 Task: Implement crossfunctional collaboration initiatives using GitHub Discussions.
Action: Mouse moved to (1300, 97)
Screenshot: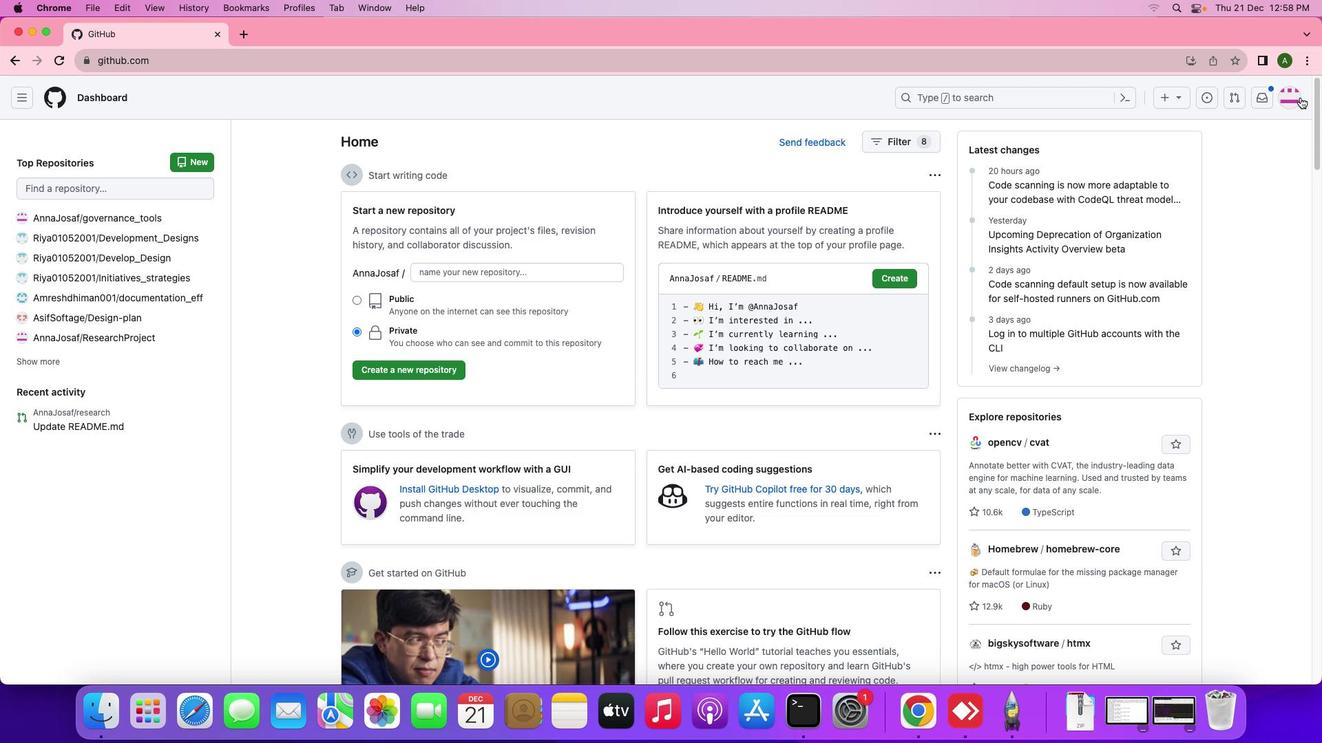 
Action: Mouse pressed left at (1300, 97)
Screenshot: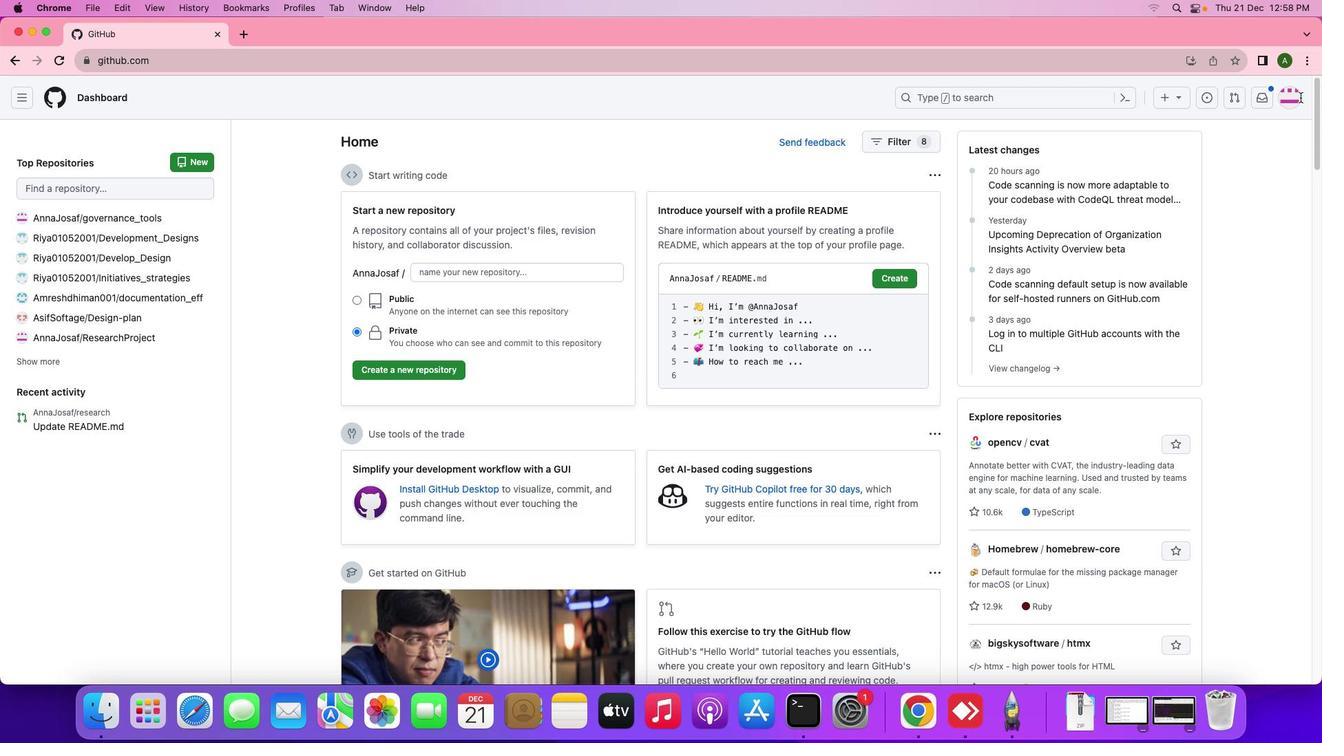 
Action: Mouse moved to (1191, 214)
Screenshot: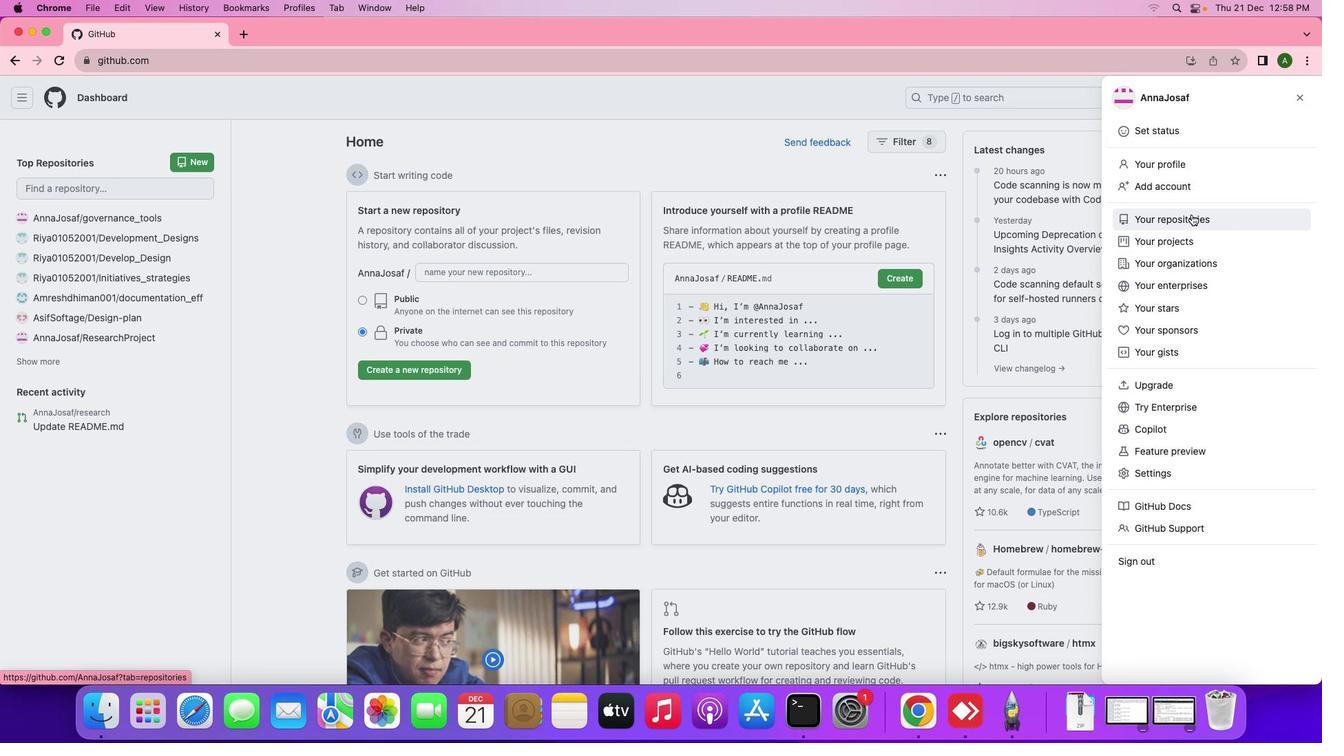 
Action: Mouse pressed left at (1191, 214)
Screenshot: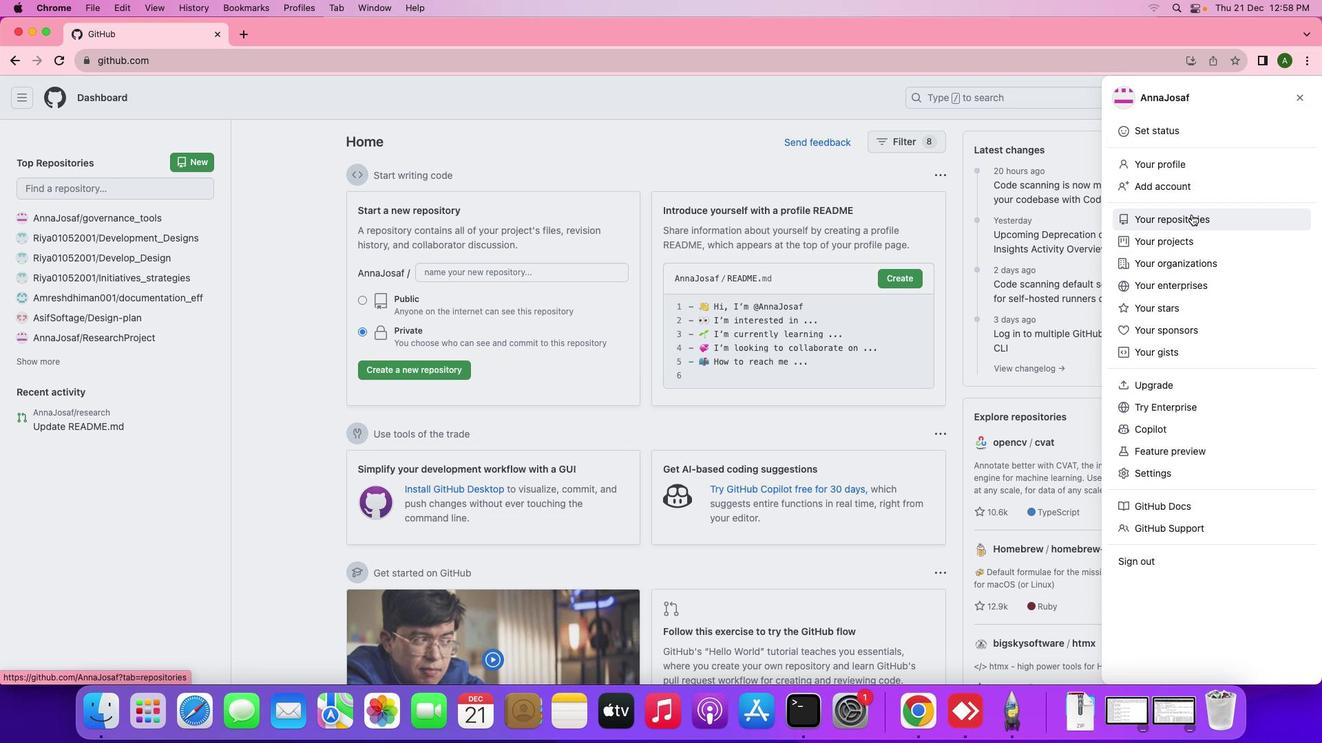 
Action: Mouse moved to (504, 230)
Screenshot: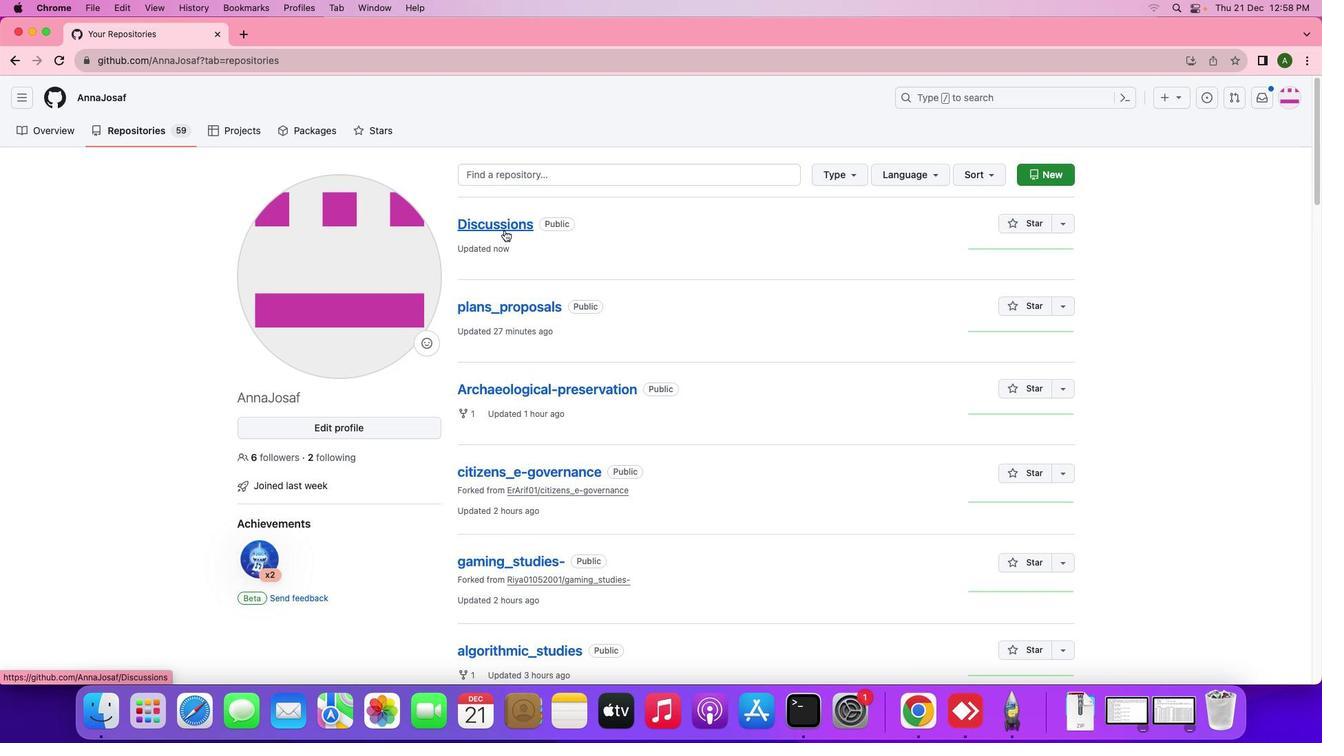 
Action: Mouse pressed left at (504, 230)
Screenshot: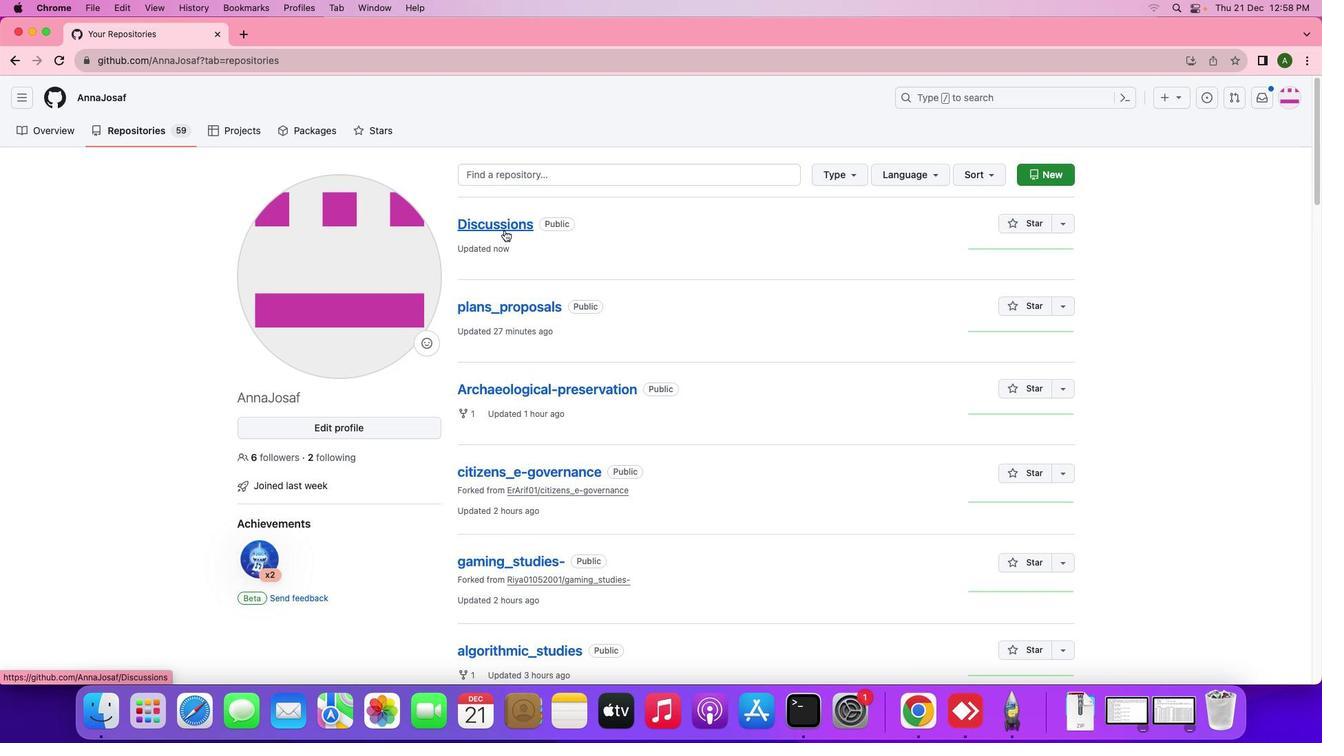 
Action: Mouse moved to (577, 135)
Screenshot: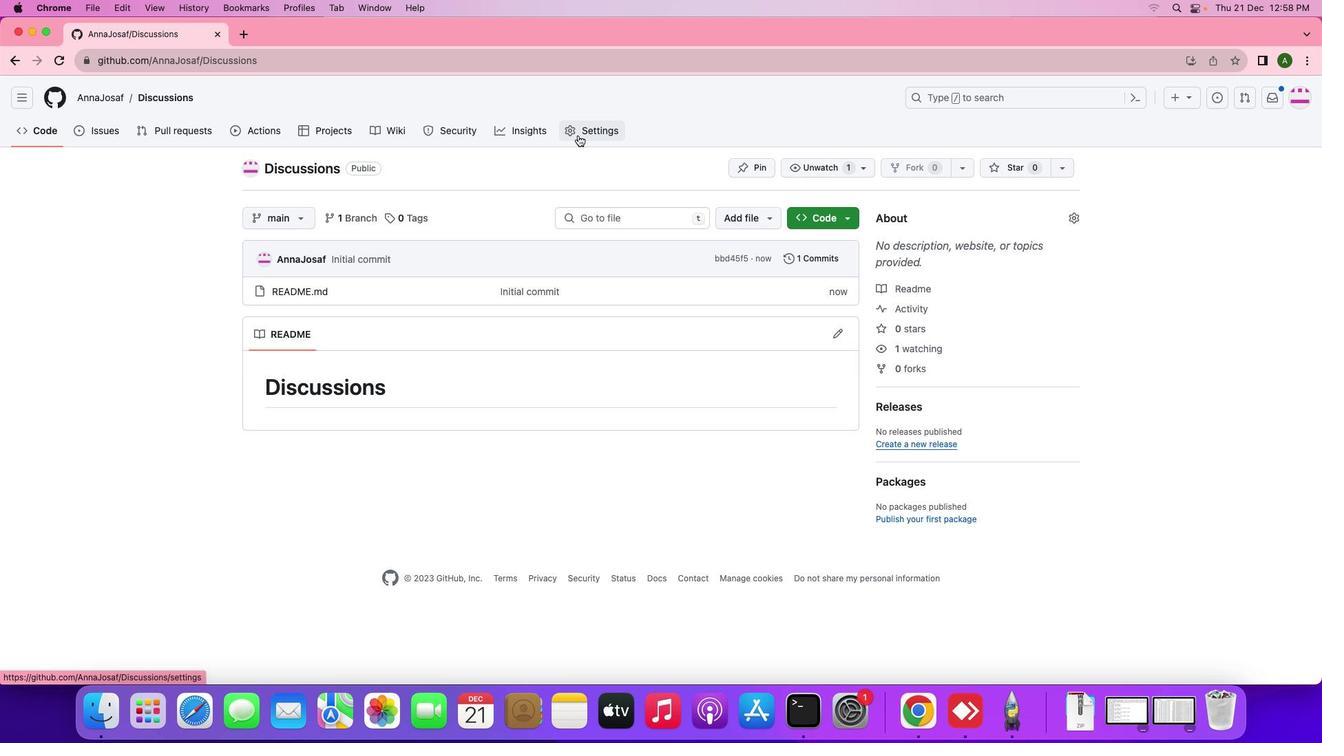
Action: Mouse pressed left at (577, 135)
Screenshot: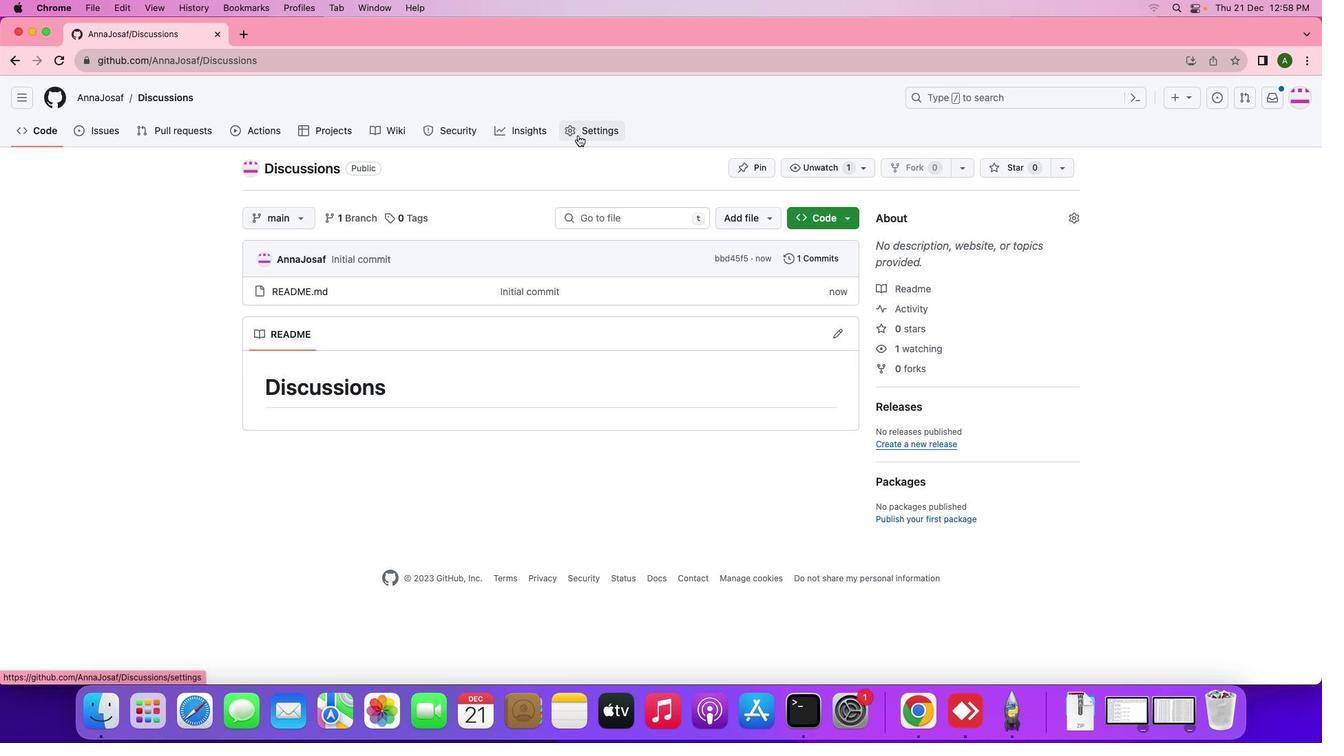 
Action: Mouse moved to (514, 406)
Screenshot: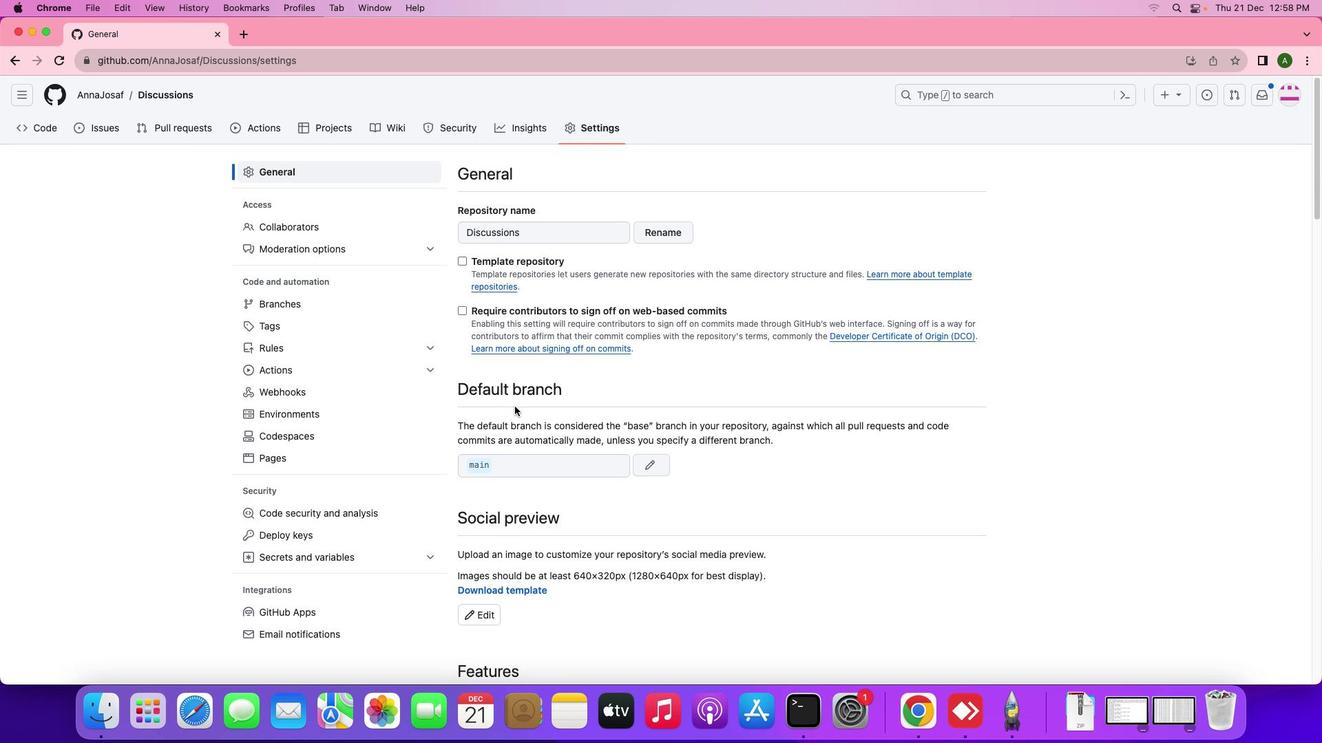 
Action: Mouse scrolled (514, 406) with delta (0, 0)
Screenshot: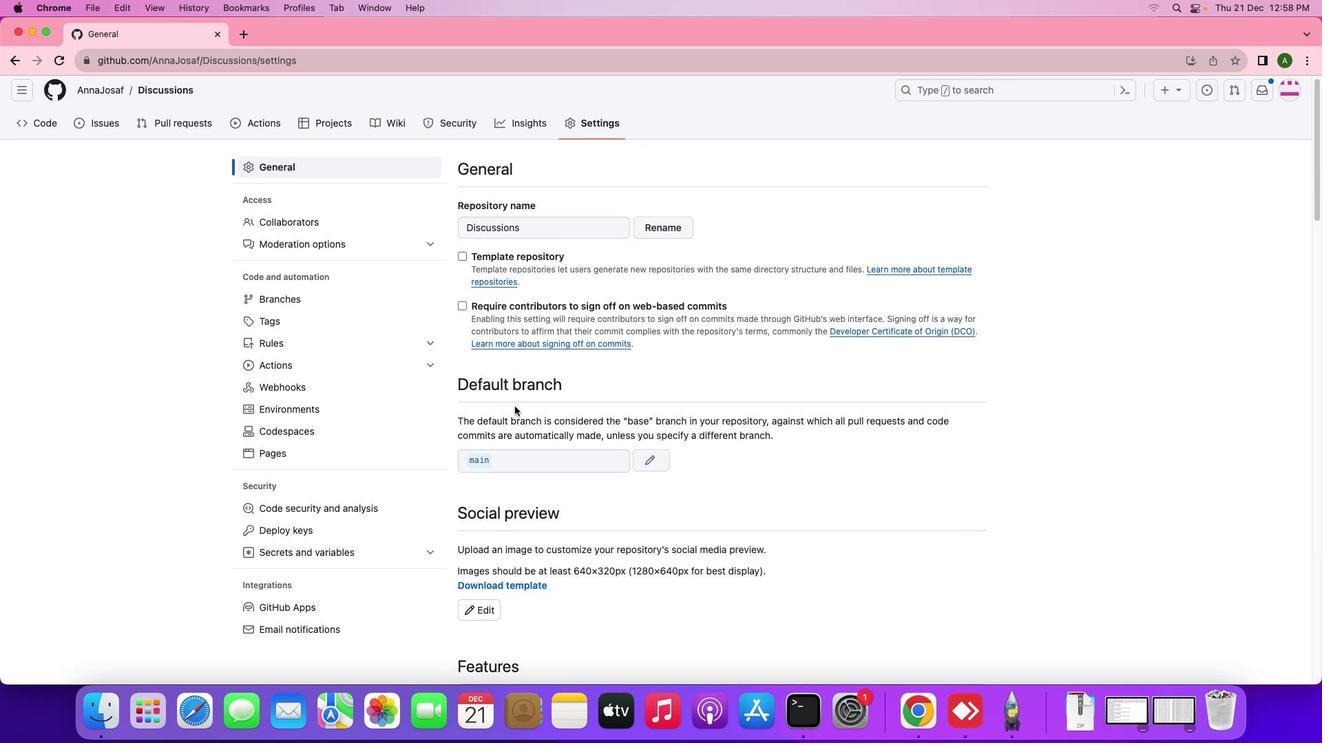 
Action: Mouse scrolled (514, 406) with delta (0, 0)
Screenshot: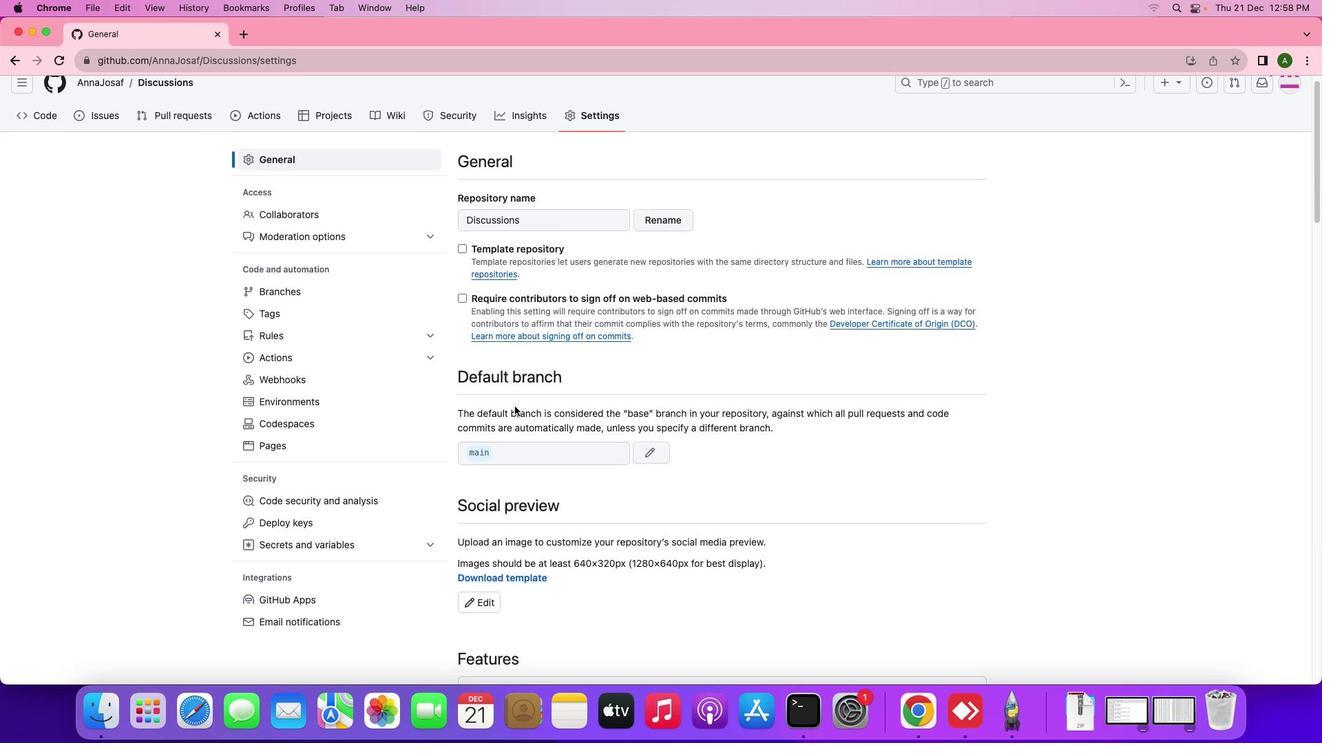 
Action: Mouse scrolled (514, 406) with delta (0, 0)
Screenshot: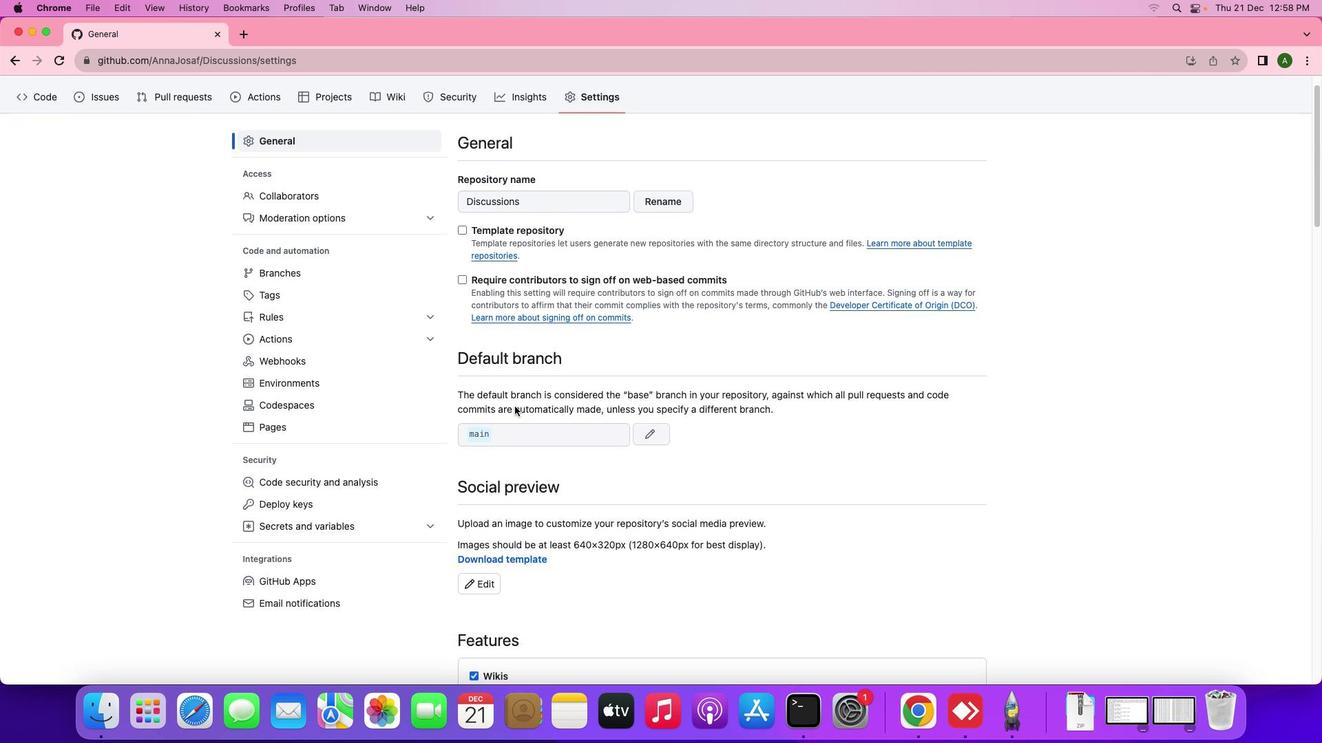 
Action: Mouse scrolled (514, 406) with delta (0, 0)
Screenshot: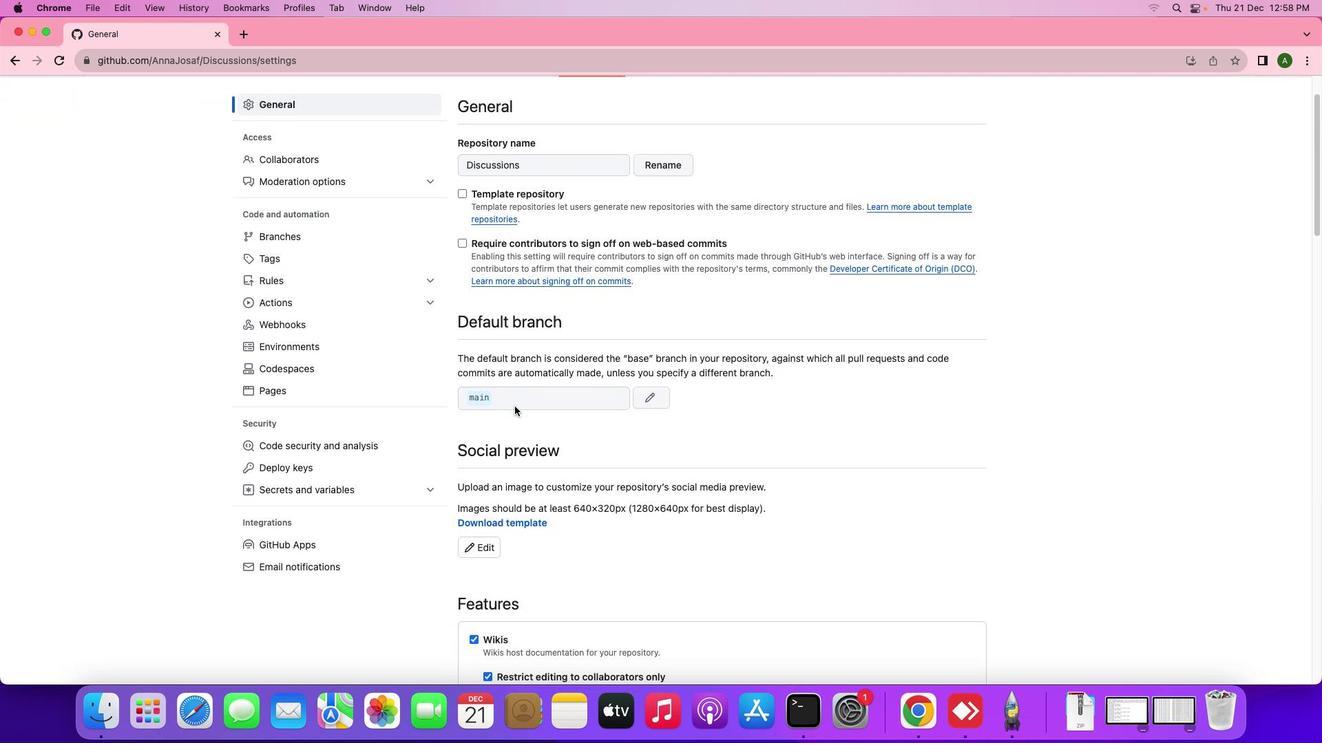 
Action: Mouse scrolled (514, 406) with delta (0, 0)
Screenshot: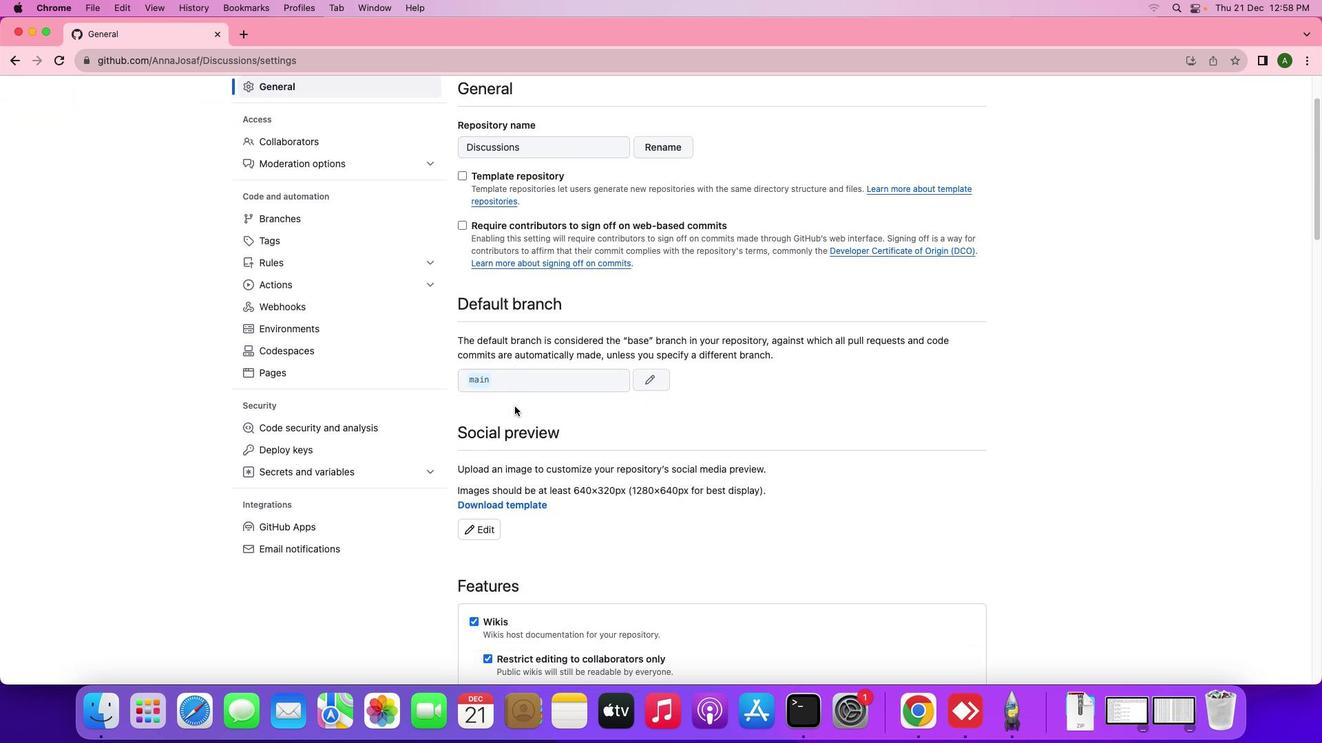 
Action: Mouse moved to (515, 403)
Screenshot: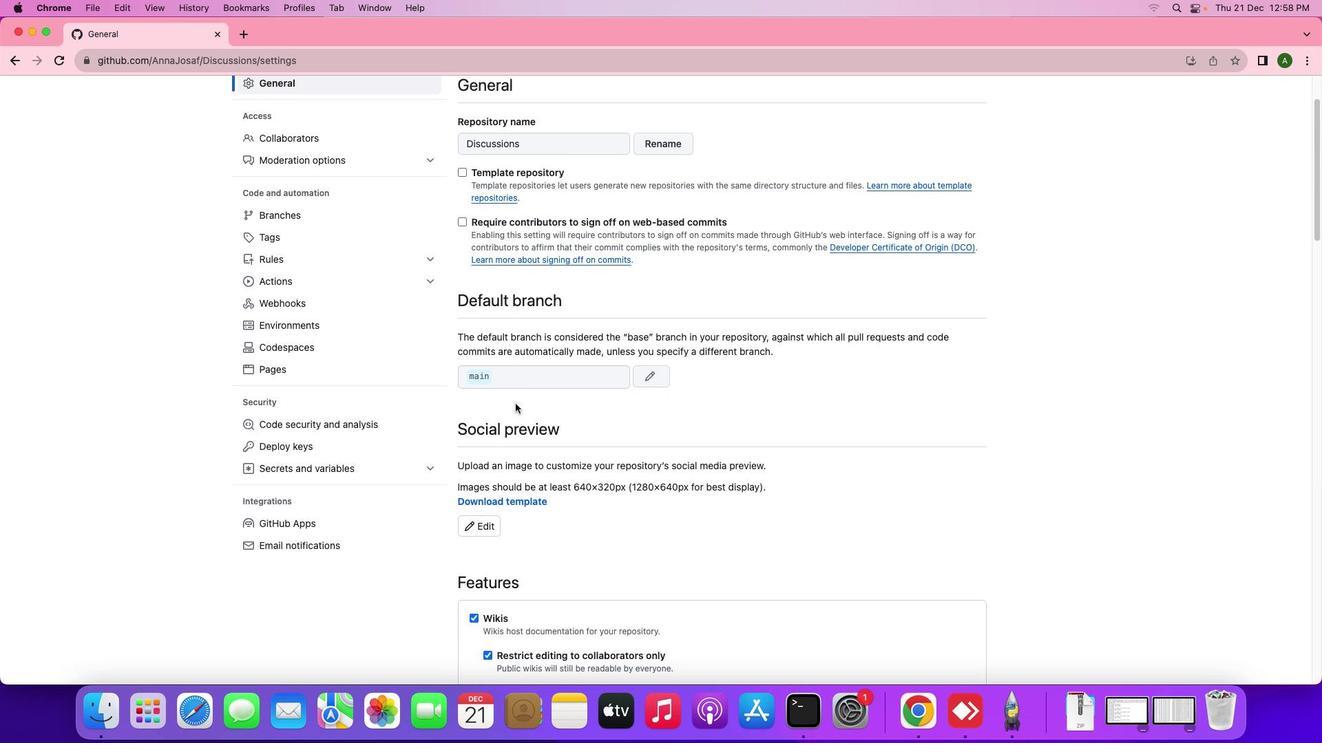
Action: Mouse scrolled (515, 403) with delta (0, 0)
Screenshot: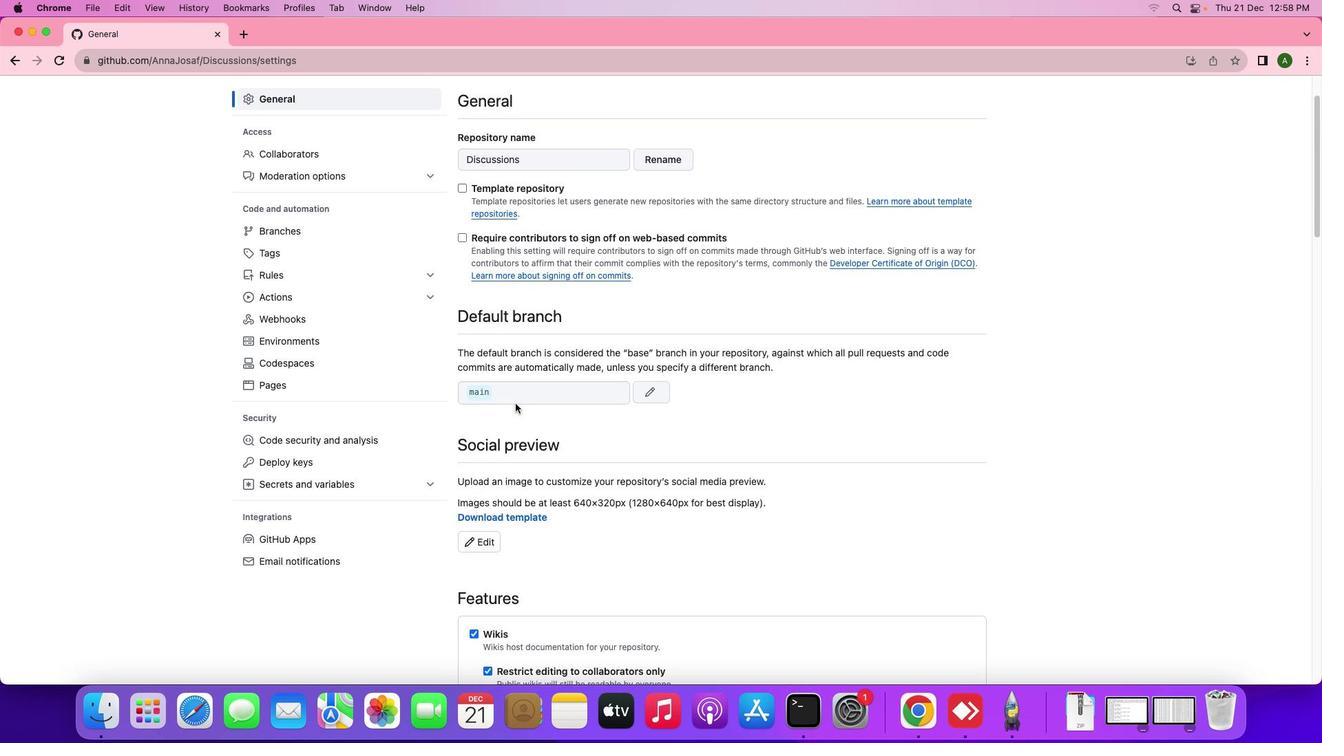 
Action: Mouse scrolled (515, 403) with delta (0, 0)
Screenshot: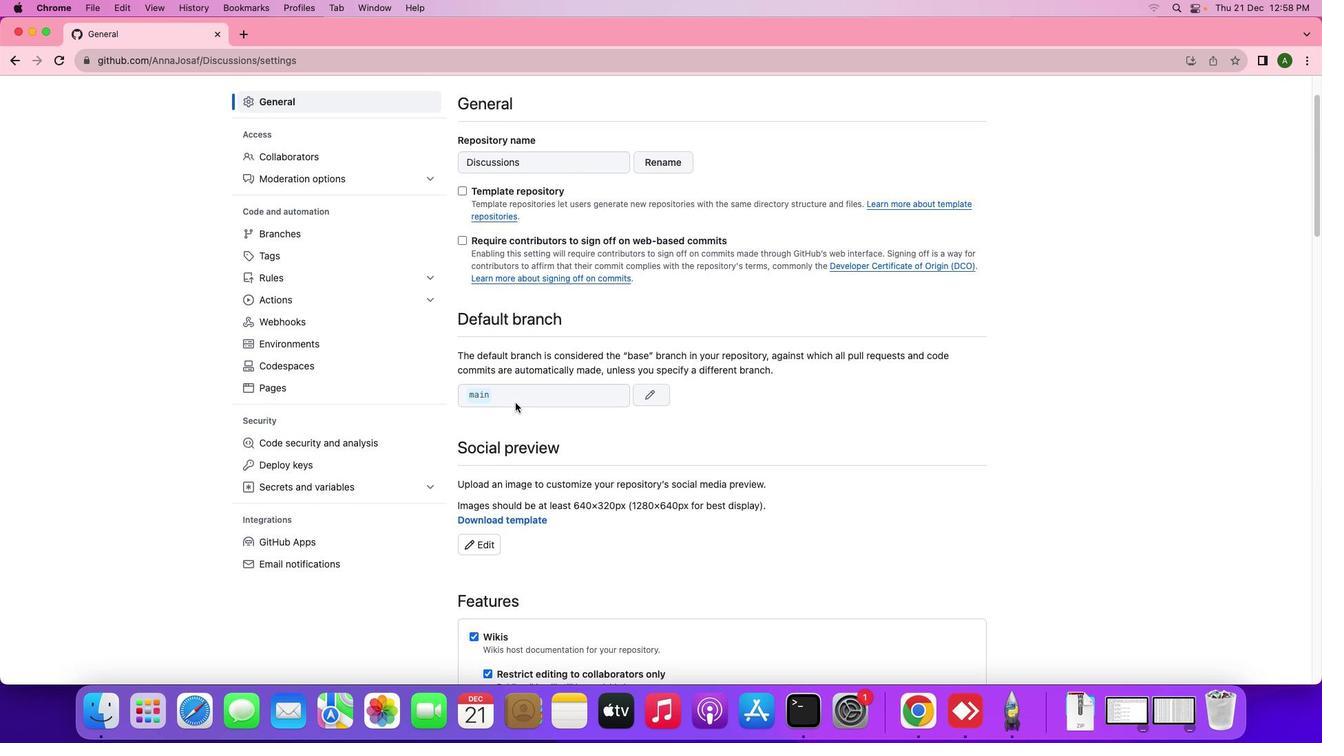 
Action: Mouse moved to (515, 403)
Screenshot: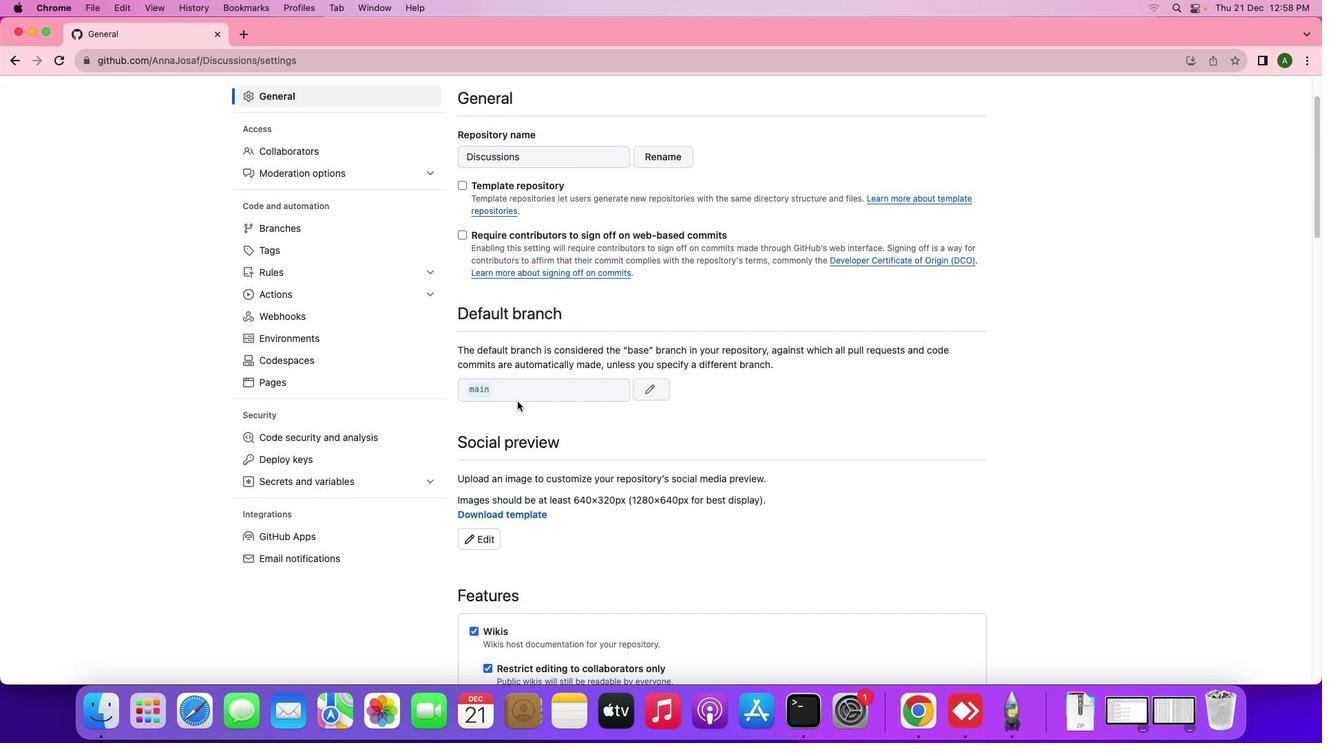 
Action: Mouse scrolled (515, 403) with delta (0, 0)
Screenshot: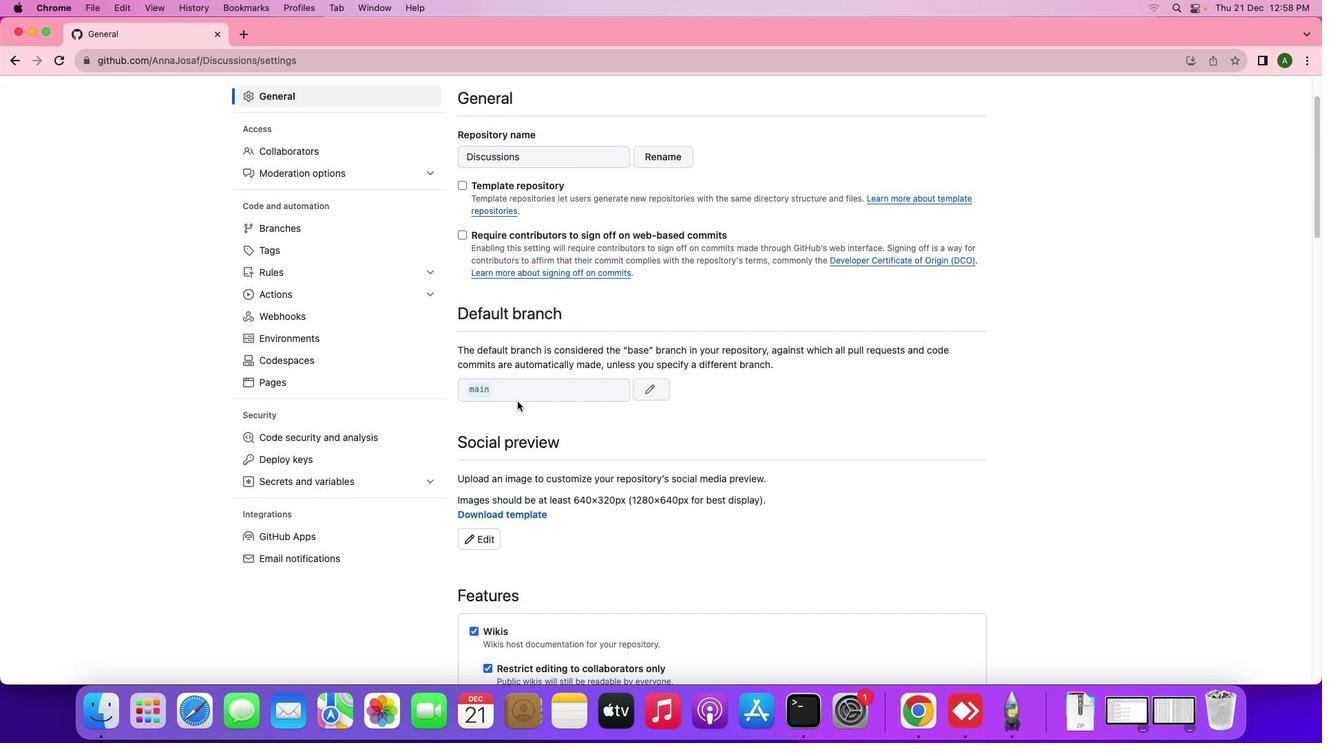 
Action: Mouse moved to (517, 402)
Screenshot: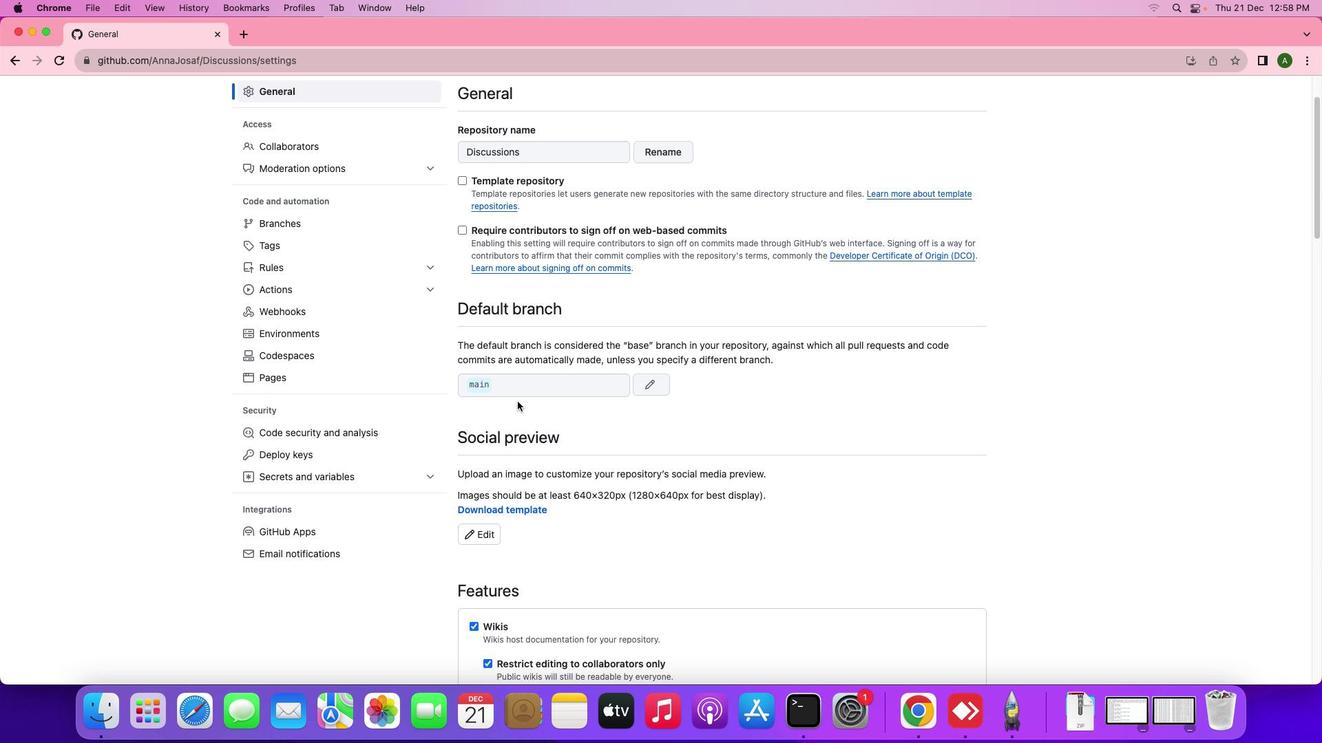 
Action: Mouse scrolled (517, 402) with delta (0, 0)
Screenshot: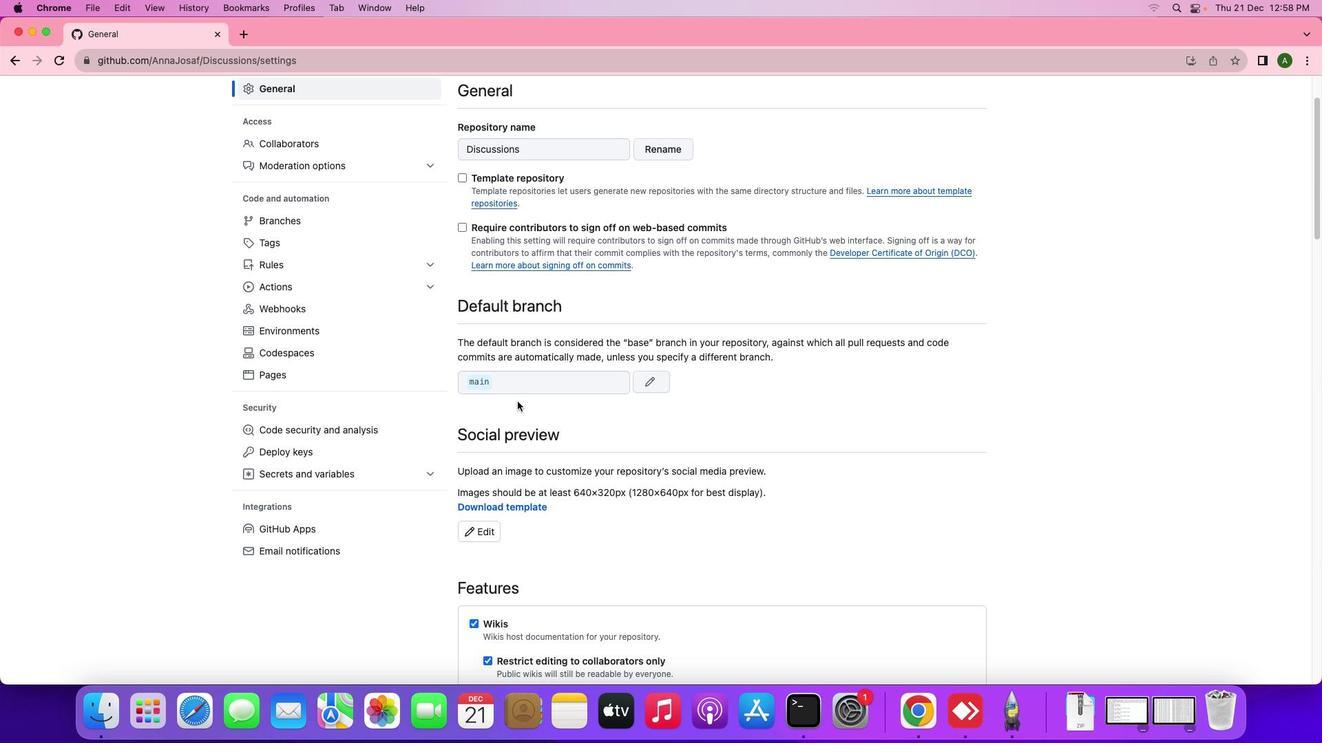 
Action: Mouse moved to (517, 401)
Screenshot: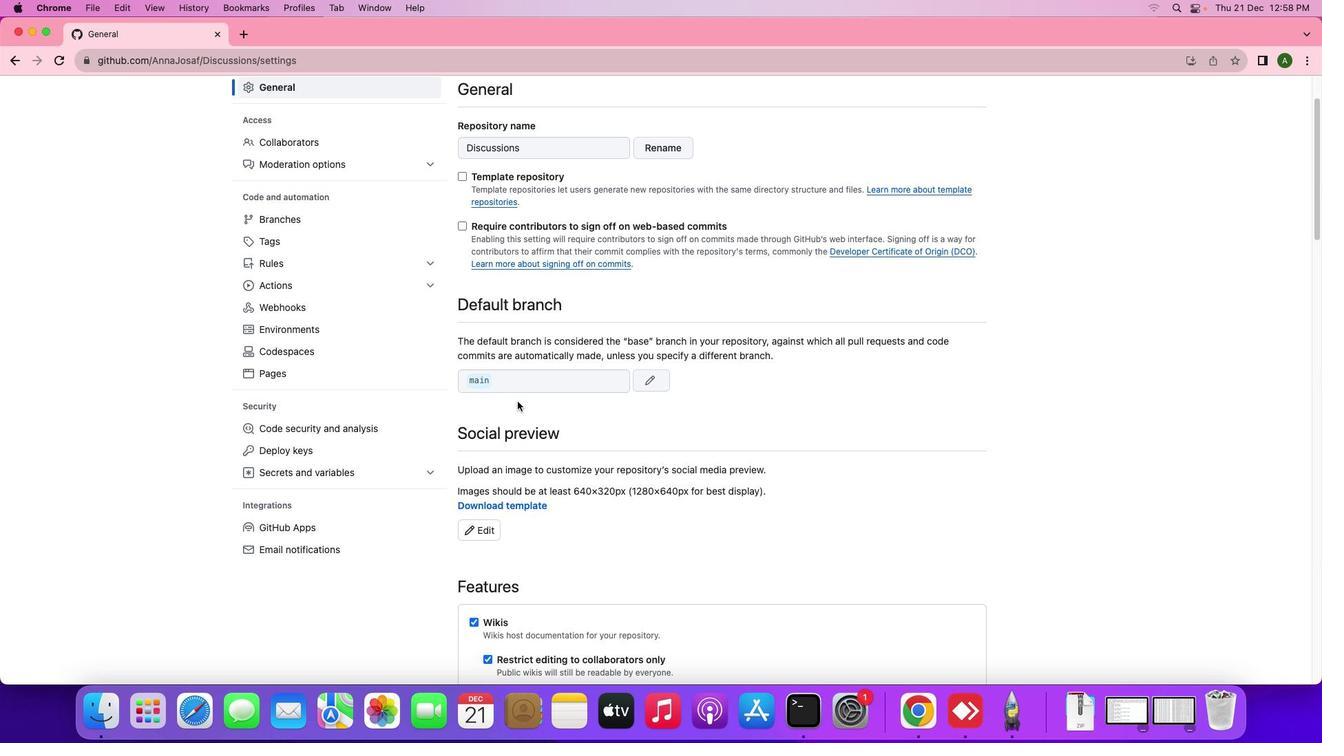 
Action: Mouse scrolled (517, 401) with delta (0, 0)
Screenshot: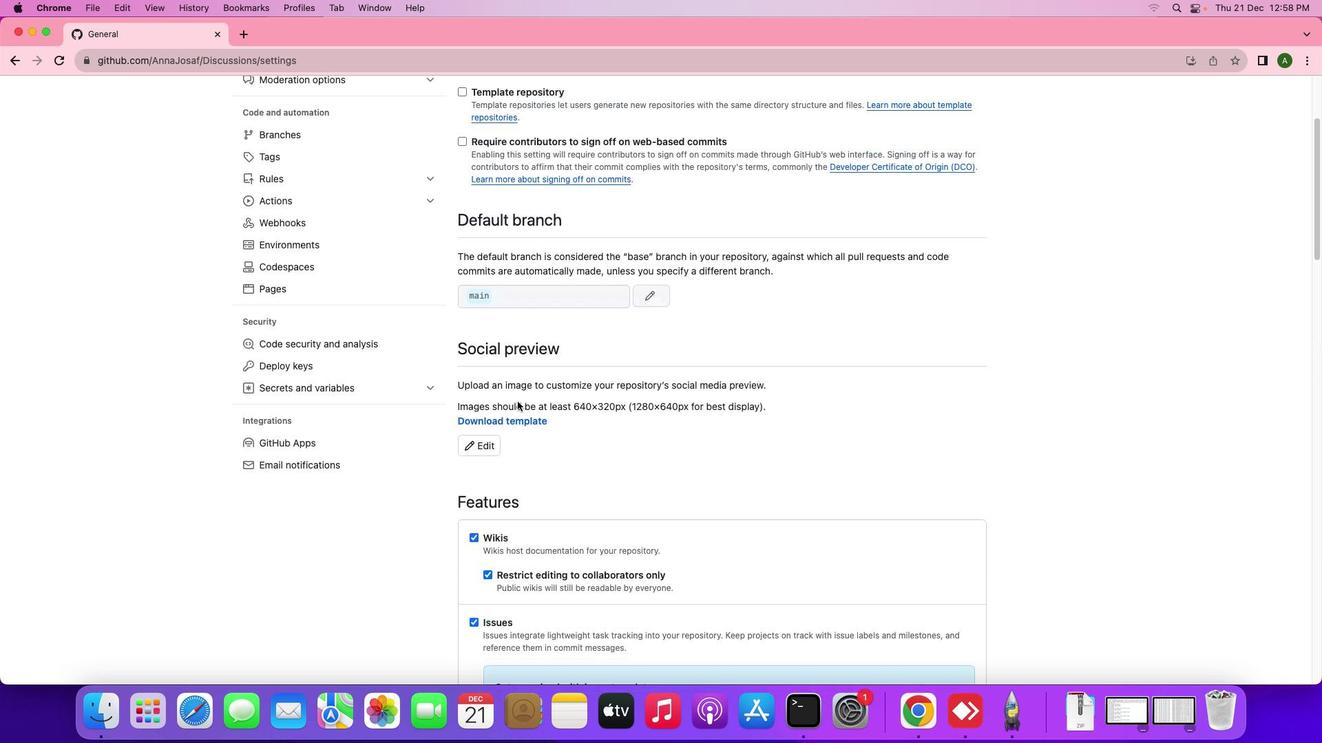 
Action: Mouse scrolled (517, 401) with delta (0, 0)
Screenshot: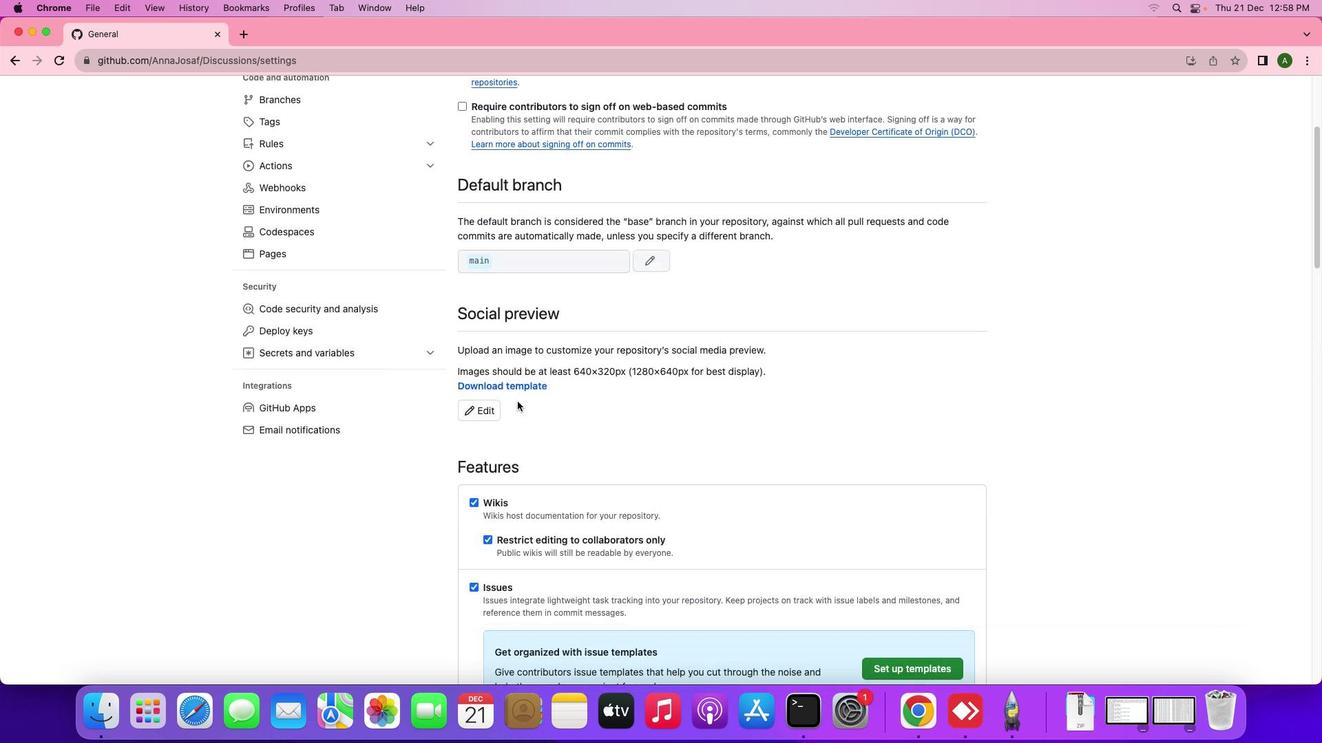 
Action: Mouse scrolled (517, 401) with delta (0, -2)
Screenshot: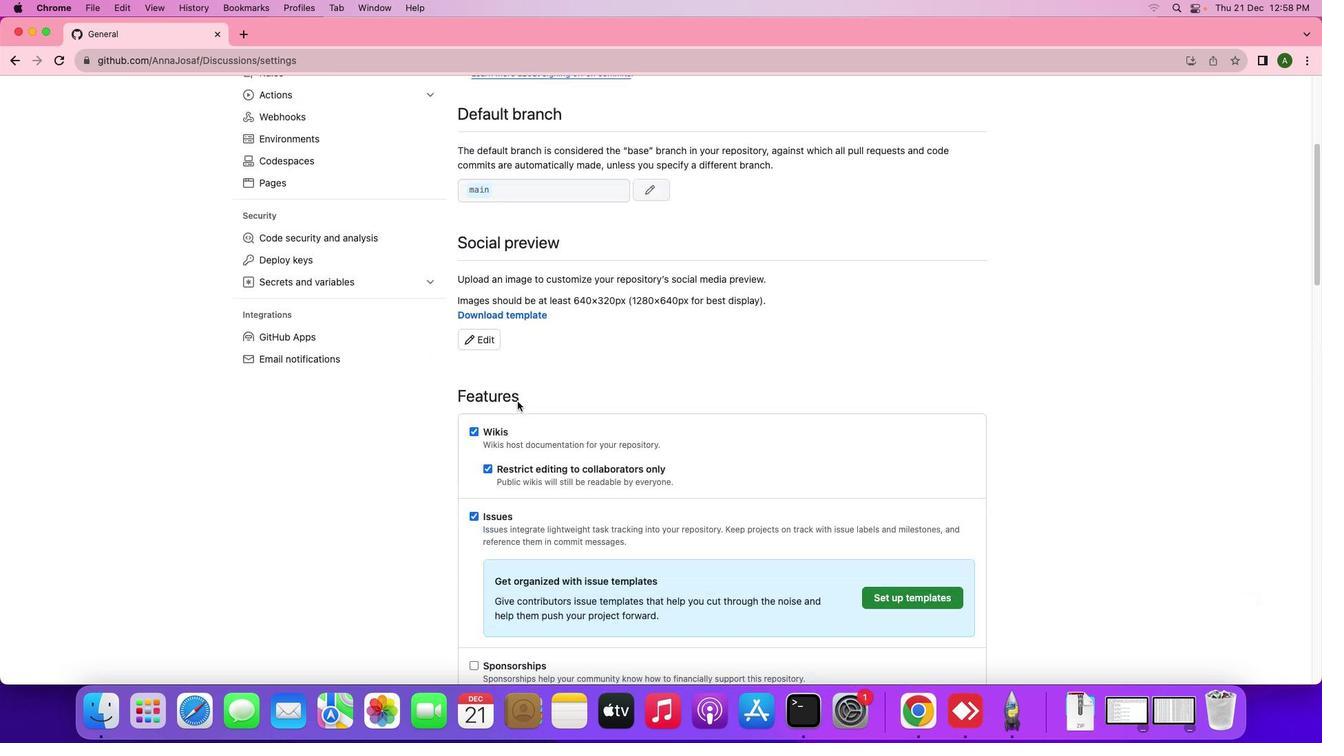 
Action: Mouse scrolled (517, 401) with delta (0, -2)
Screenshot: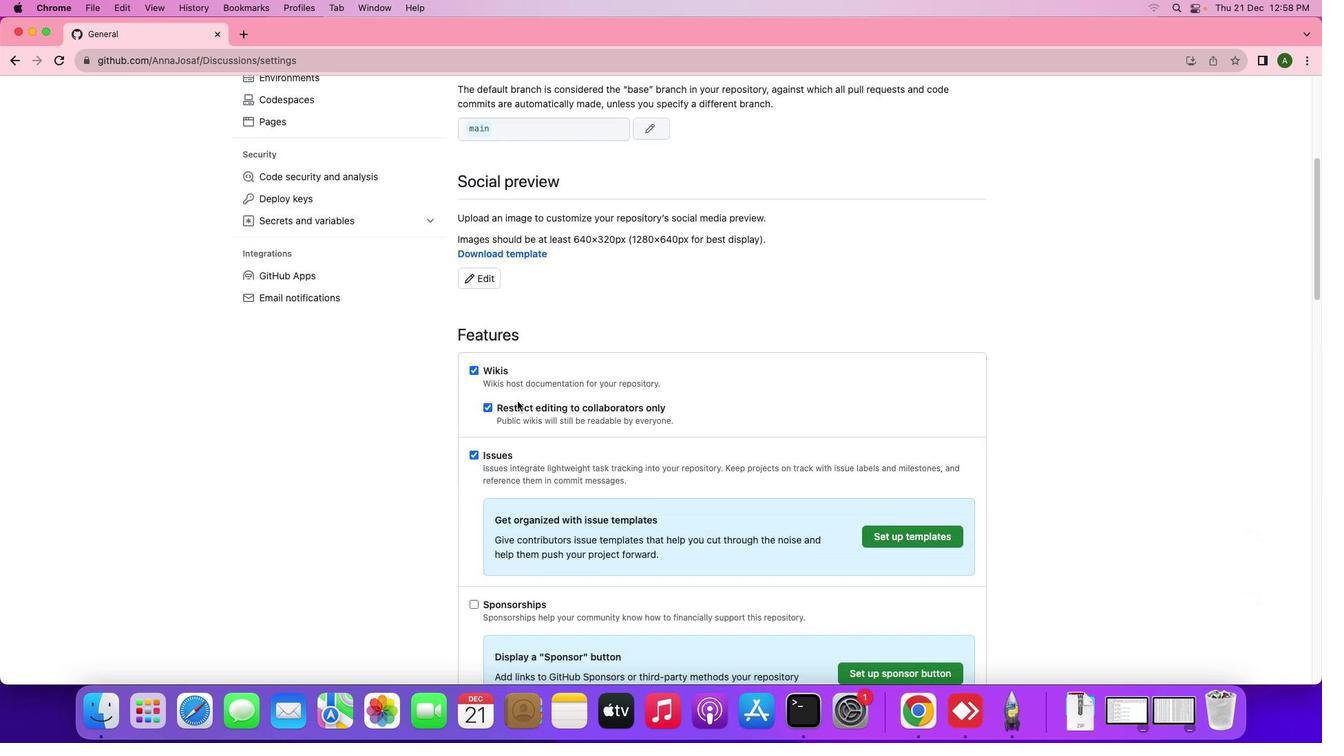 
Action: Mouse scrolled (517, 401) with delta (0, -2)
Screenshot: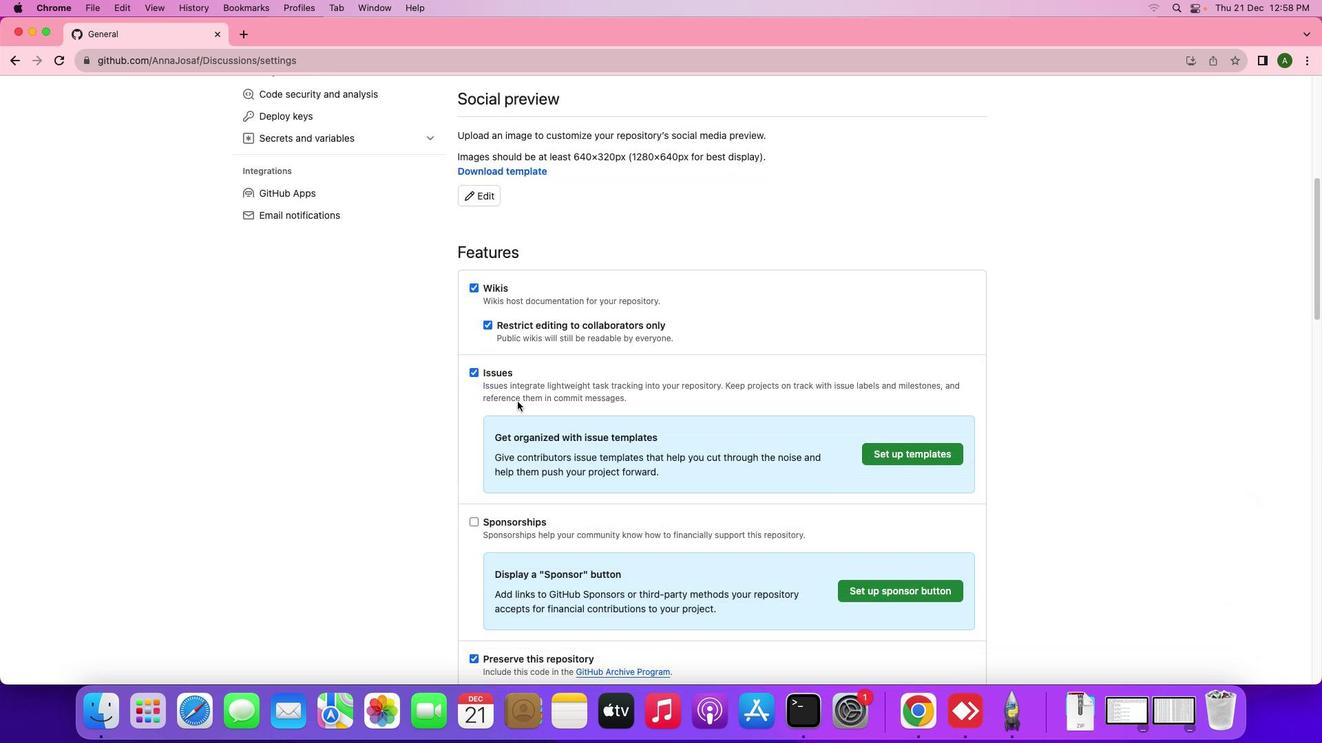 
Action: Mouse scrolled (517, 401) with delta (0, 0)
Screenshot: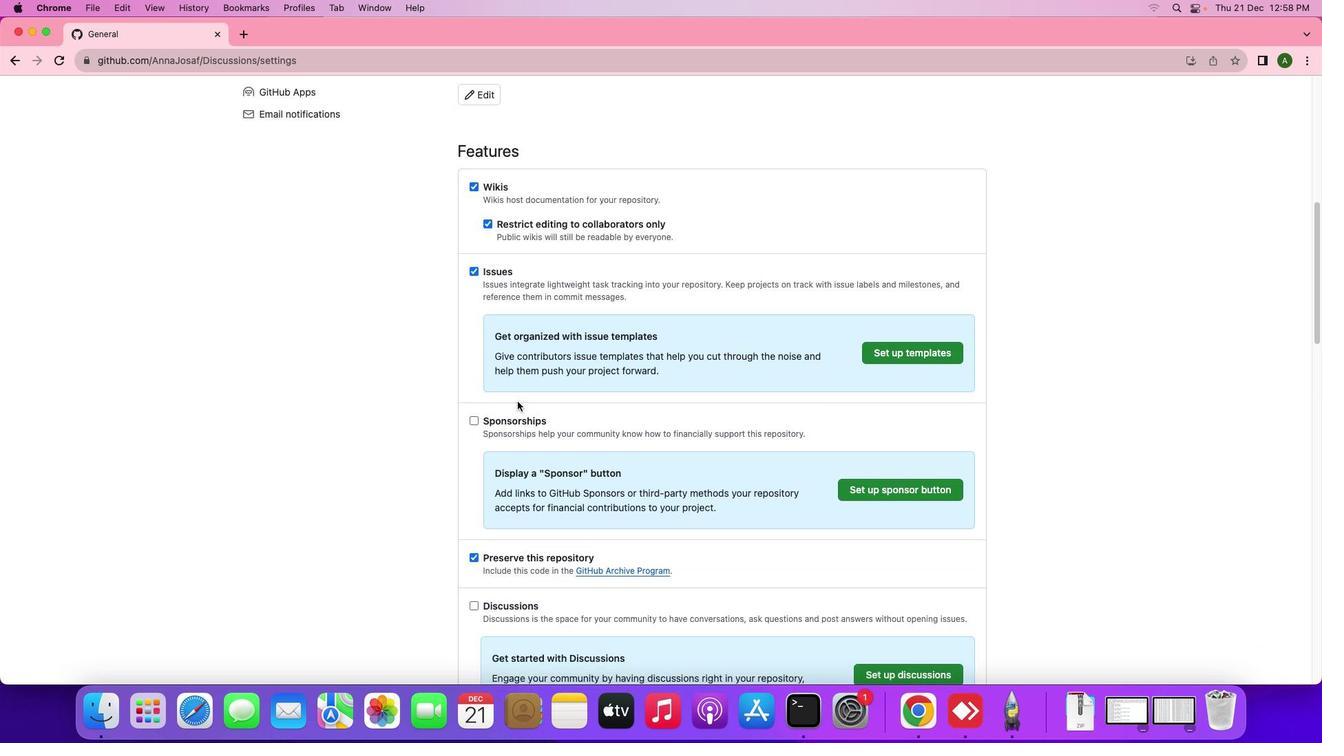 
Action: Mouse scrolled (517, 401) with delta (0, 0)
Screenshot: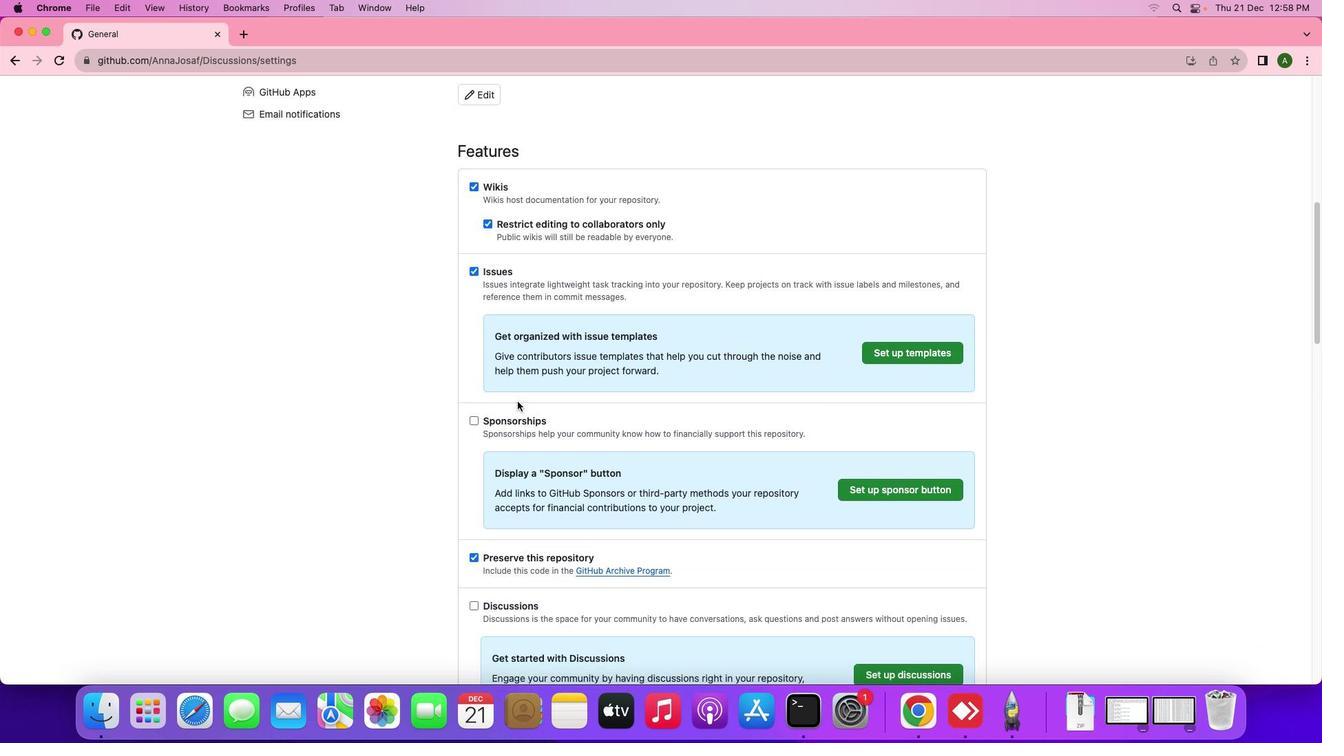 
Action: Mouse scrolled (517, 401) with delta (0, -2)
Screenshot: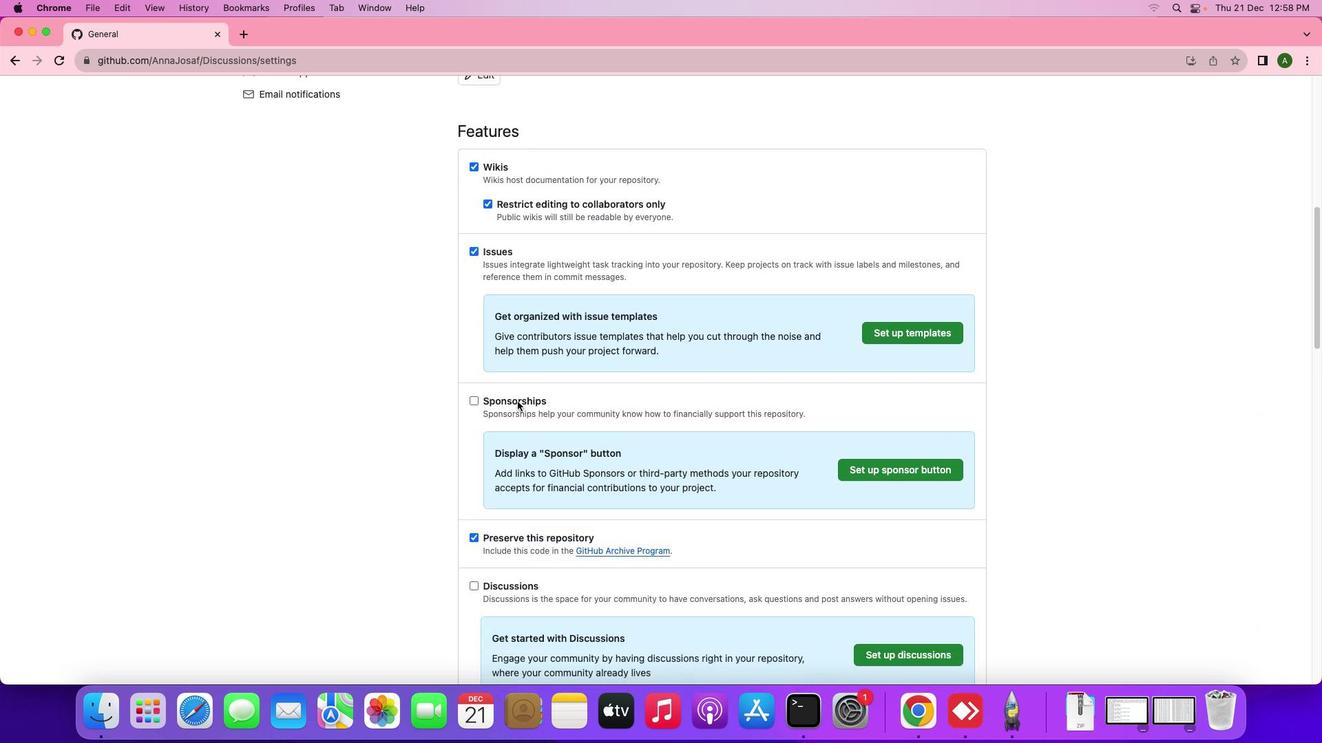 
Action: Mouse scrolled (517, 401) with delta (0, -2)
Screenshot: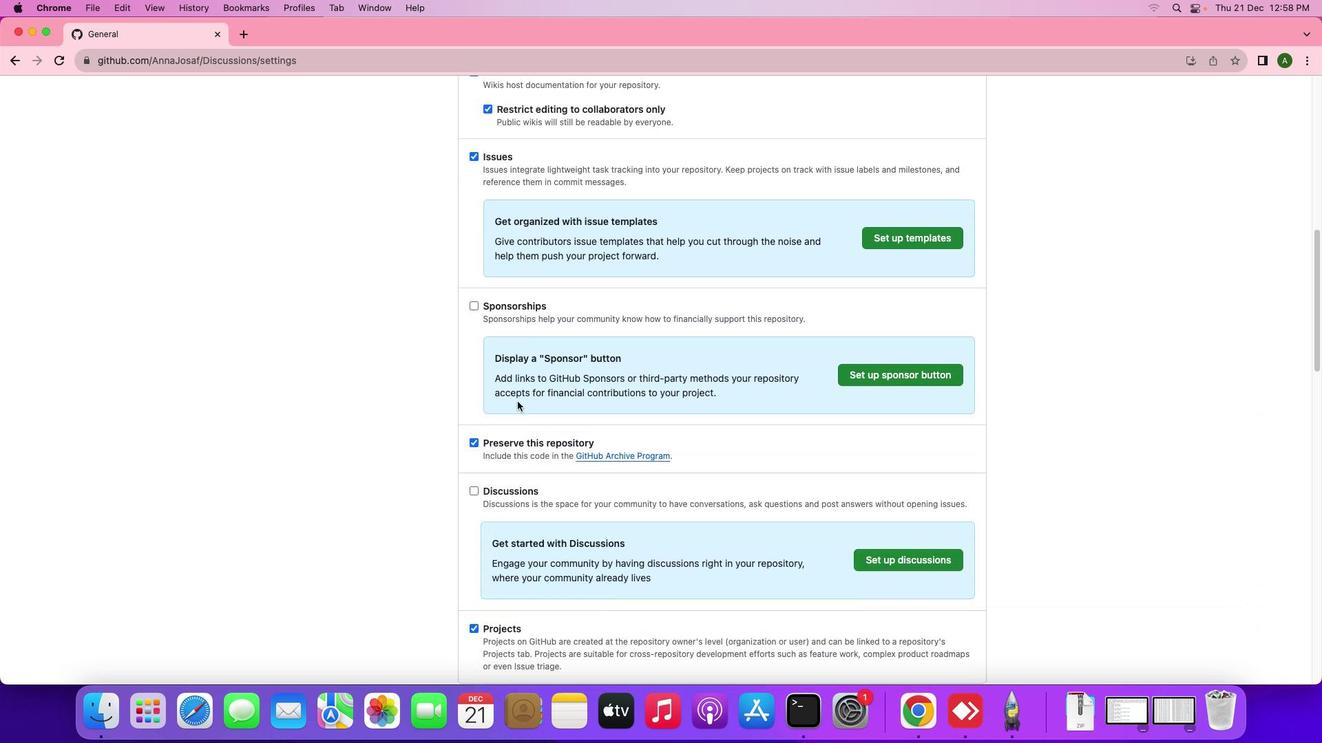 
Action: Mouse scrolled (517, 401) with delta (0, 0)
Screenshot: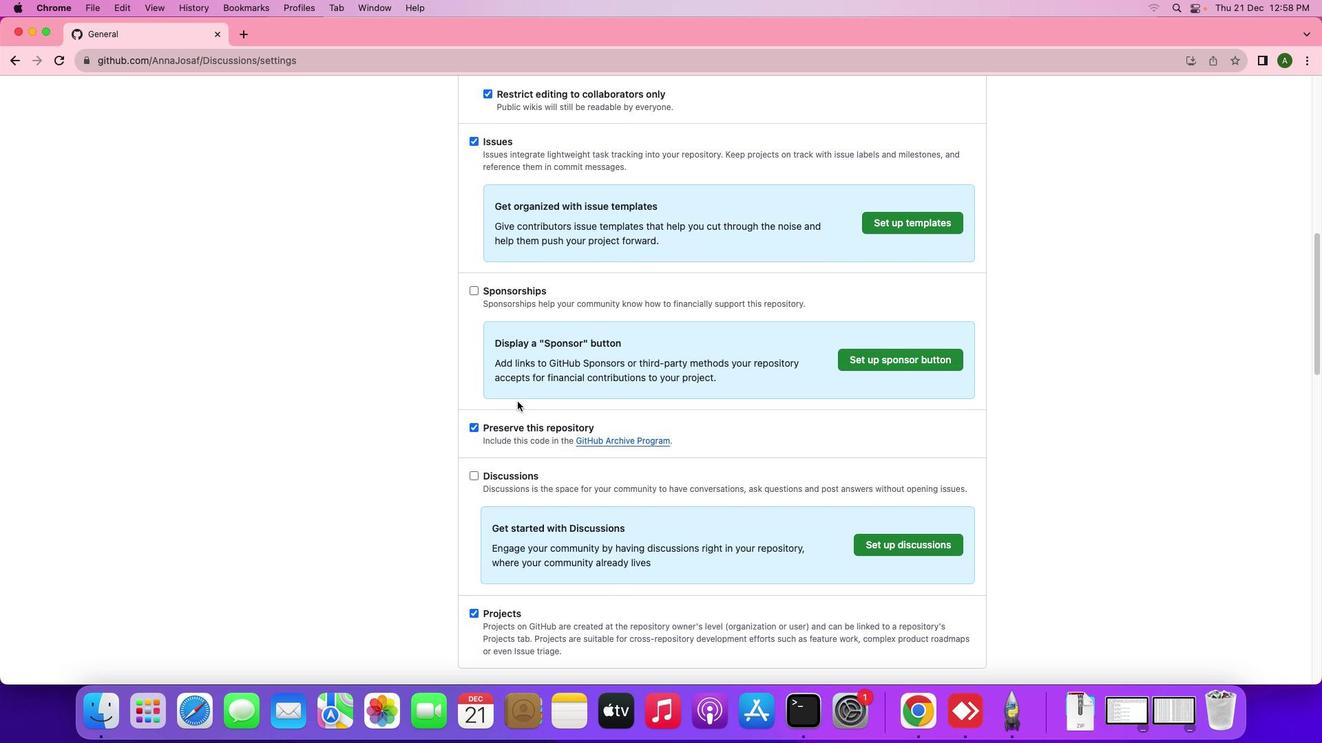 
Action: Mouse scrolled (517, 401) with delta (0, 0)
Screenshot: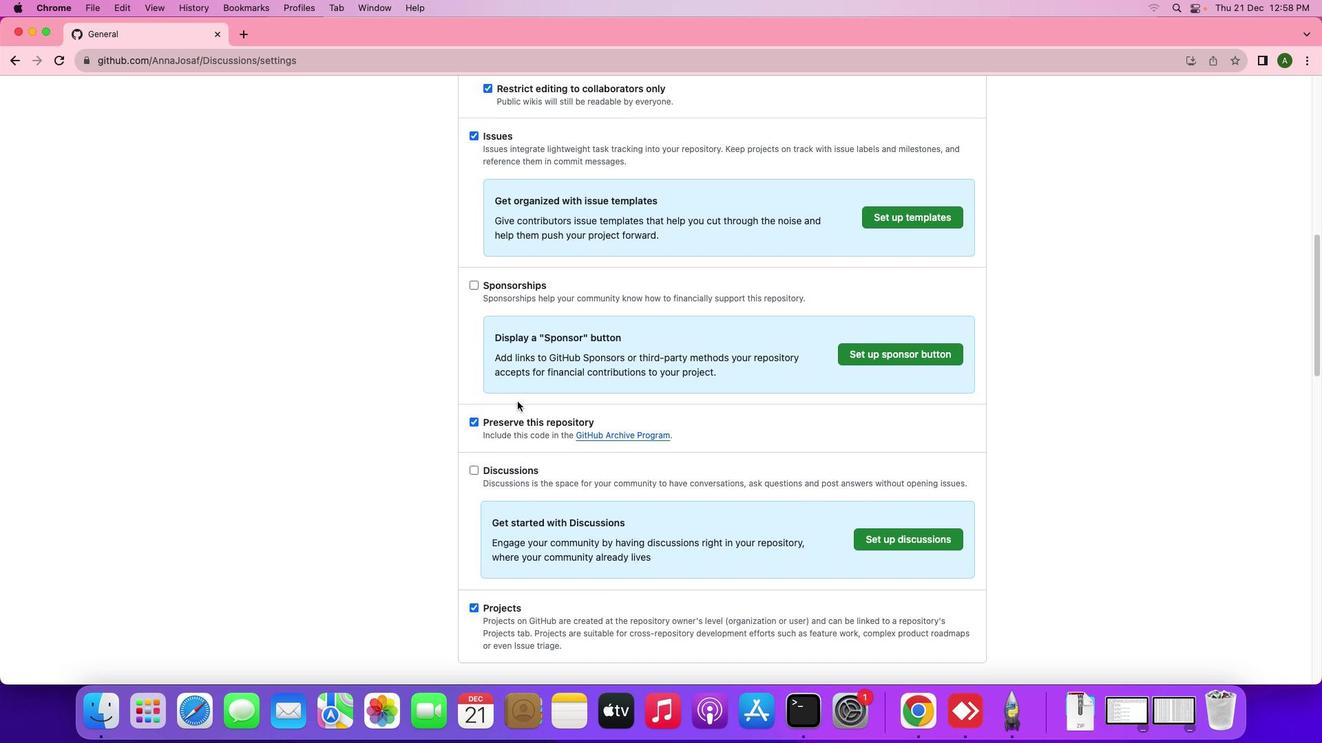 
Action: Mouse scrolled (517, 401) with delta (0, 0)
Screenshot: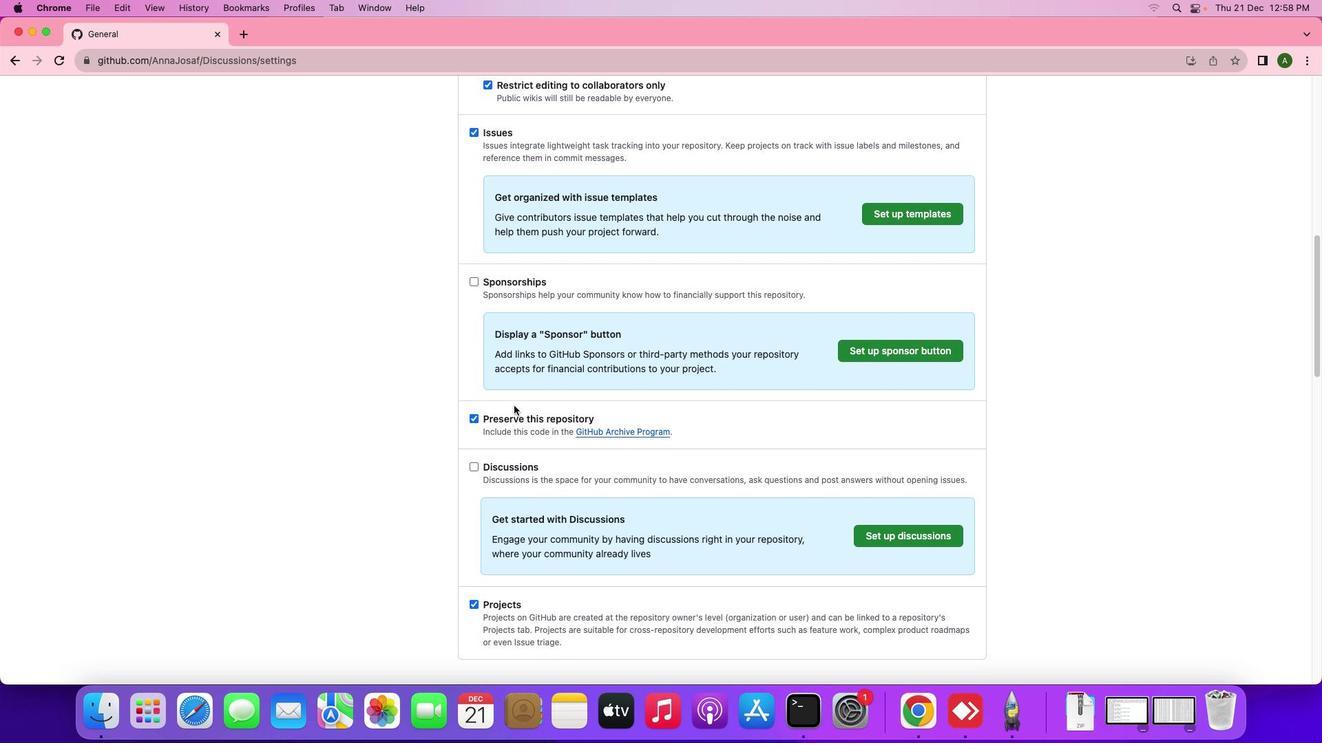 
Action: Mouse moved to (474, 466)
Screenshot: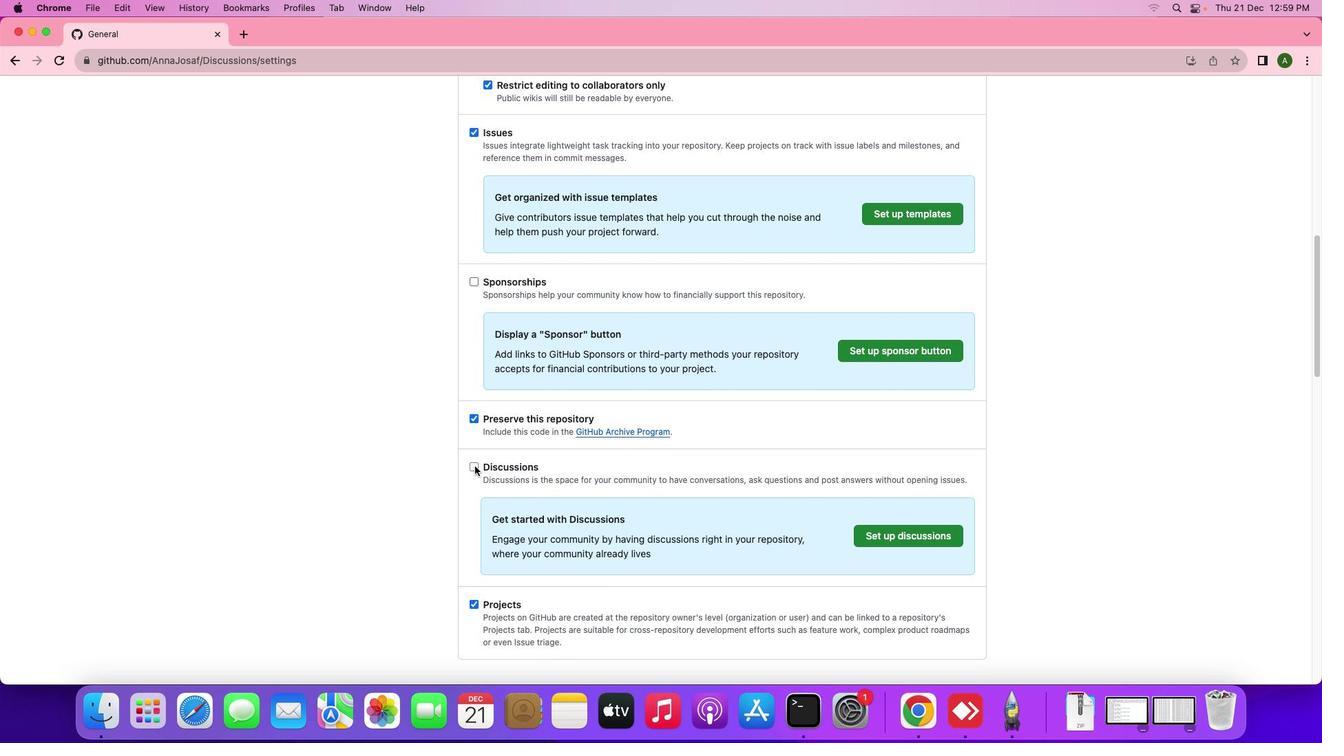 
Action: Mouse pressed left at (474, 466)
Screenshot: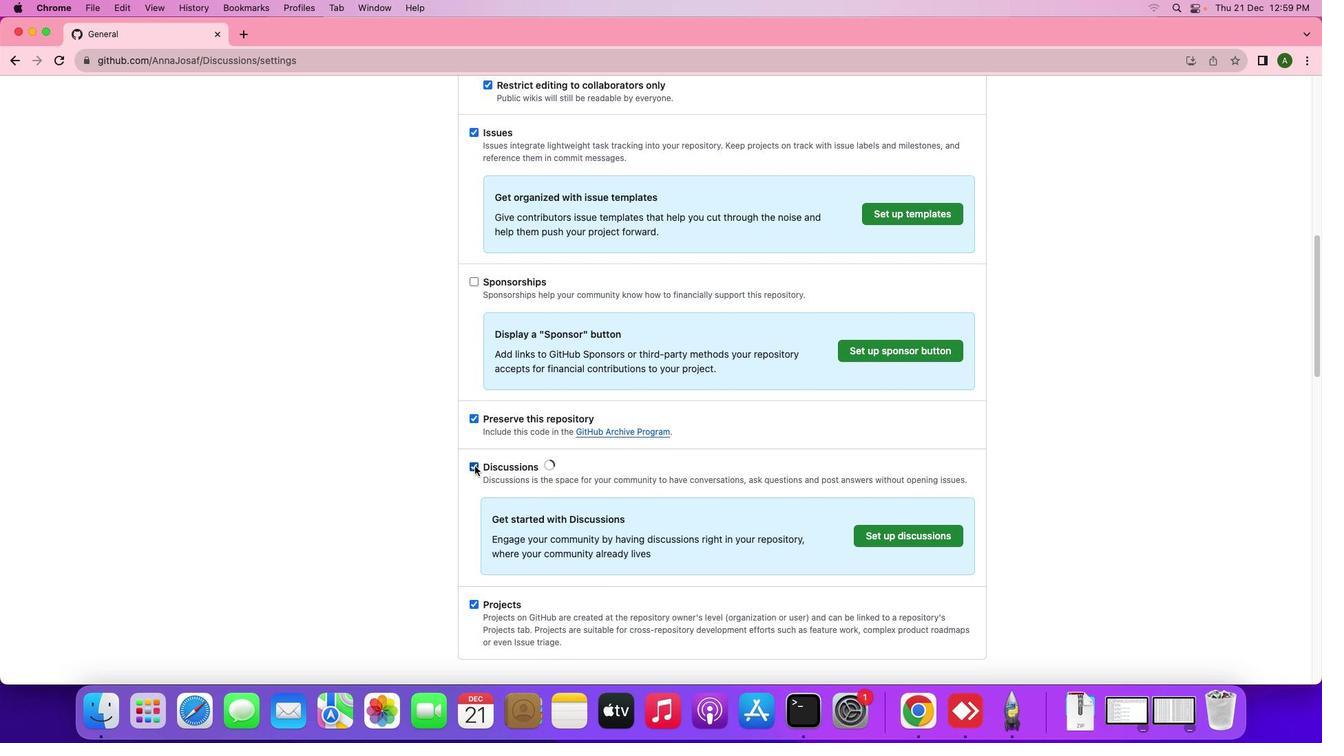
Action: Mouse moved to (875, 538)
Screenshot: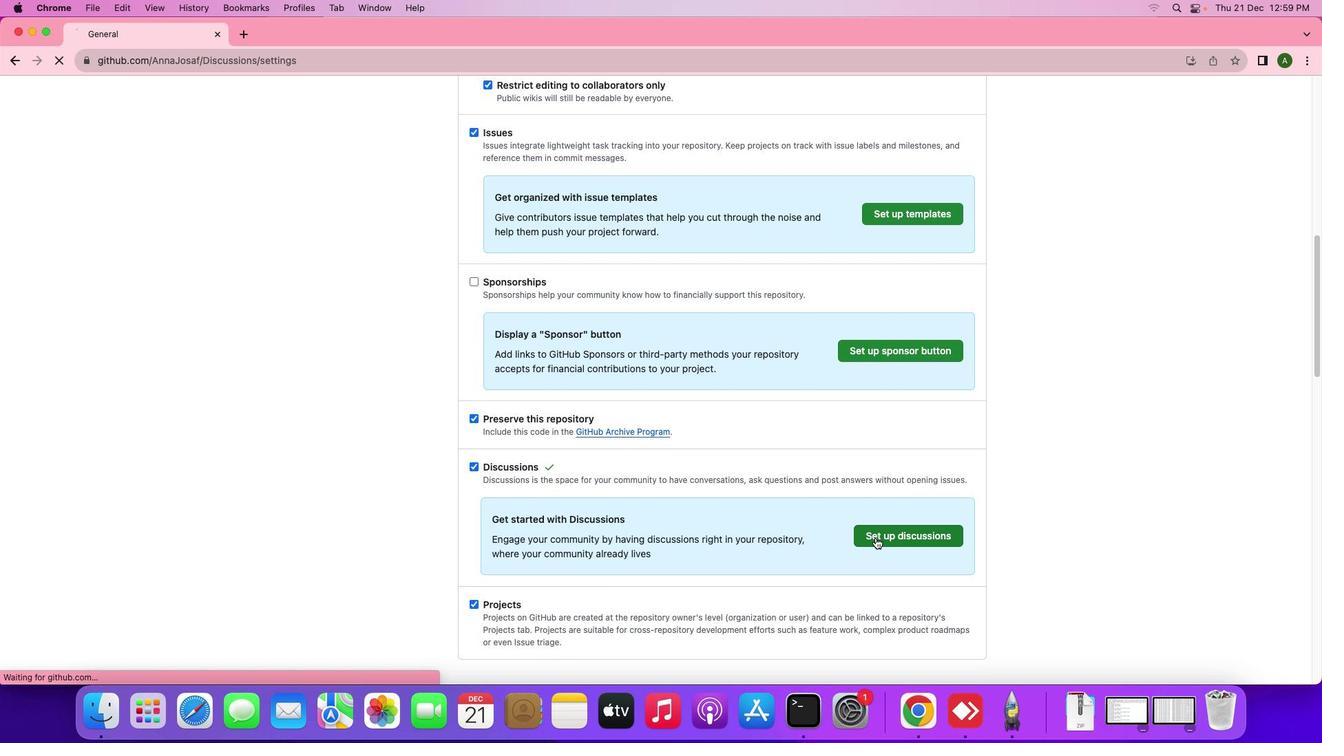 
Action: Mouse pressed left at (875, 538)
Screenshot: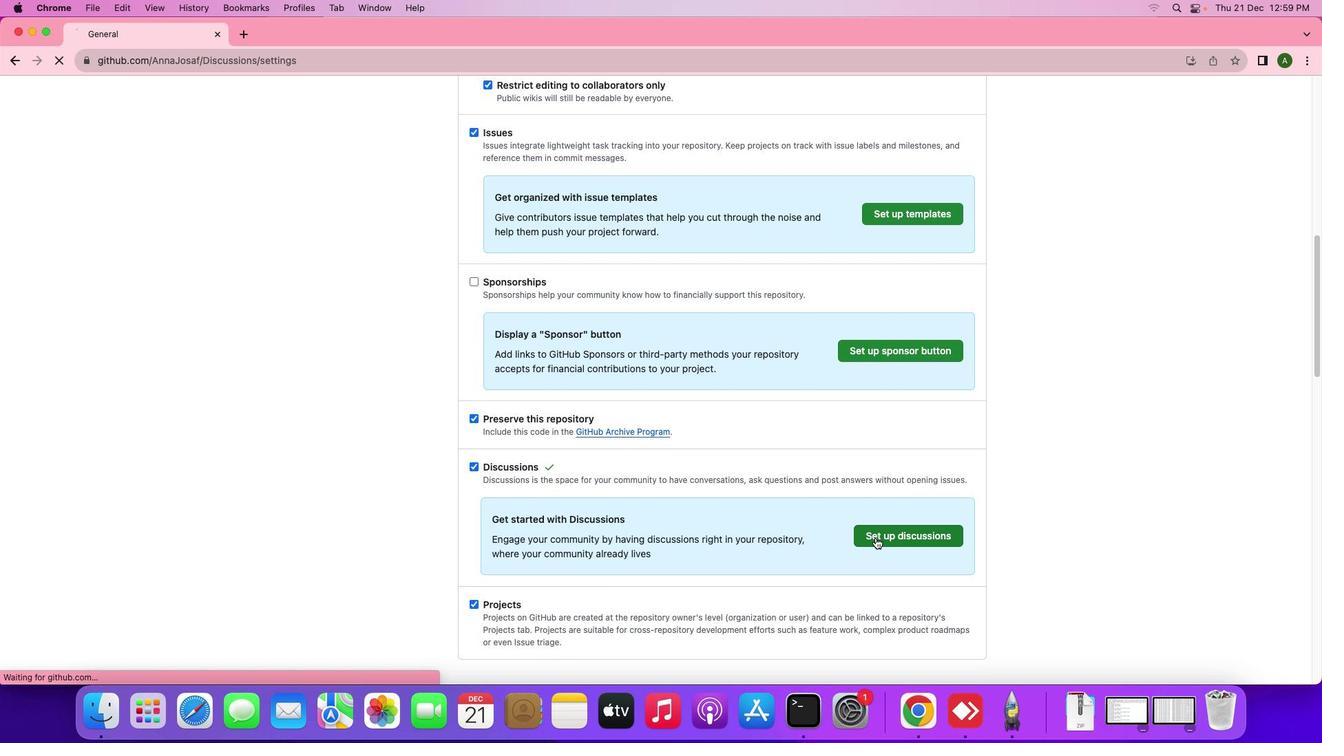 
Action: Mouse moved to (519, 343)
Screenshot: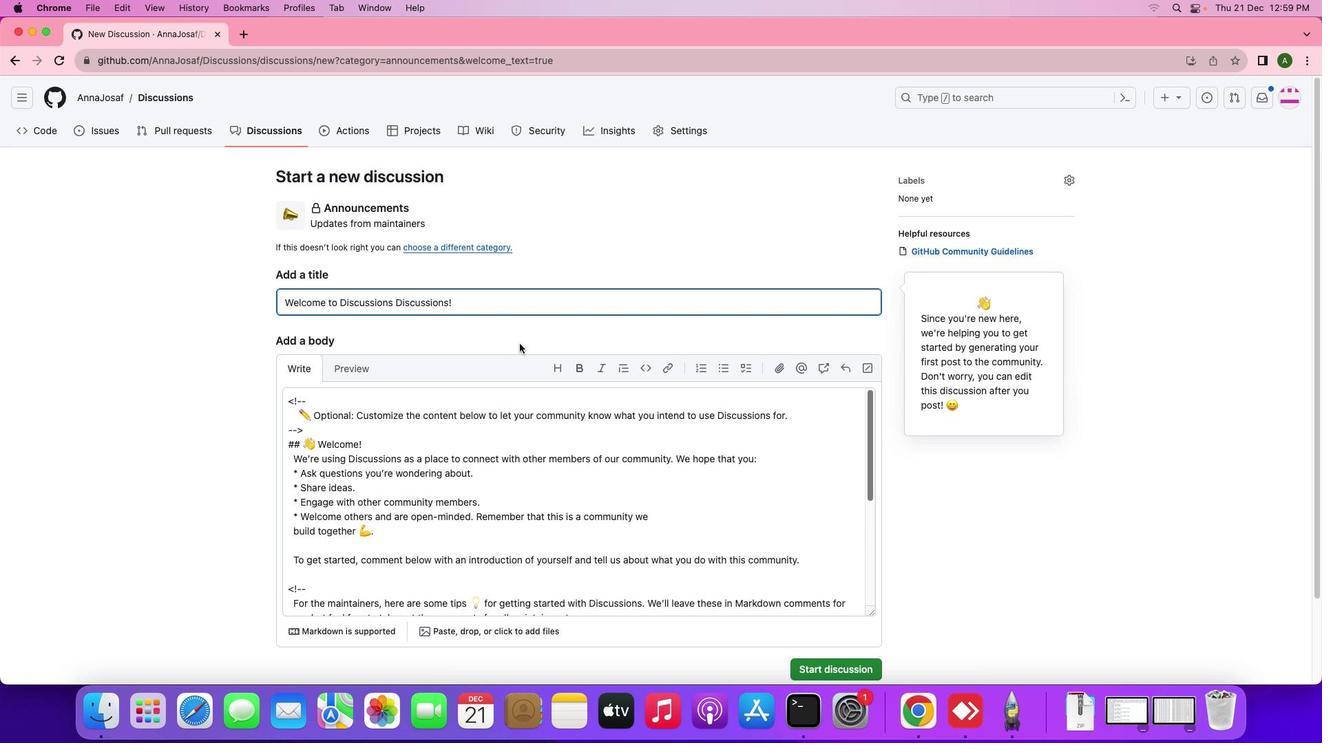 
Action: Mouse scrolled (519, 343) with delta (0, 0)
Screenshot: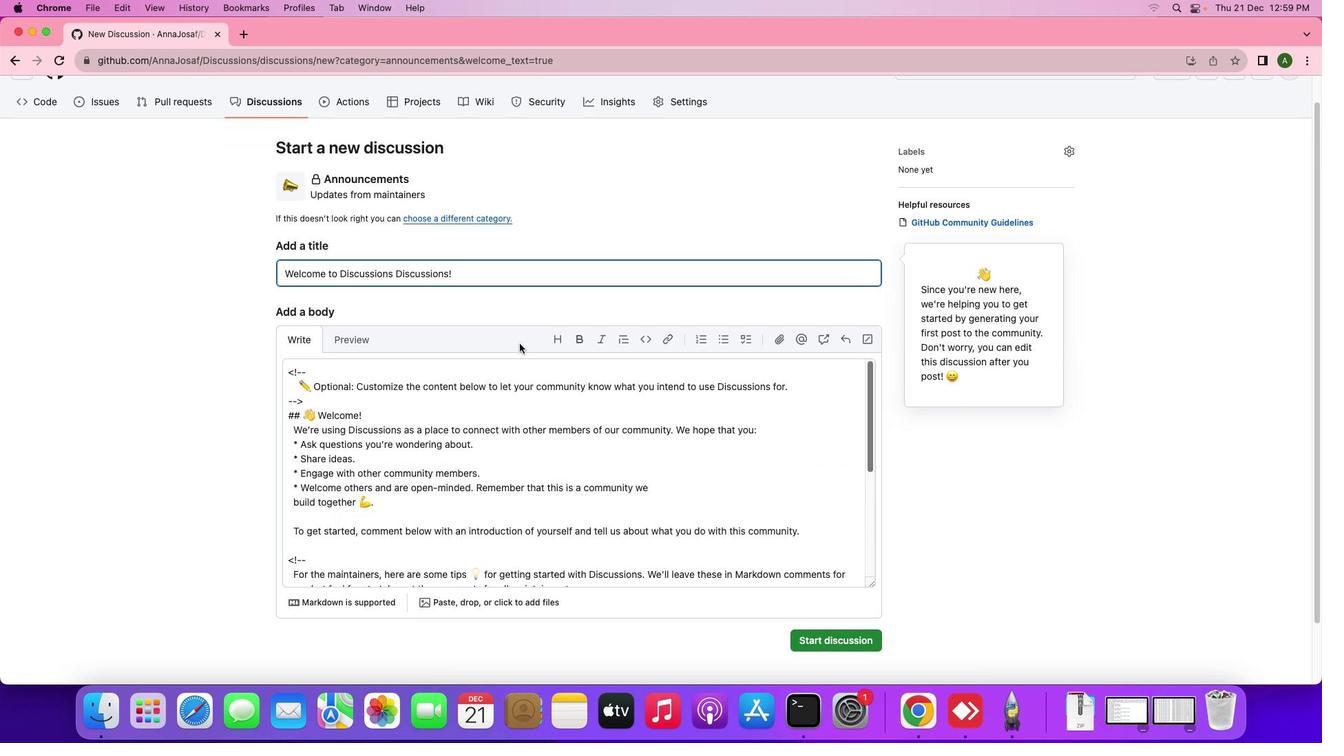 
Action: Mouse scrolled (519, 343) with delta (0, 0)
Screenshot: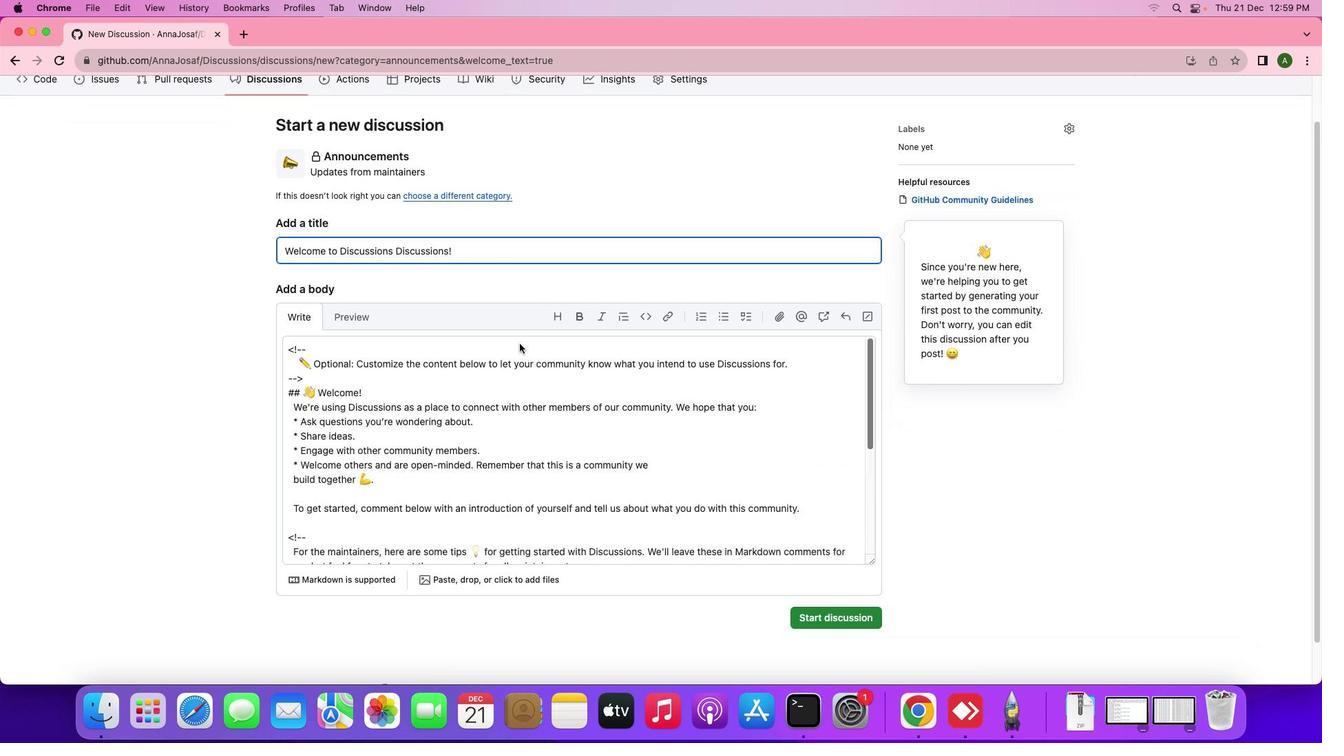 
Action: Mouse scrolled (519, 343) with delta (0, -1)
Screenshot: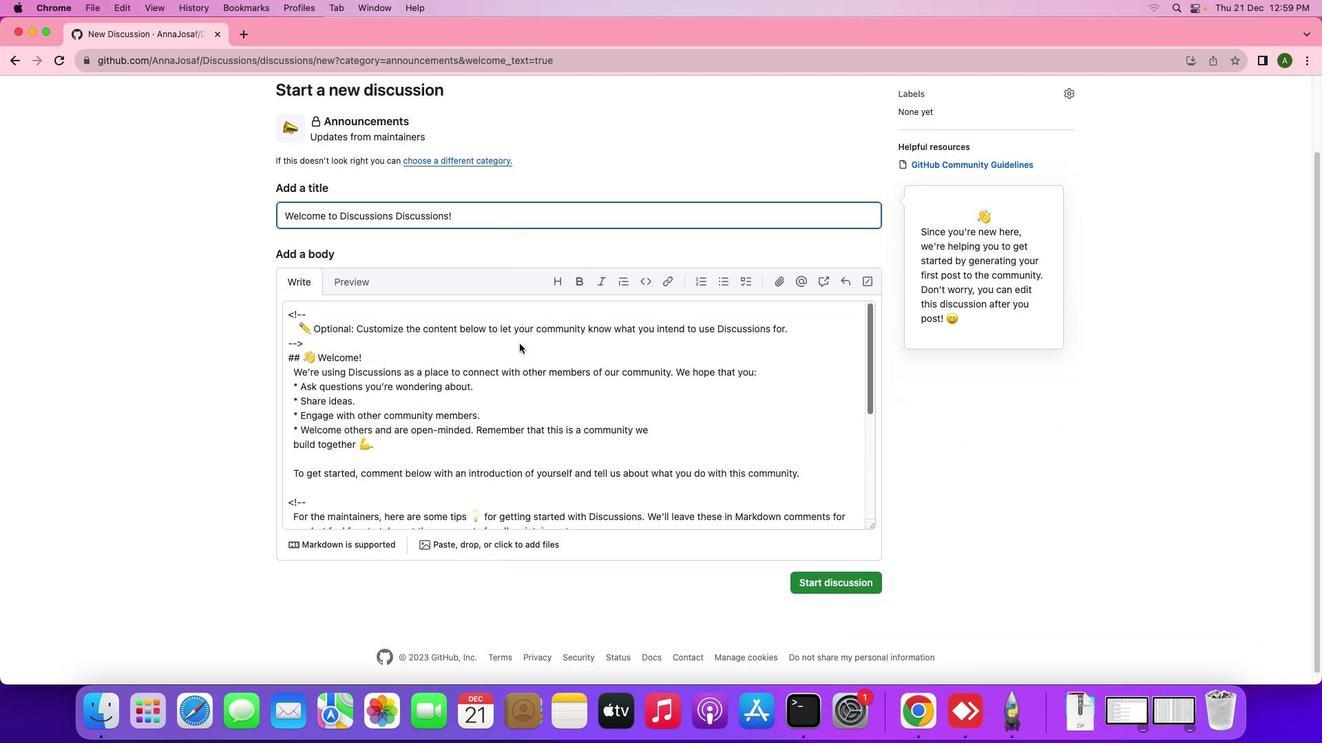 
Action: Mouse moved to (820, 581)
Screenshot: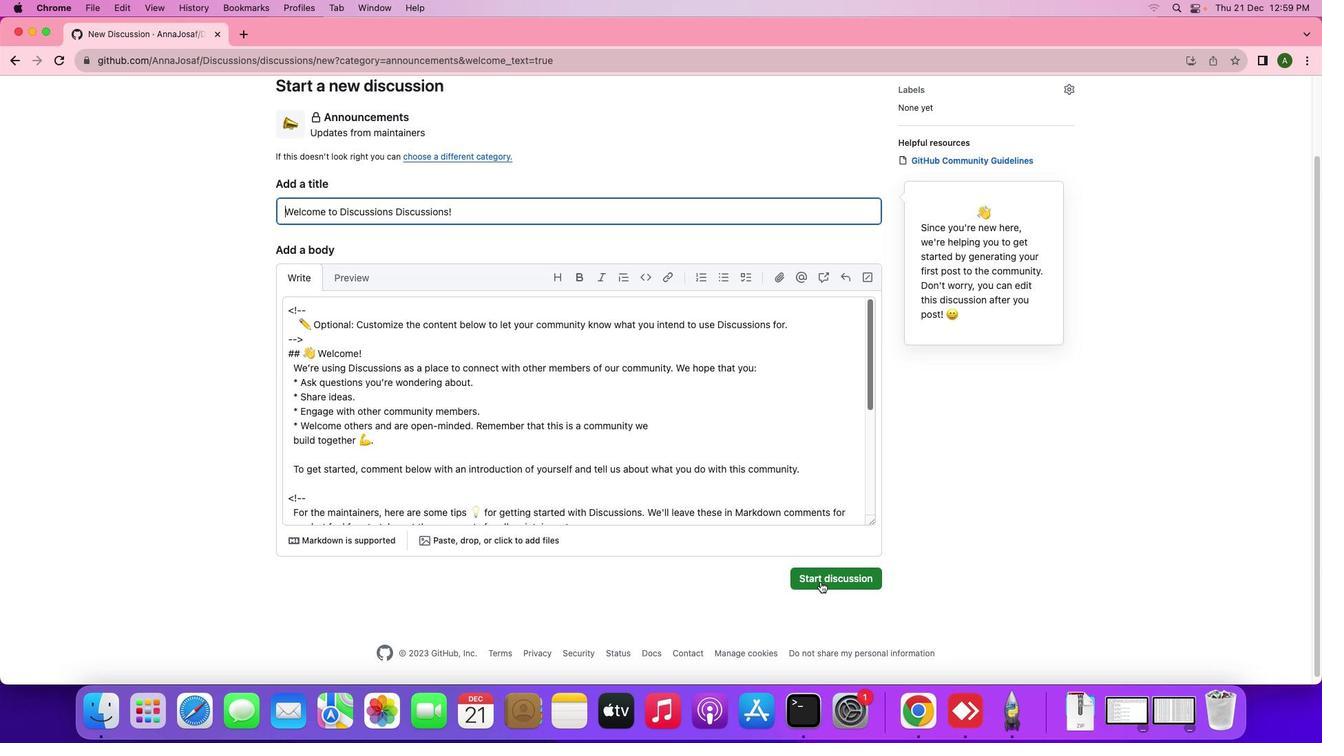 
Action: Mouse pressed left at (820, 581)
Screenshot: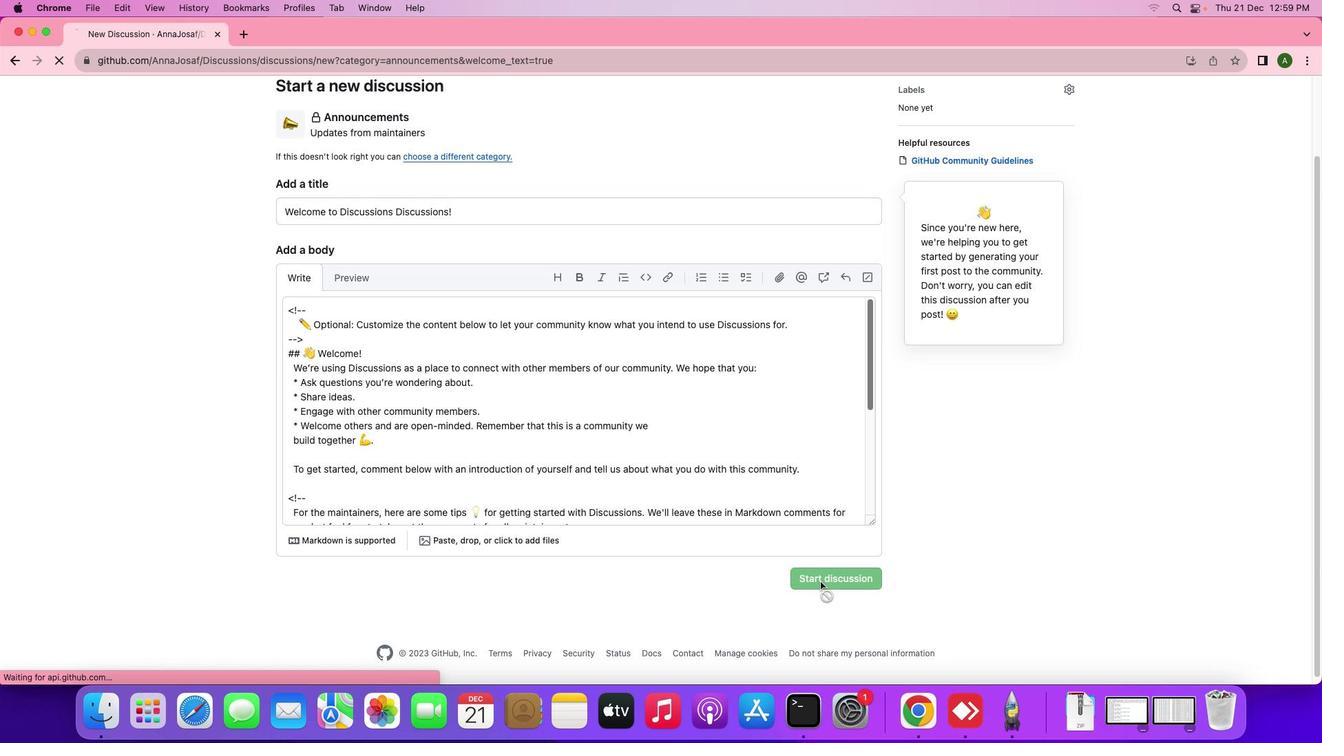 
Action: Mouse moved to (731, 559)
Screenshot: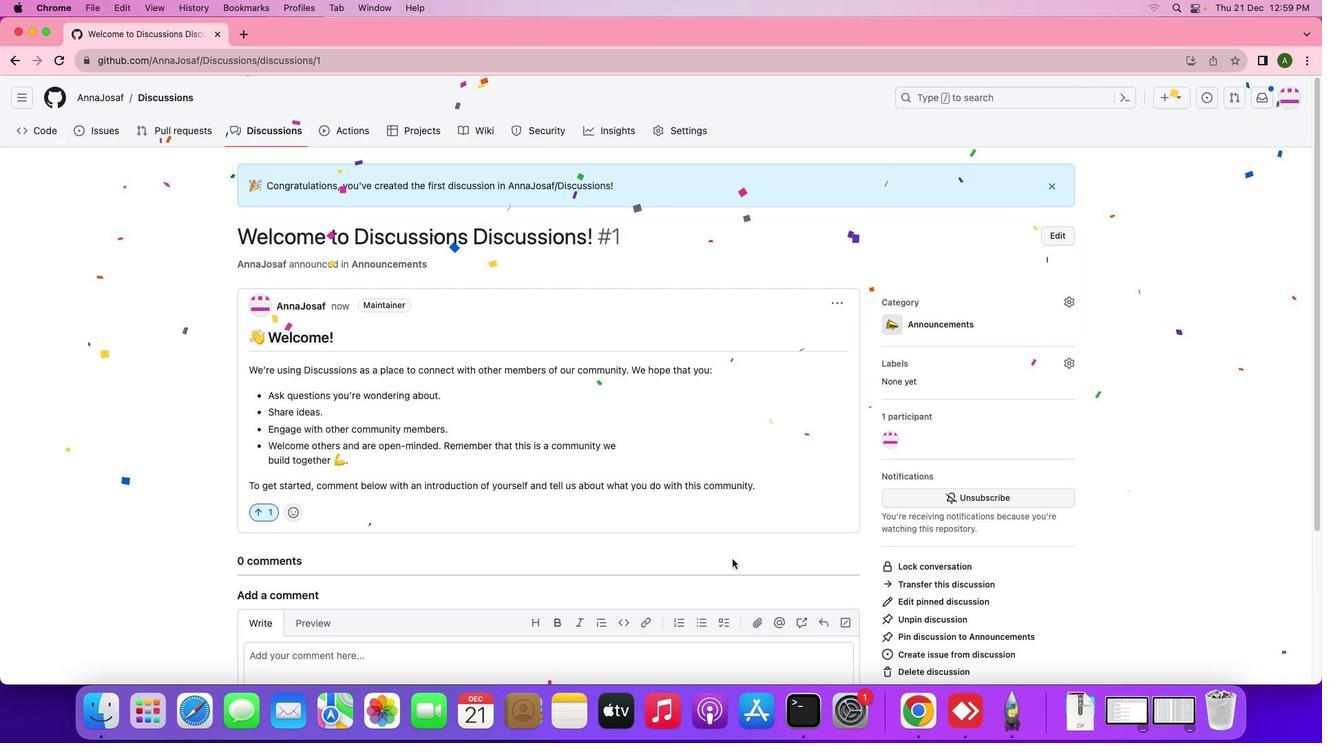 
Action: Mouse scrolled (731, 559) with delta (0, 0)
Screenshot: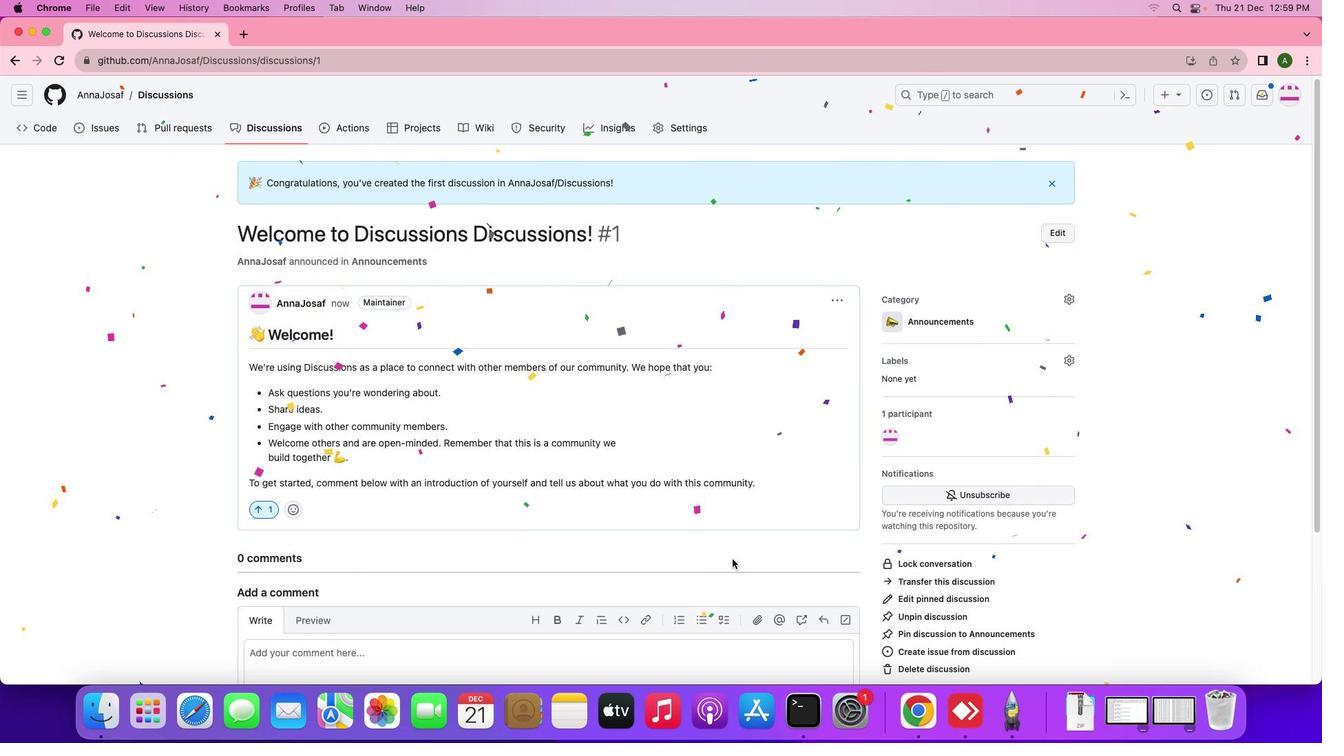 
Action: Mouse scrolled (731, 559) with delta (0, 0)
Screenshot: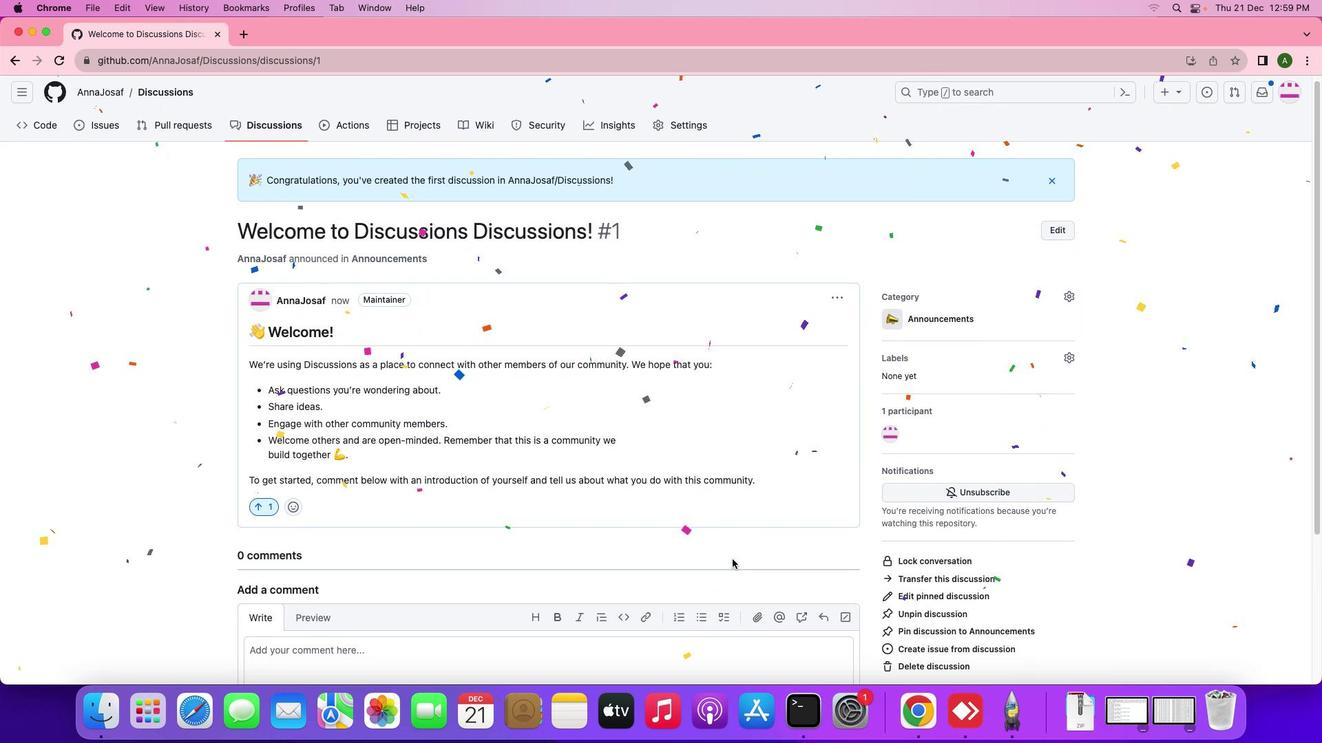 
Action: Mouse moved to (265, 123)
Screenshot: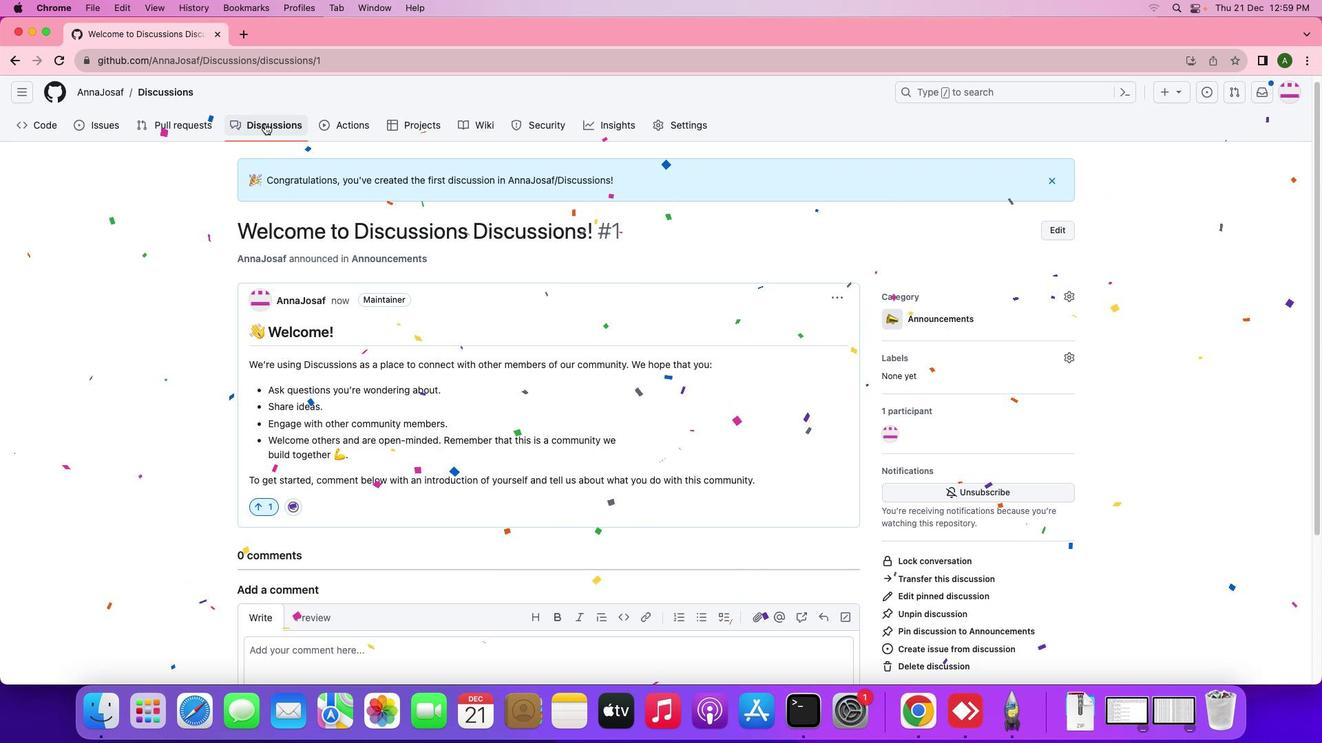 
Action: Mouse pressed left at (265, 123)
Screenshot: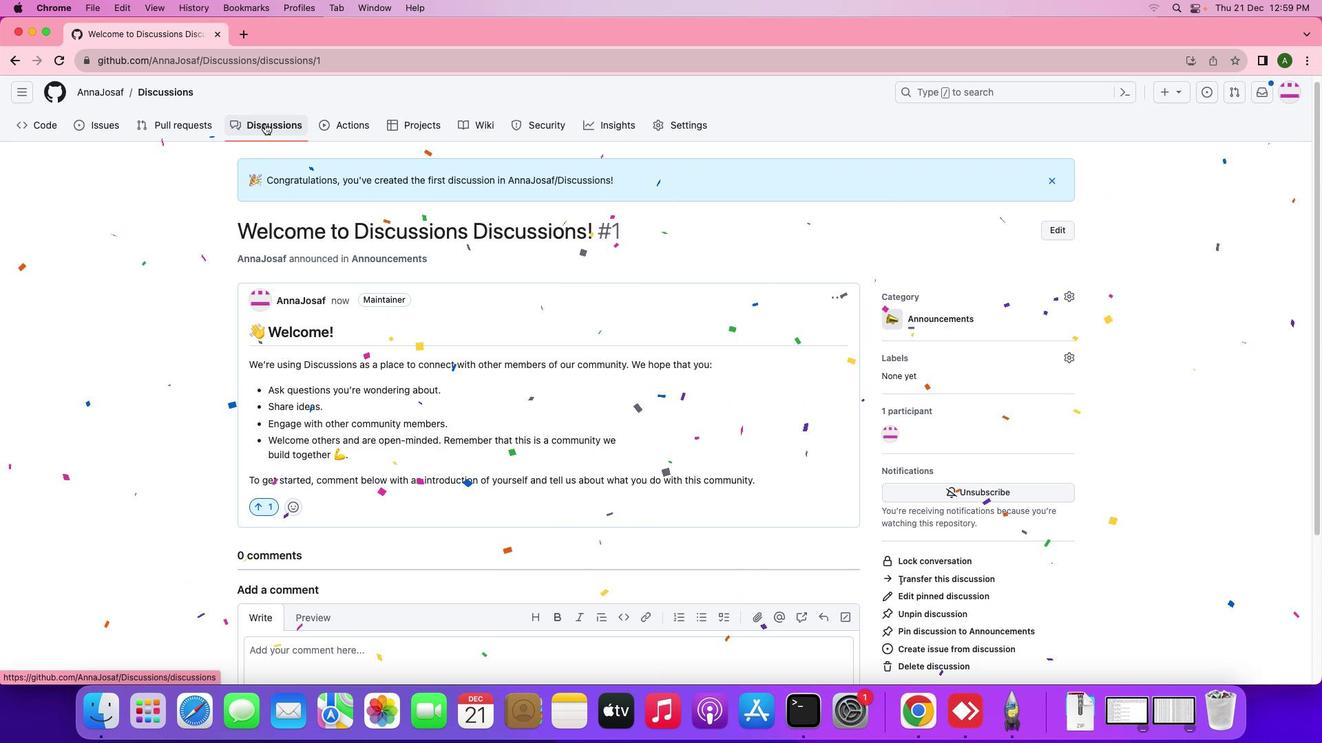 
Action: Mouse moved to (878, 298)
Screenshot: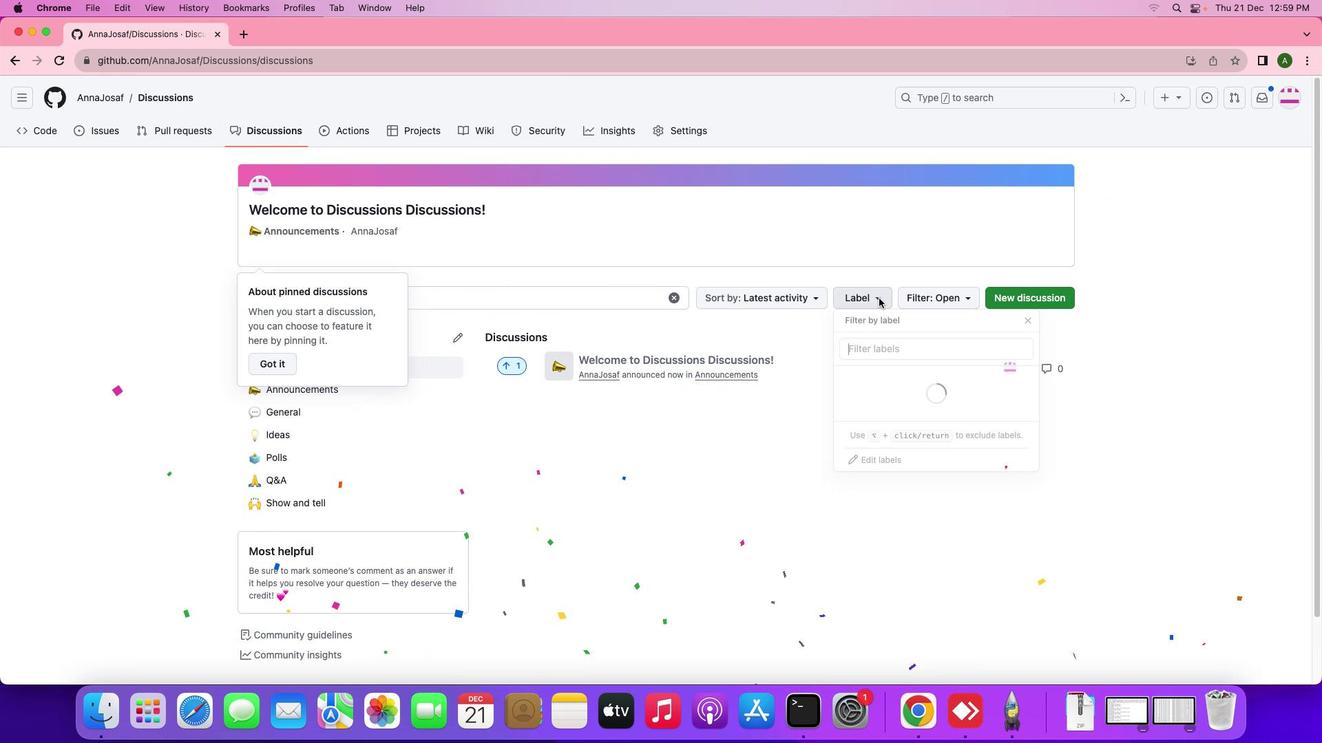 
Action: Mouse pressed left at (878, 298)
Screenshot: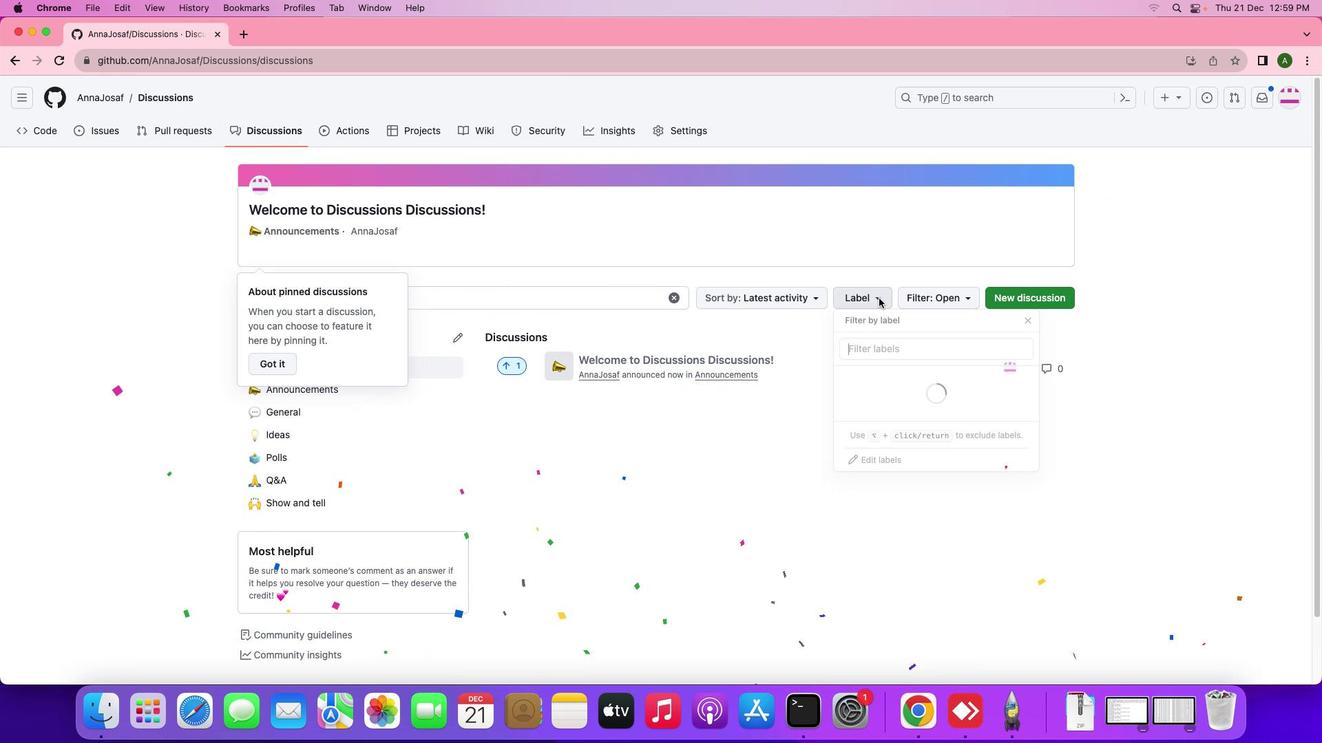
Action: Mouse moved to (271, 367)
Screenshot: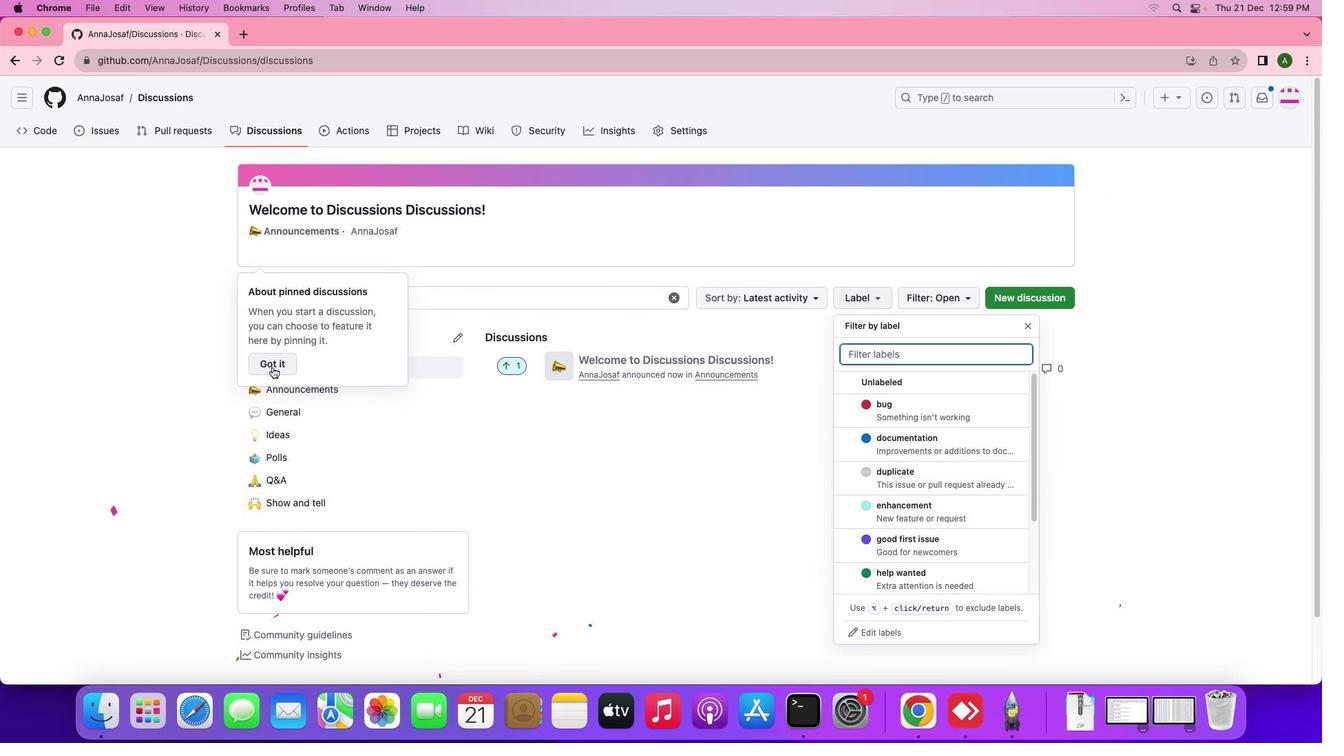 
Action: Mouse pressed left at (271, 367)
Screenshot: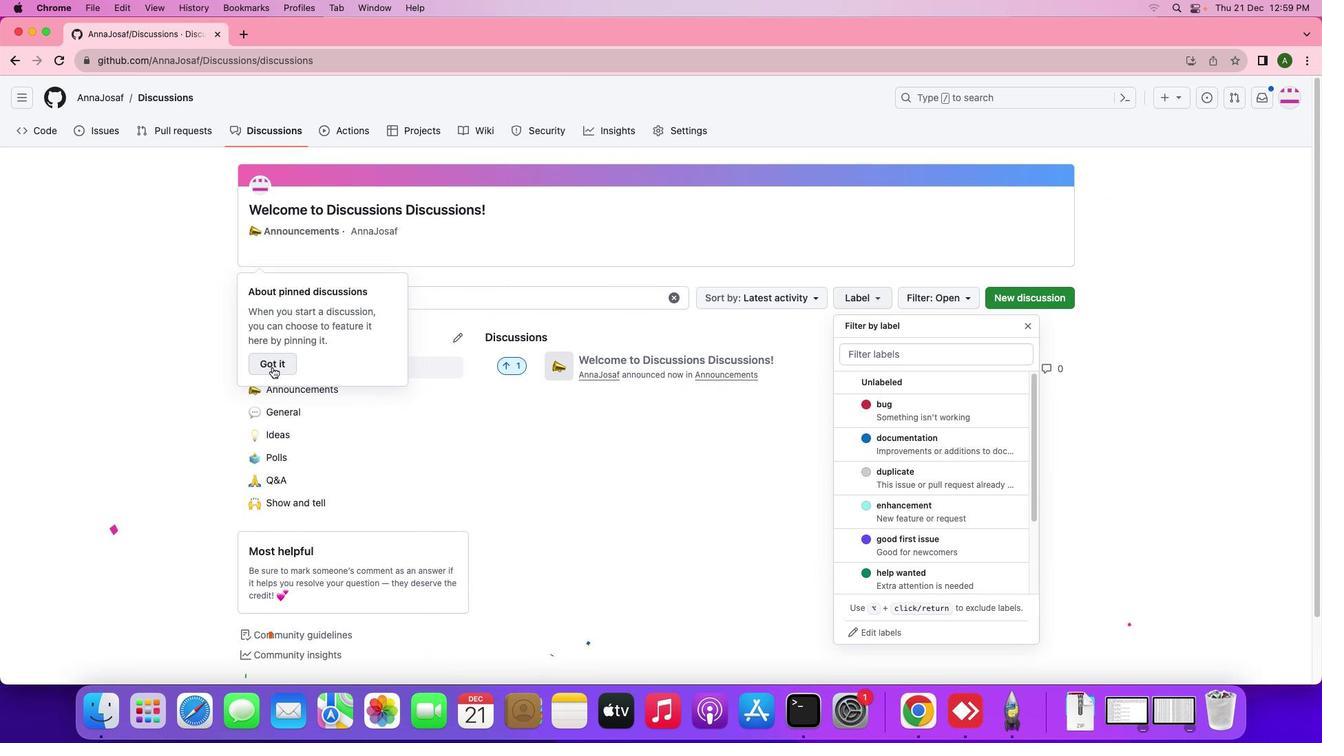 
Action: Mouse moved to (509, 464)
Screenshot: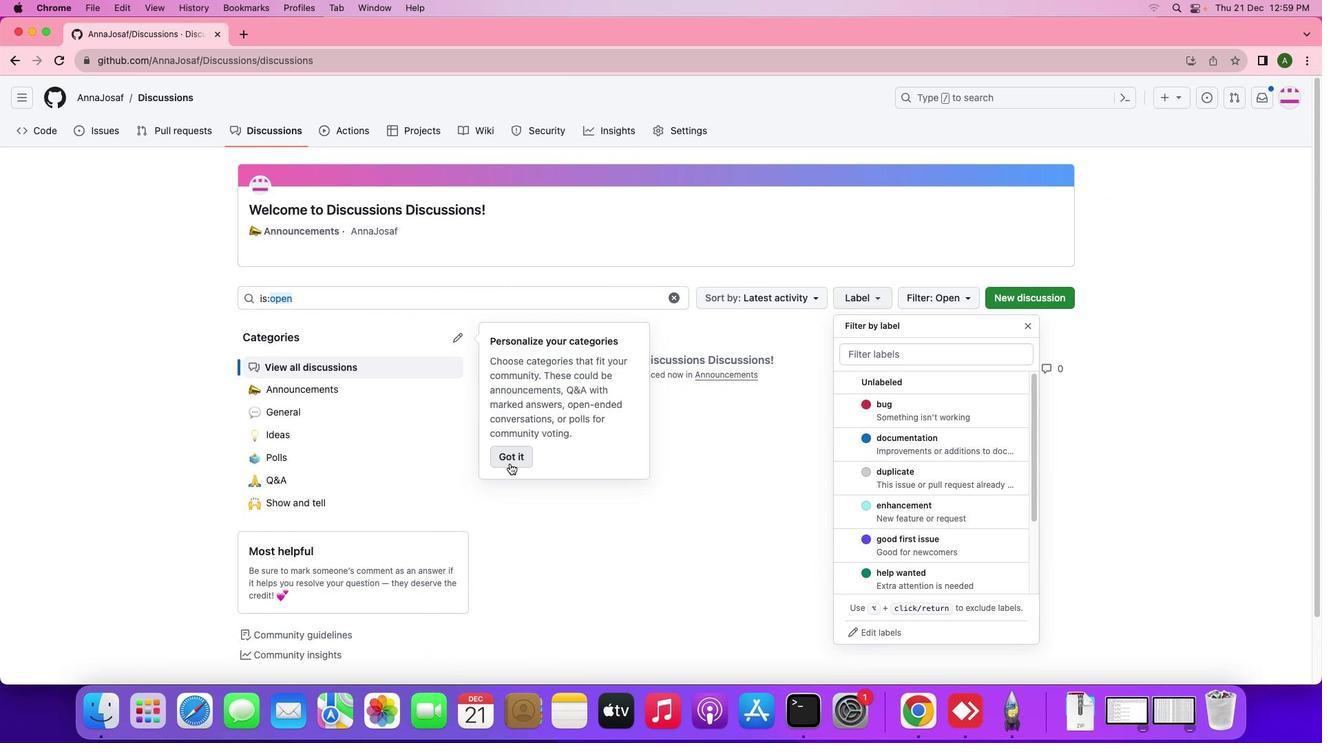 
Action: Mouse pressed left at (509, 464)
Screenshot: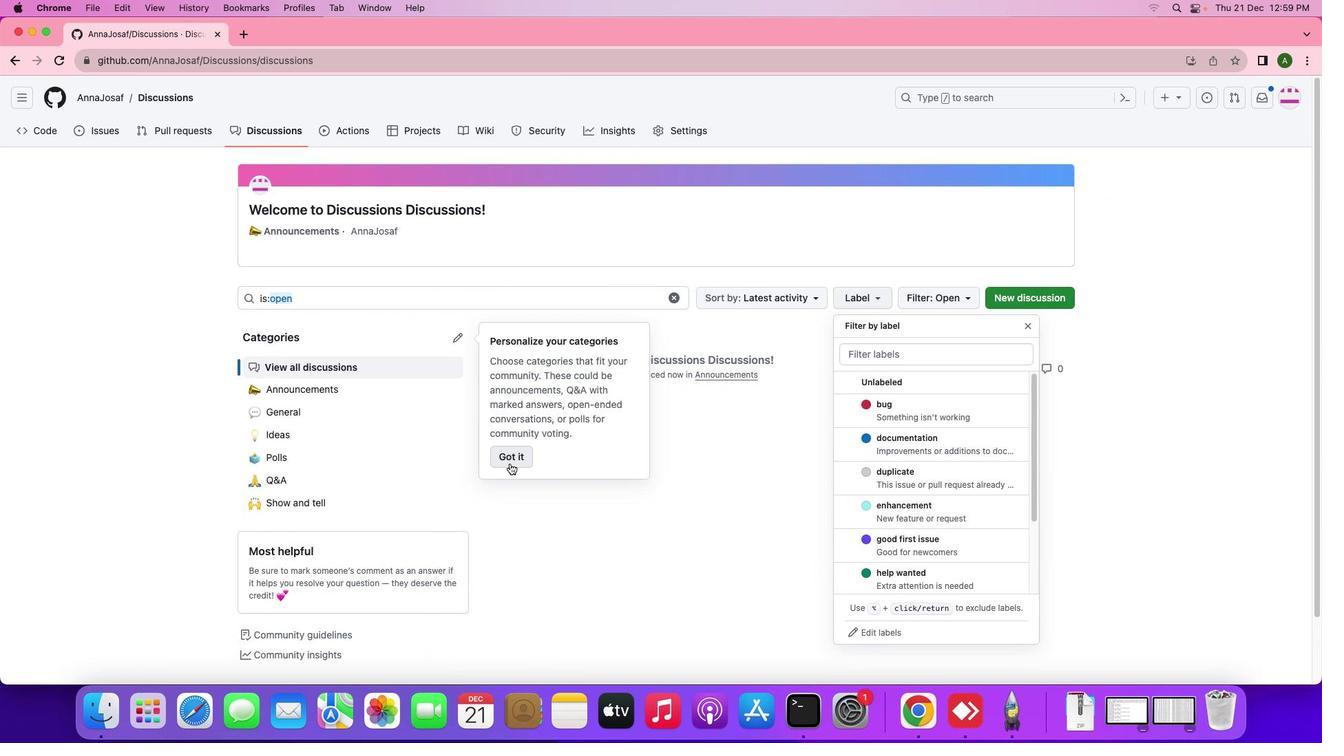 
Action: Mouse moved to (897, 358)
Screenshot: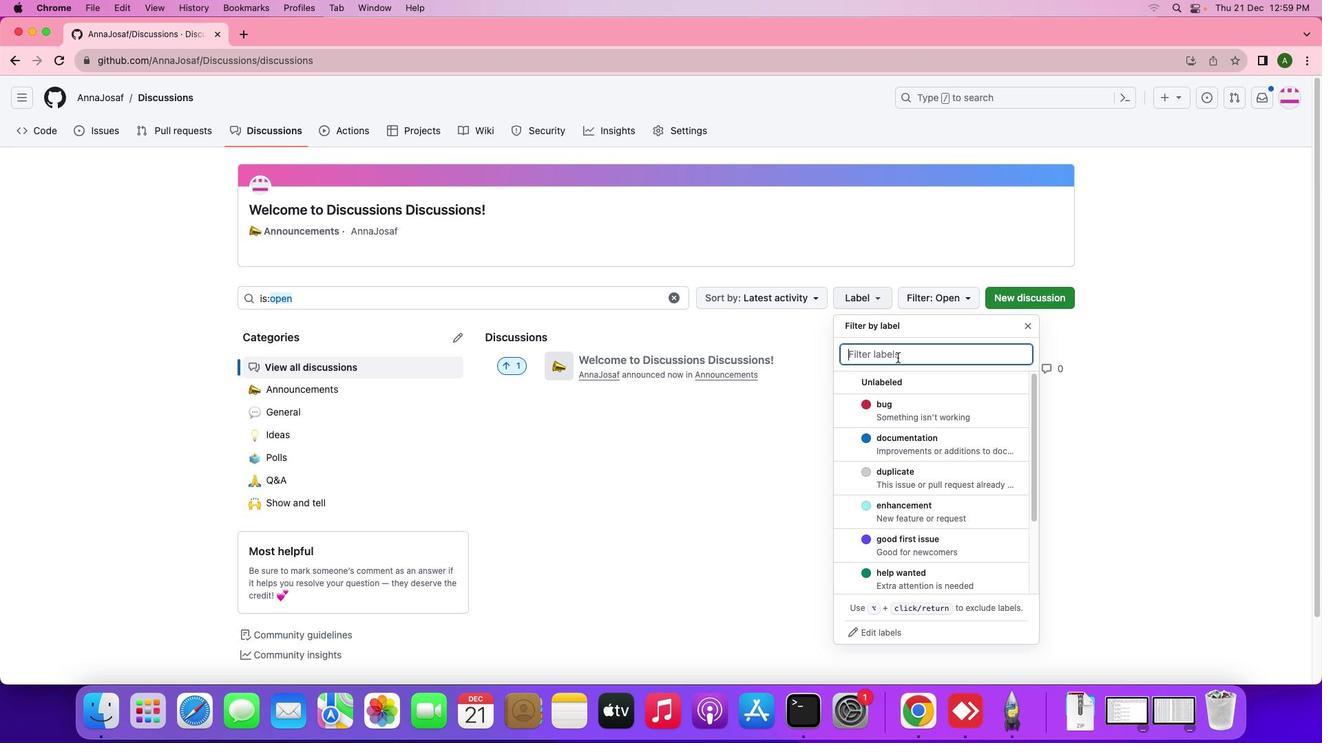 
Action: Mouse pressed left at (897, 358)
Screenshot: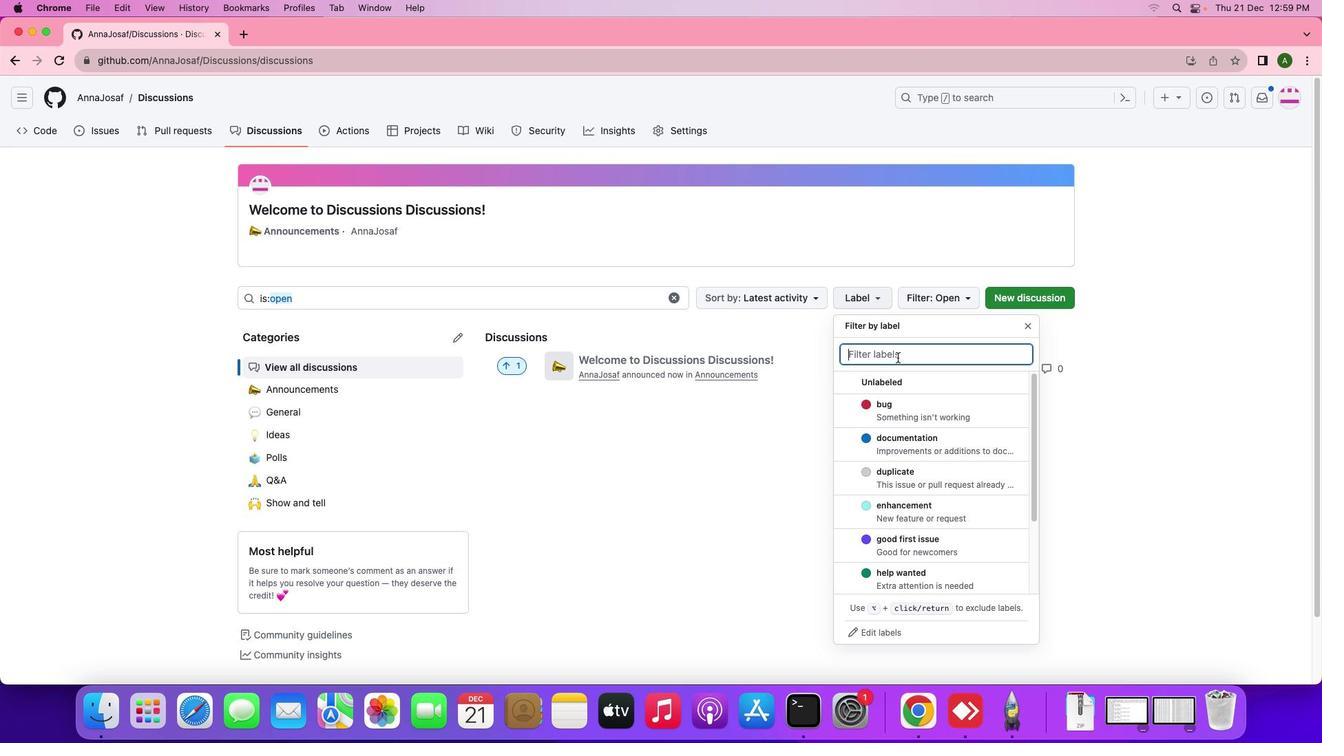 
Action: Mouse moved to (893, 357)
Screenshot: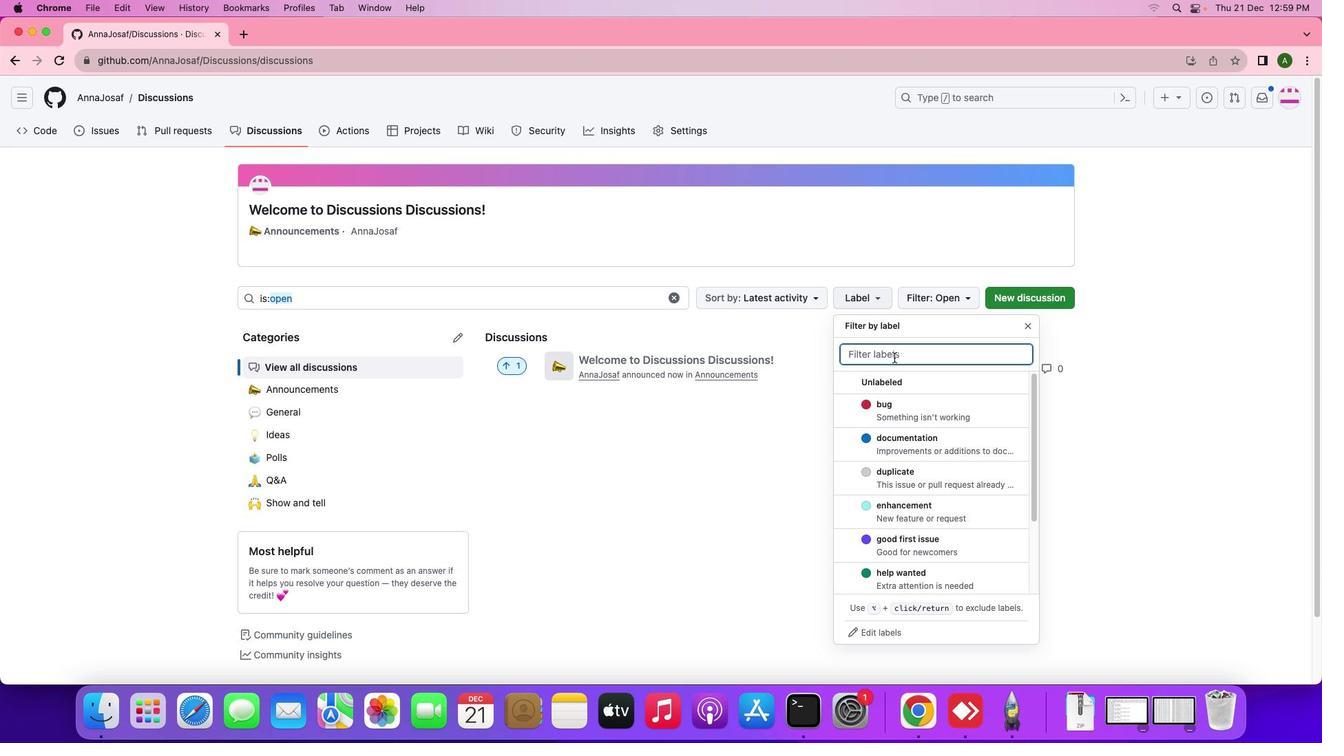
Action: Key pressed 'a'Key.backspace'c''r''o''s''s''f''u''c''t''i''o''n''a''l'Key.space'c''o''l''l''a''b''o''r'Key.backspaceKey.backspaceKey.backspaceKey.backspaceKey.backspaceKey.backspaceKey.backspaceKey.backspaceKey.backspaceKey.backspaceKey.backspaceKey.backspaceKey.backspaceKey.backspaceKey.backspaceKey.backspaceKey.backspaceKey.backspace'f''u''n'Key.backspace'c''t''i''o''n''a''l'Key.spaceKey.backspaceKey.shift_r'_''c''o''l''l''a''b''o''r''a''t''i''o''n'
Screenshot: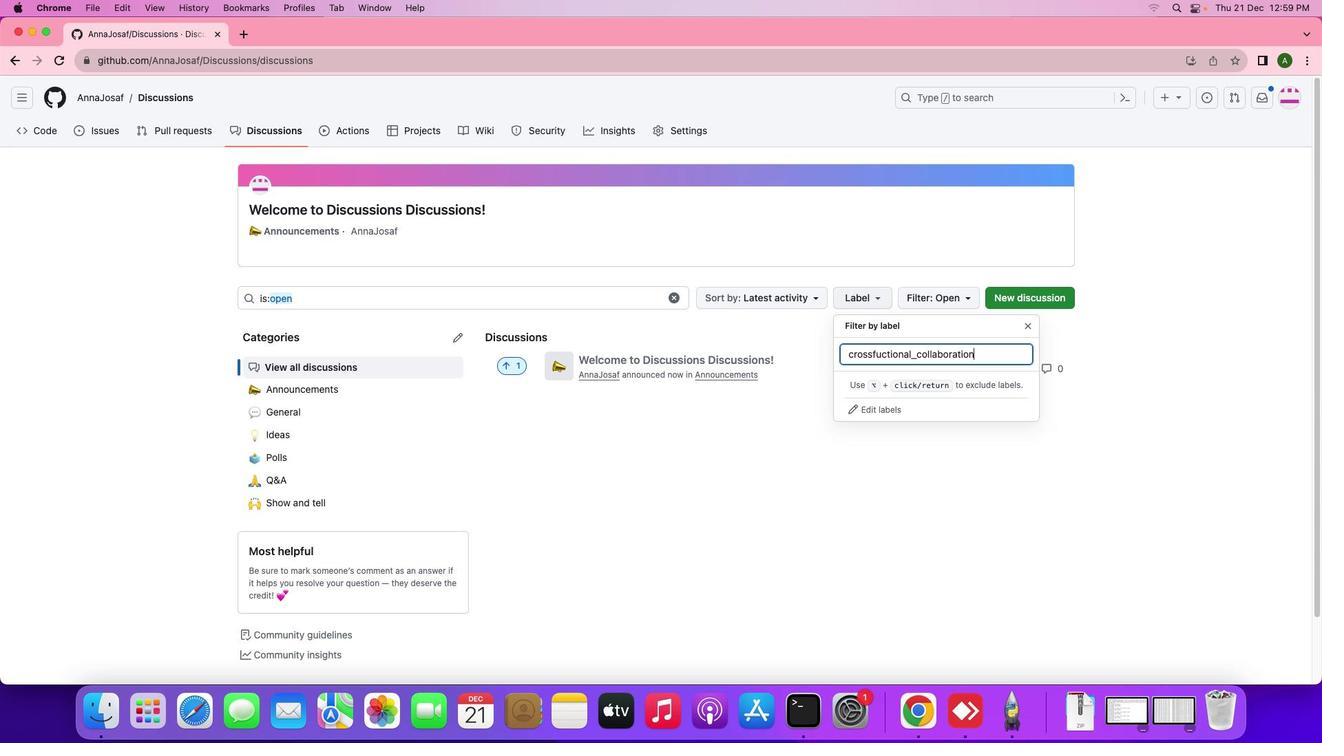 
Action: Mouse moved to (1017, 301)
Screenshot: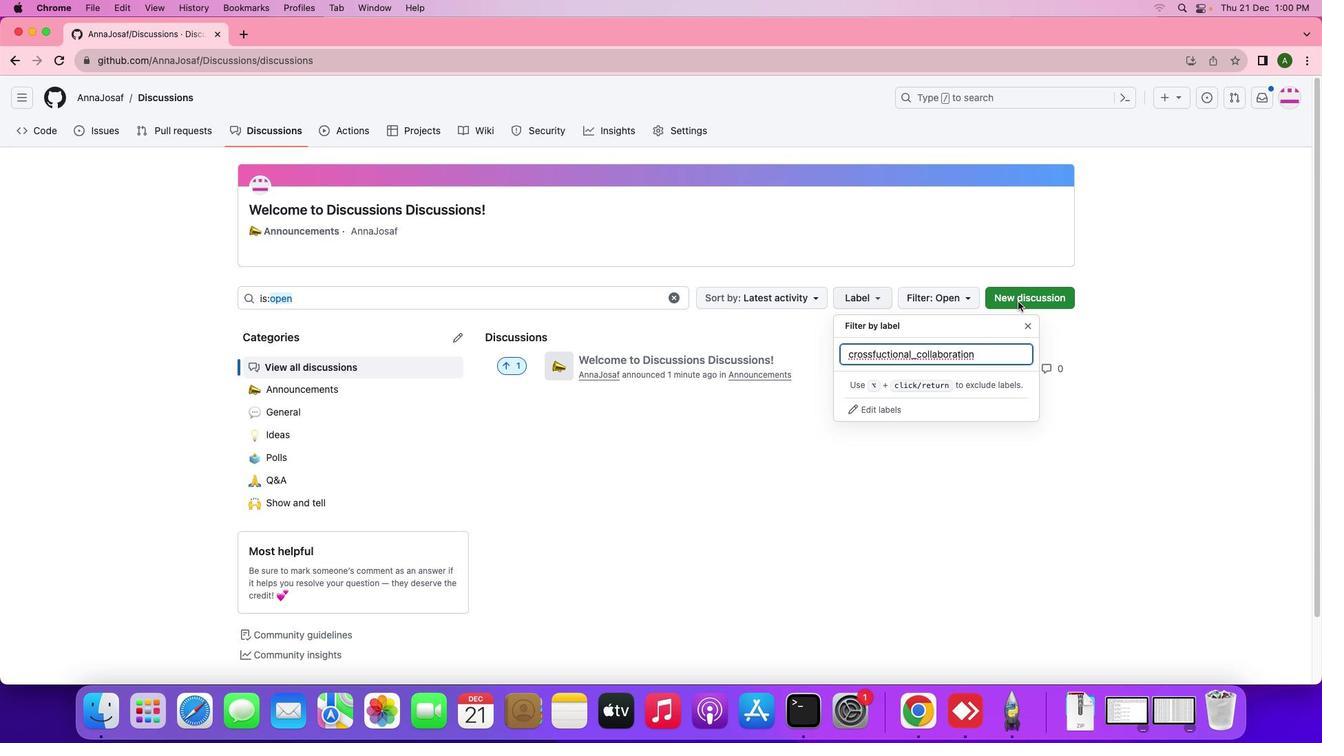 
Action: Mouse pressed left at (1017, 301)
Screenshot: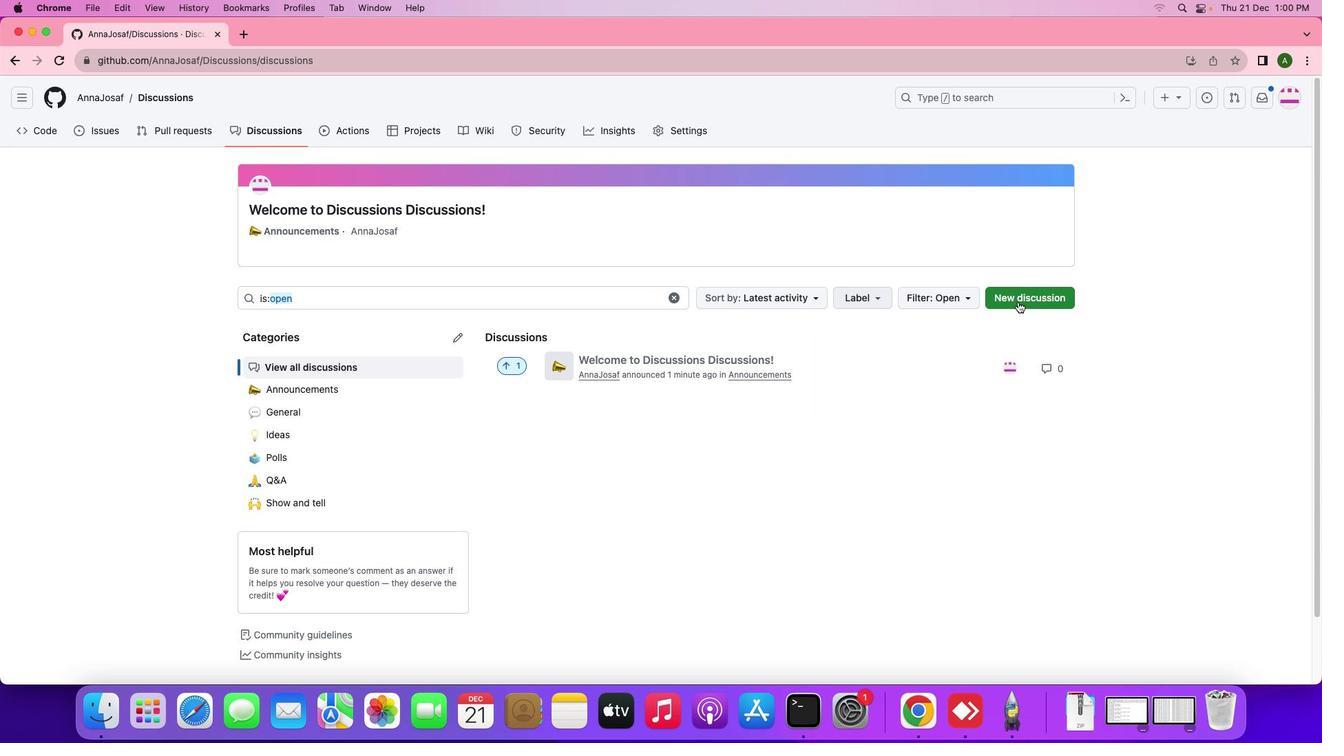 
Action: Mouse moved to (1016, 296)
Screenshot: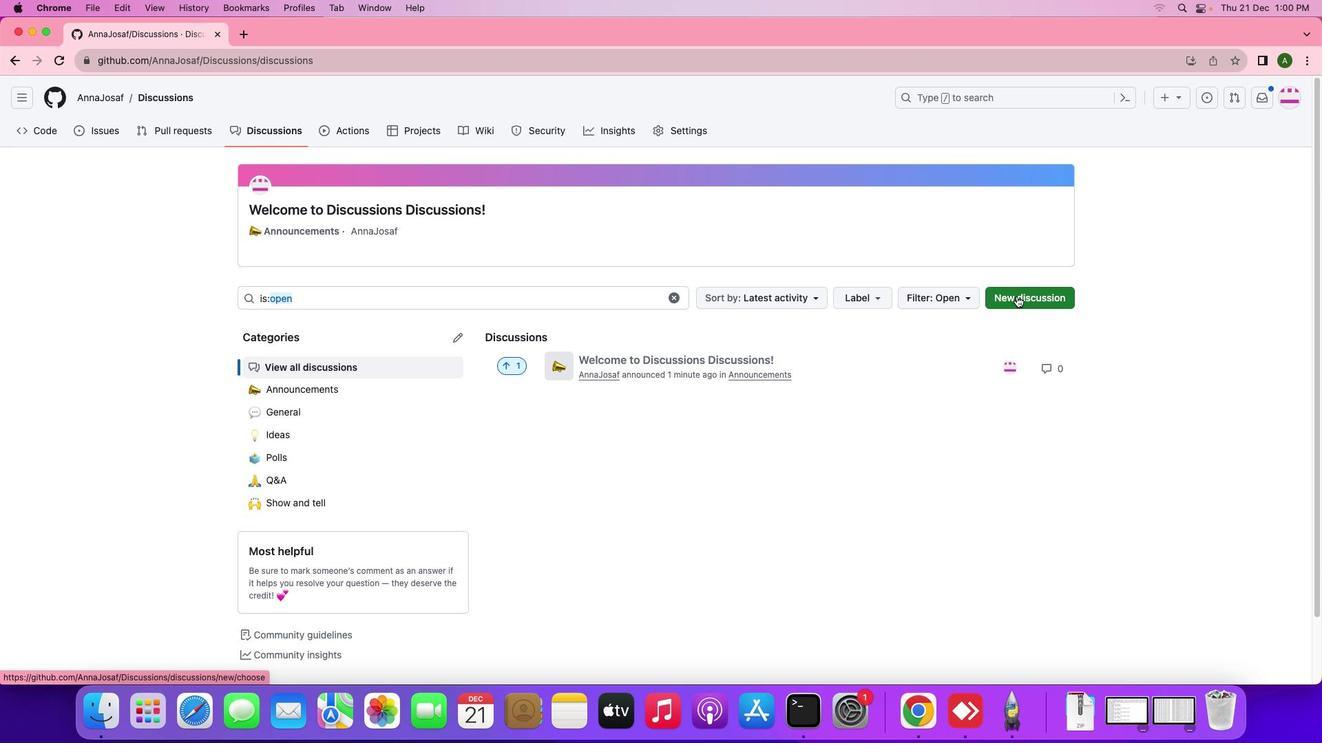 
Action: Mouse pressed left at (1016, 296)
Screenshot: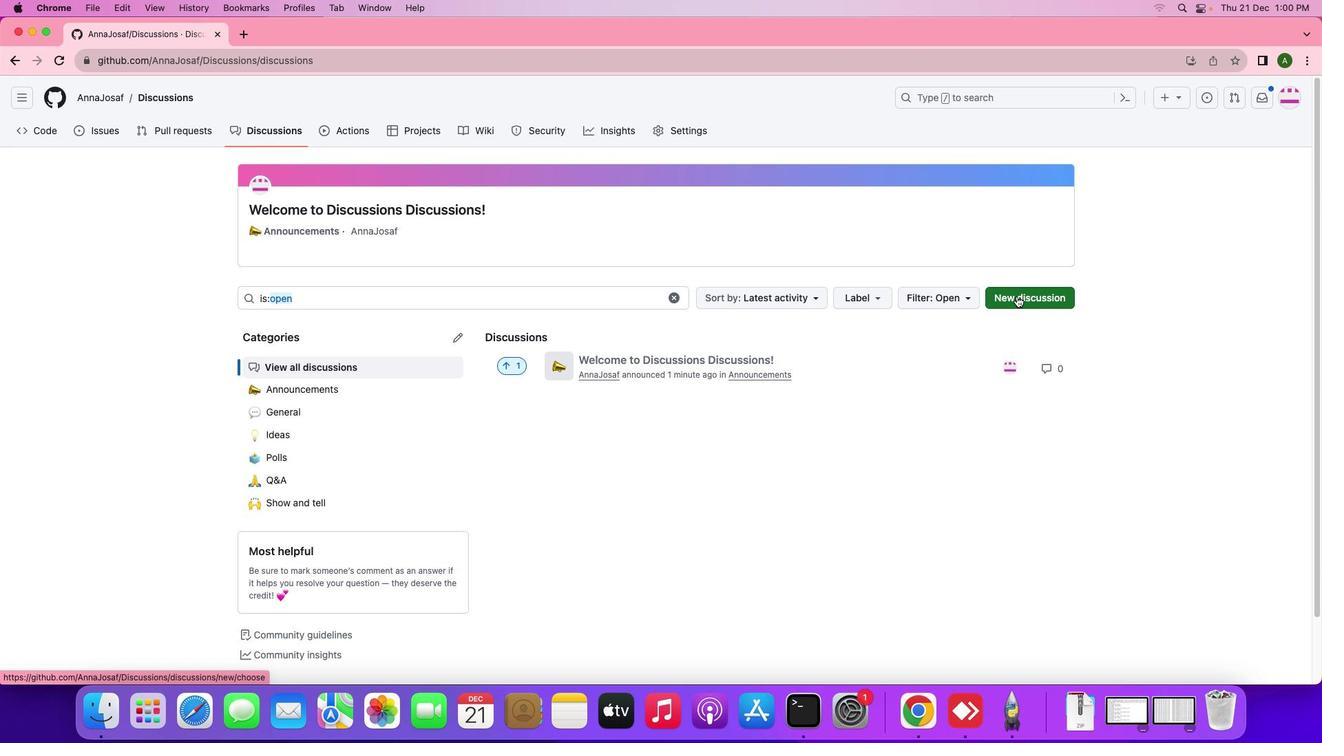 
Action: Mouse moved to (718, 391)
Screenshot: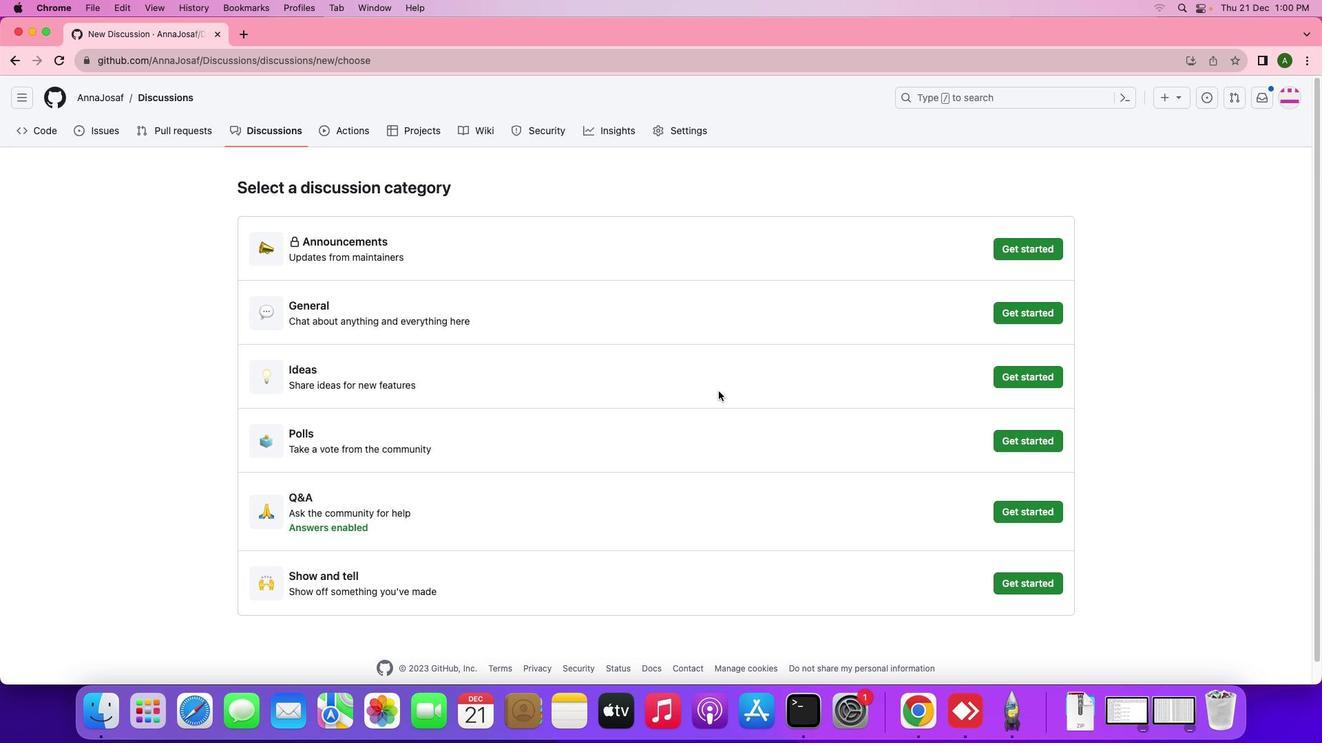 
Action: Mouse scrolled (718, 391) with delta (0, 0)
Screenshot: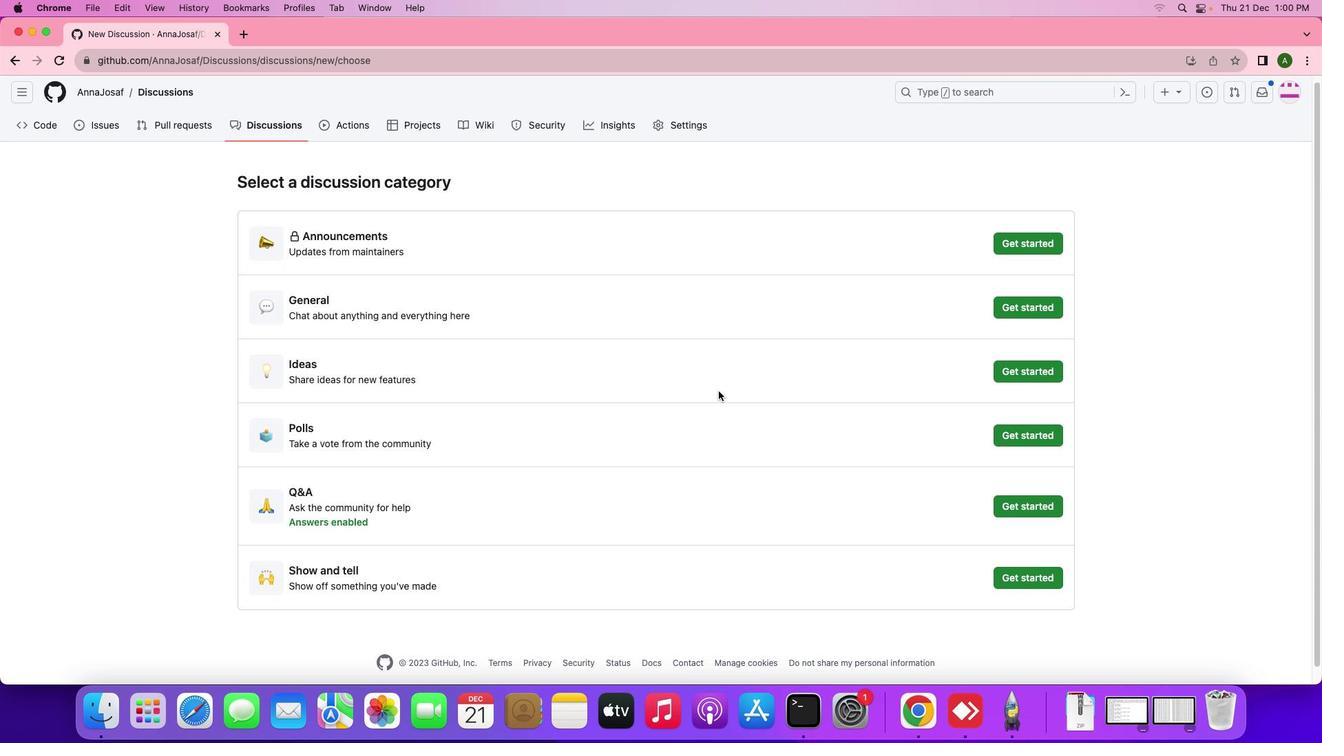 
Action: Mouse scrolled (718, 391) with delta (0, 0)
Screenshot: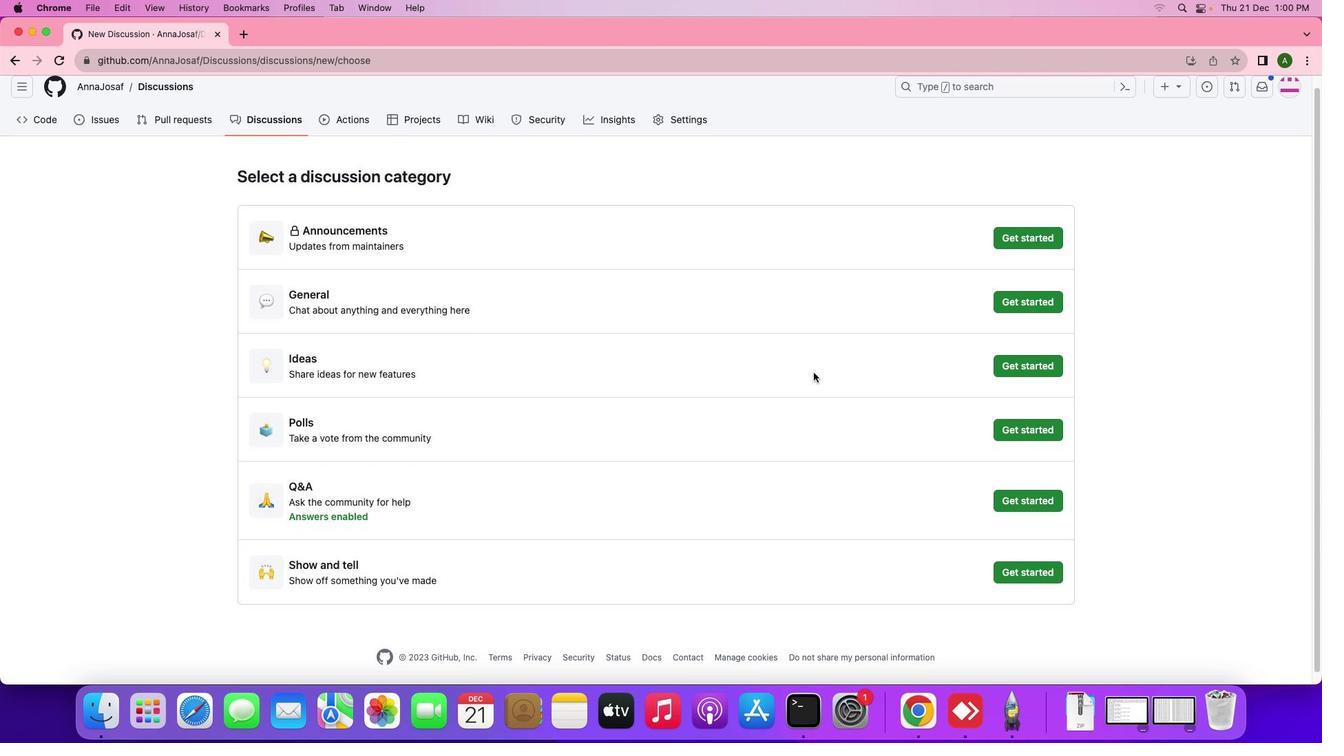 
Action: Mouse moved to (1025, 301)
Screenshot: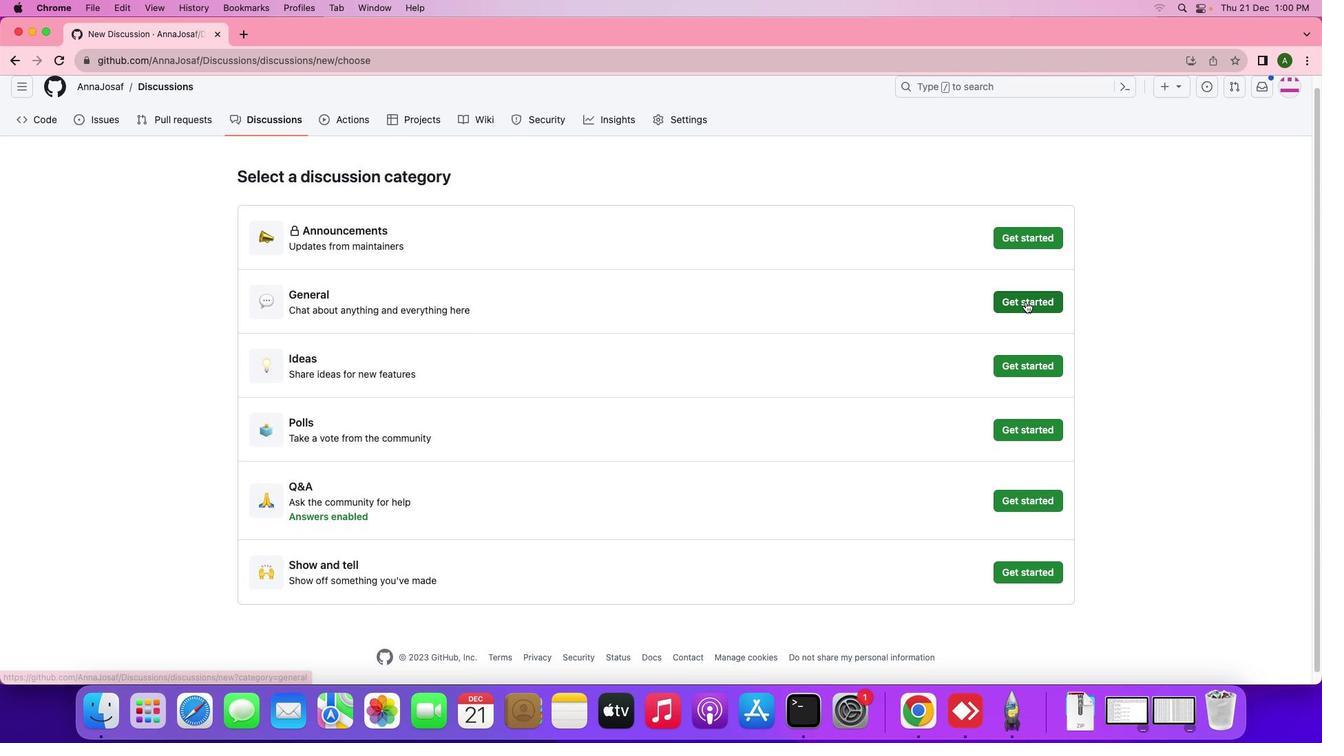 
Action: Mouse pressed left at (1025, 301)
Screenshot: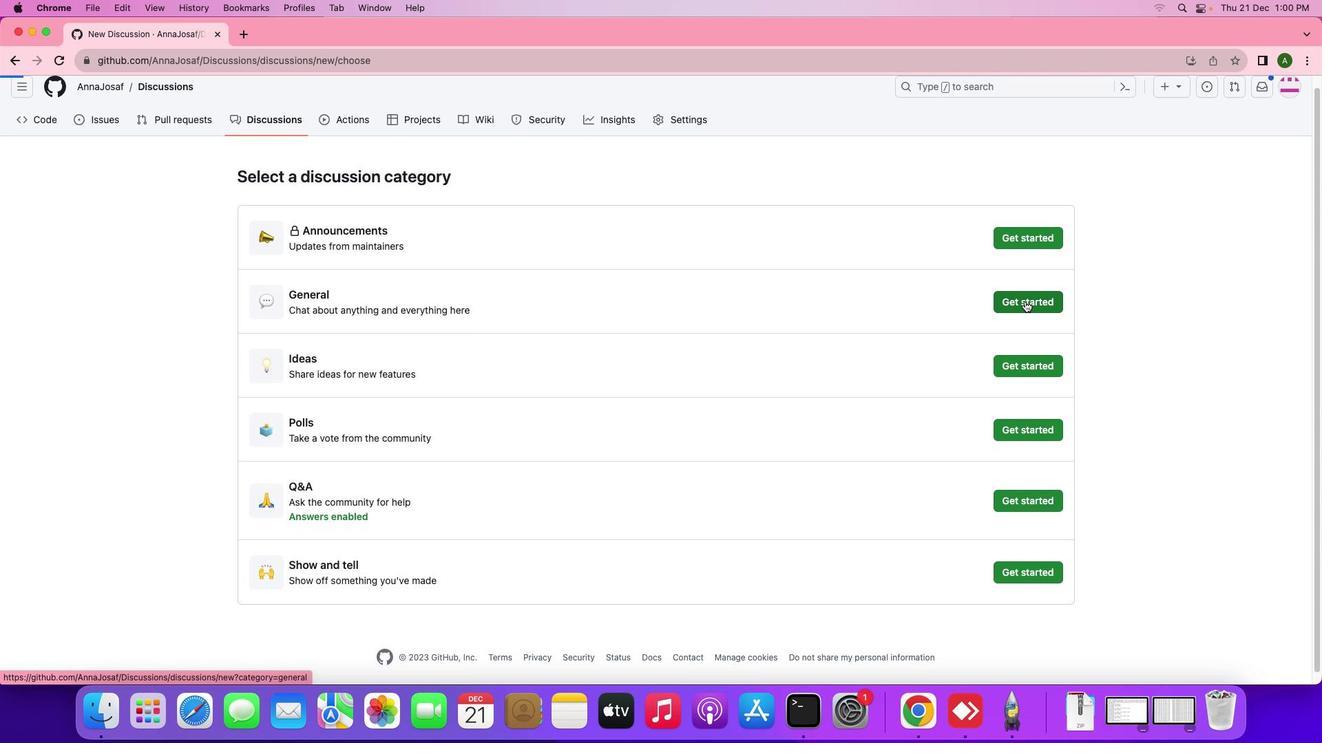 
Action: Mouse moved to (391, 296)
Screenshot: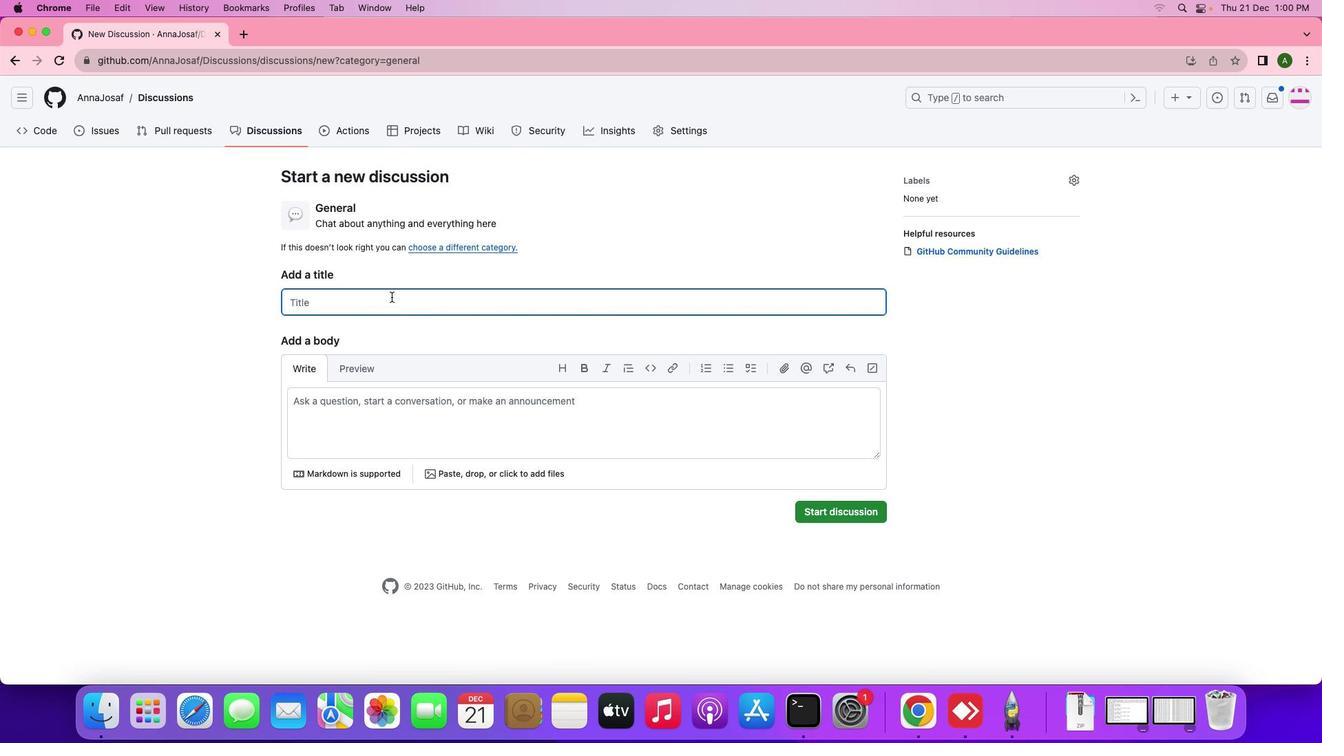 
Action: Mouse pressed left at (391, 296)
Screenshot: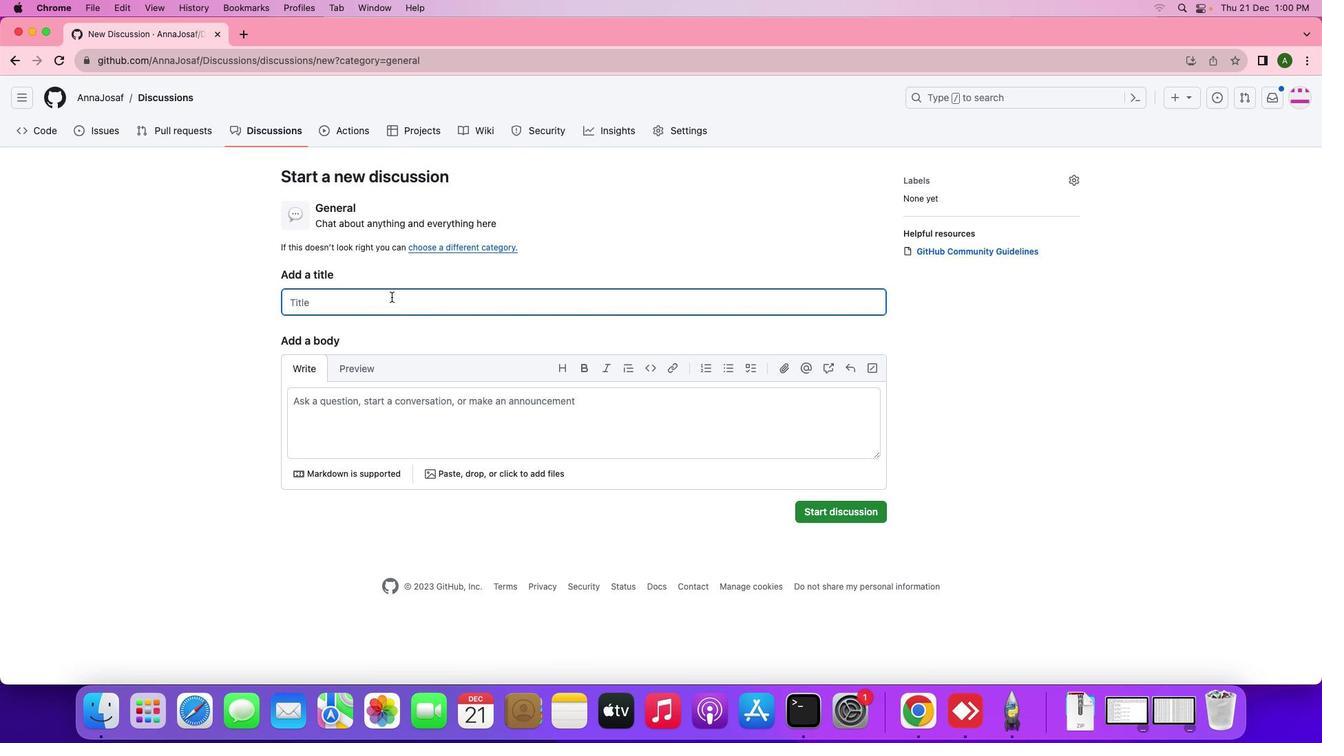 
Action: Mouse moved to (387, 297)
Screenshot: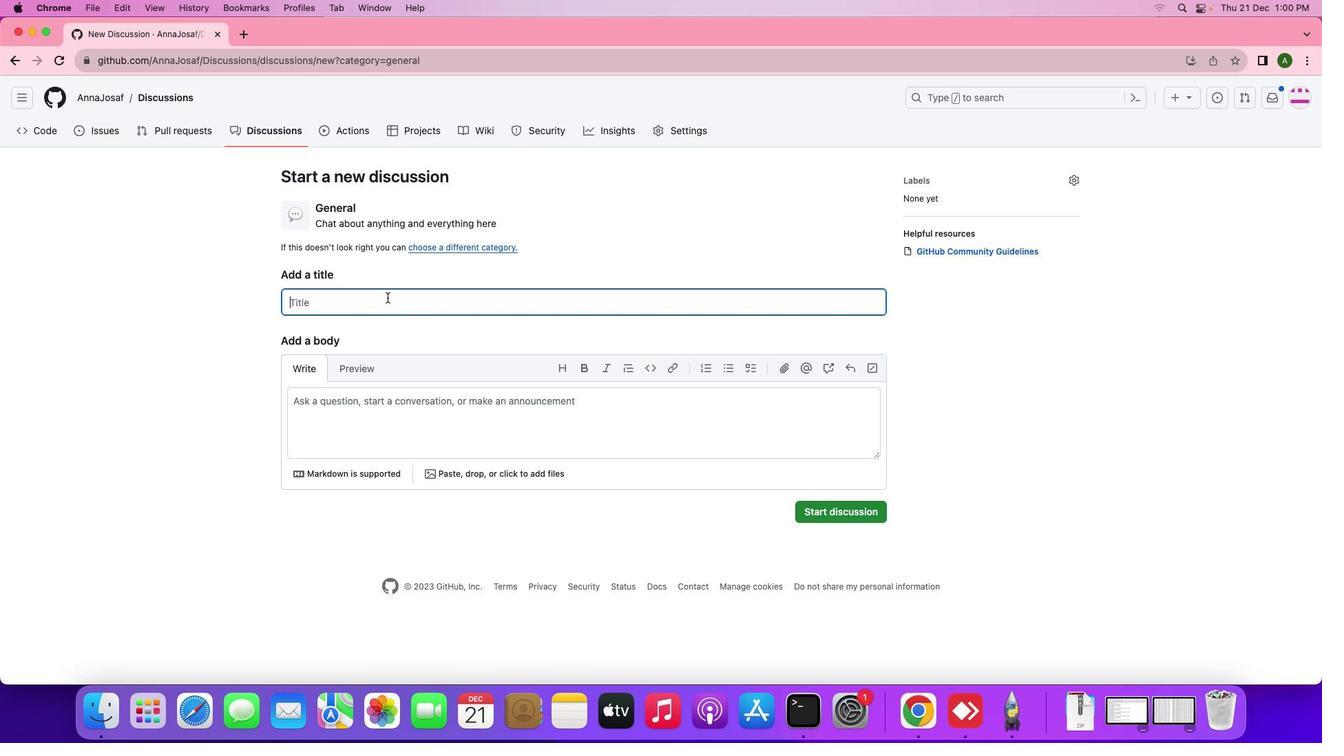 
Action: Key pressed 'c''r''o''s''s''f''u''n''c''t''i''o''n''a''l'Key.space'c'Key.backspaceKey.backspaceKey.shift_r'_''c''o''l''l''a''b''o''r''a''t''i''o''n'Key.spaceKey.backspaceKey.shift_r'_'Key.shift_r'I''n''i''t''i''a''t''i''v''e''s'Key.space
Screenshot: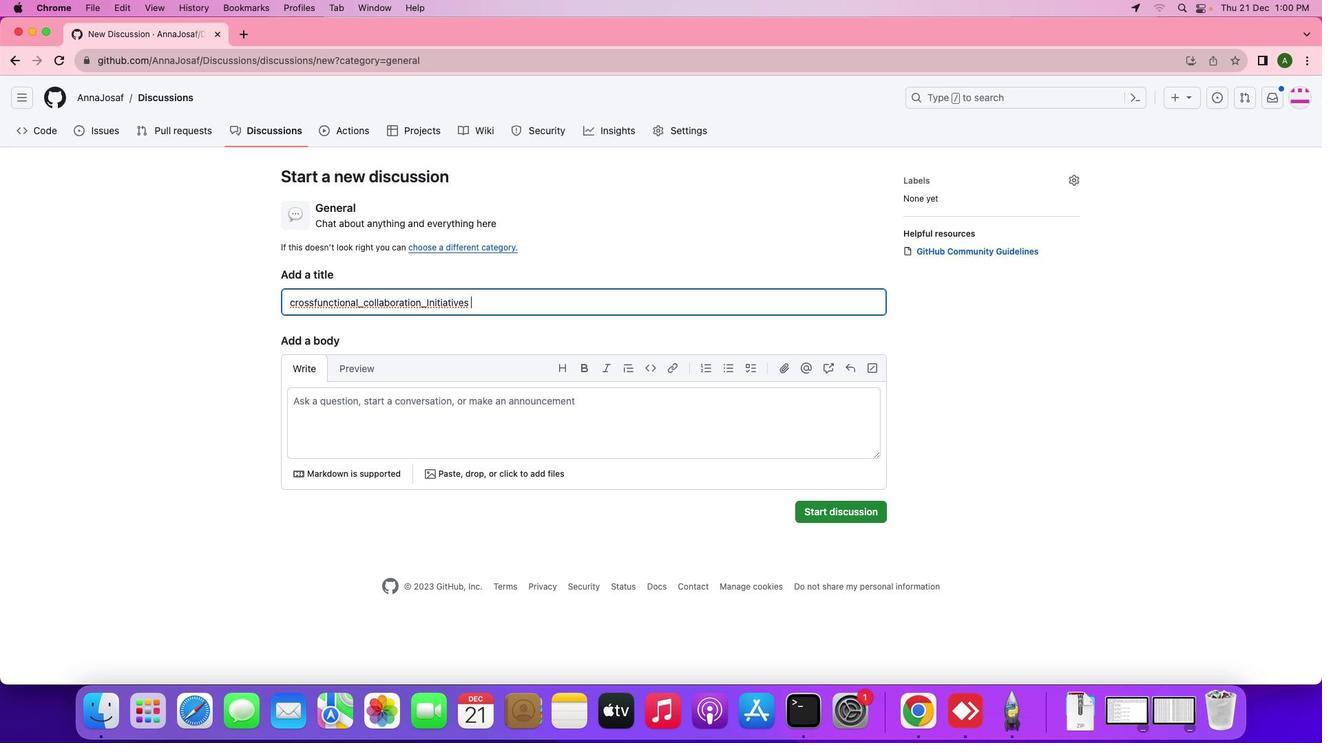 
Action: Mouse moved to (825, 513)
Screenshot: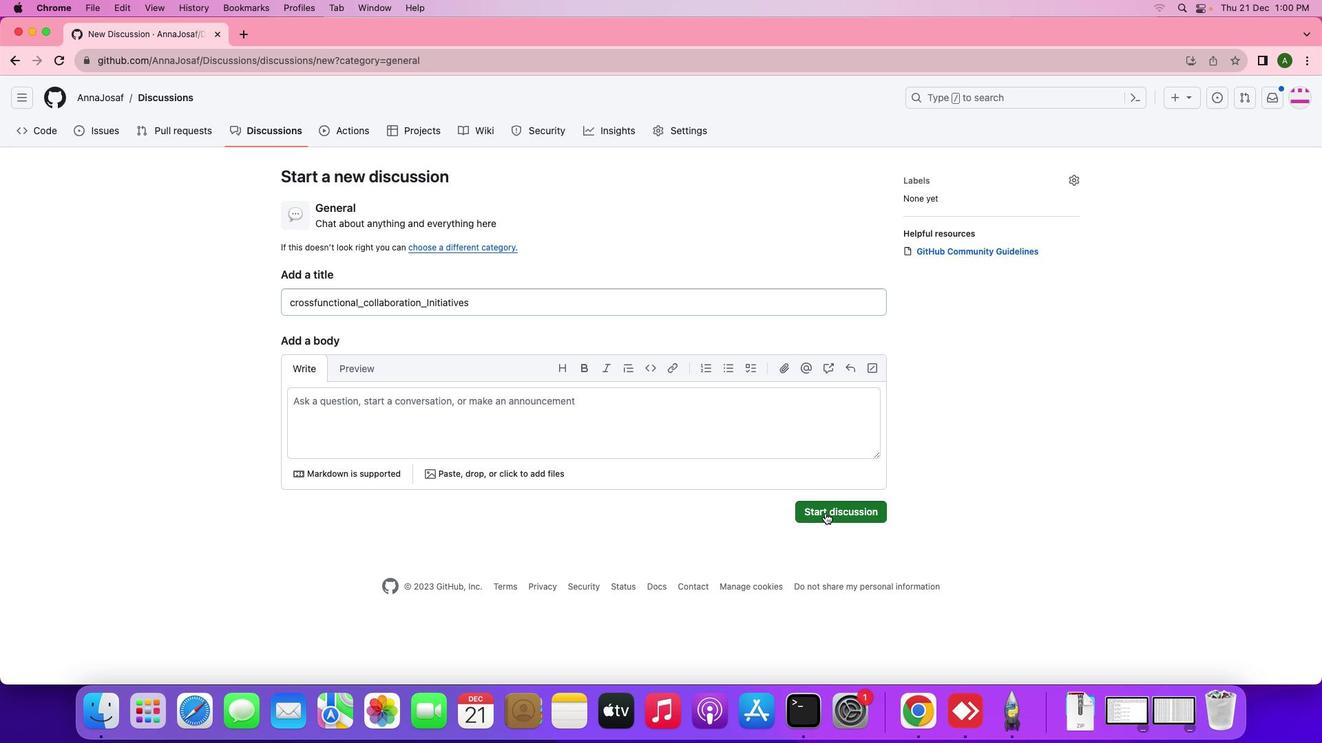 
Action: Mouse pressed left at (825, 513)
Screenshot: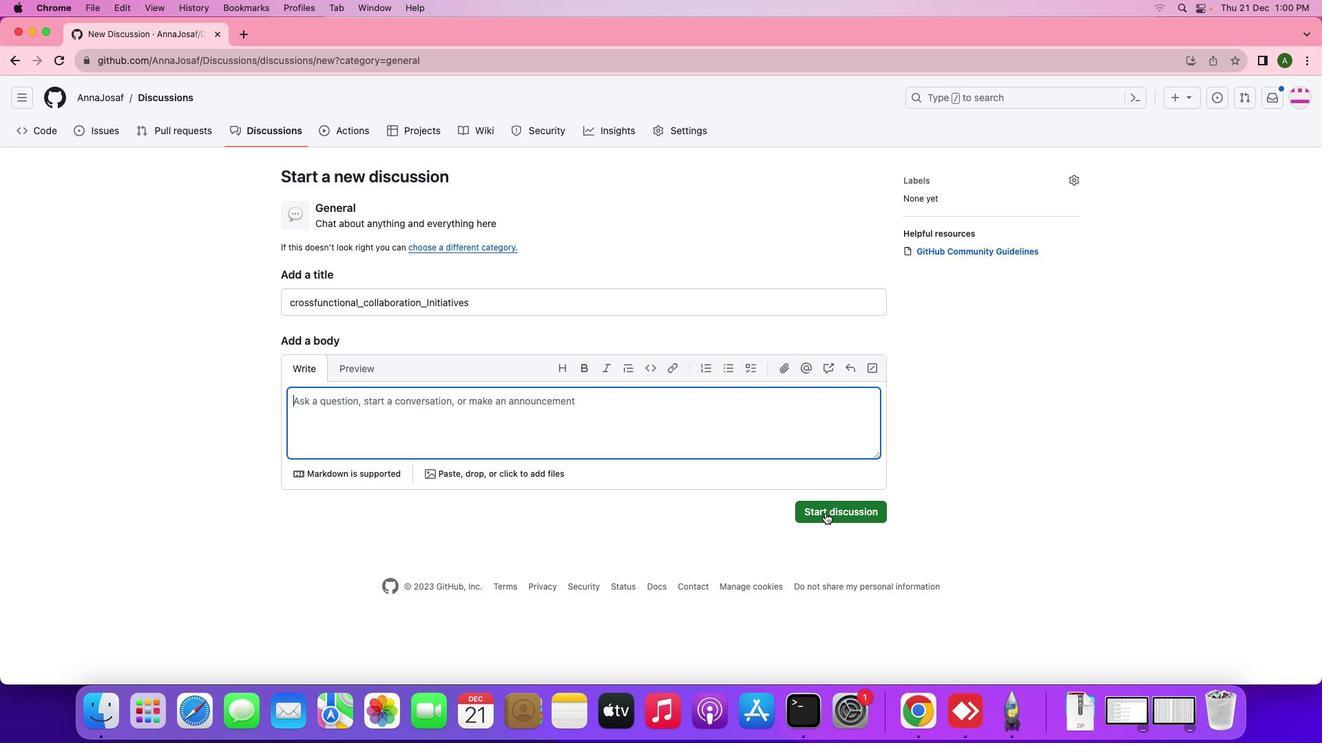 
Action: Mouse moved to (638, 432)
Screenshot: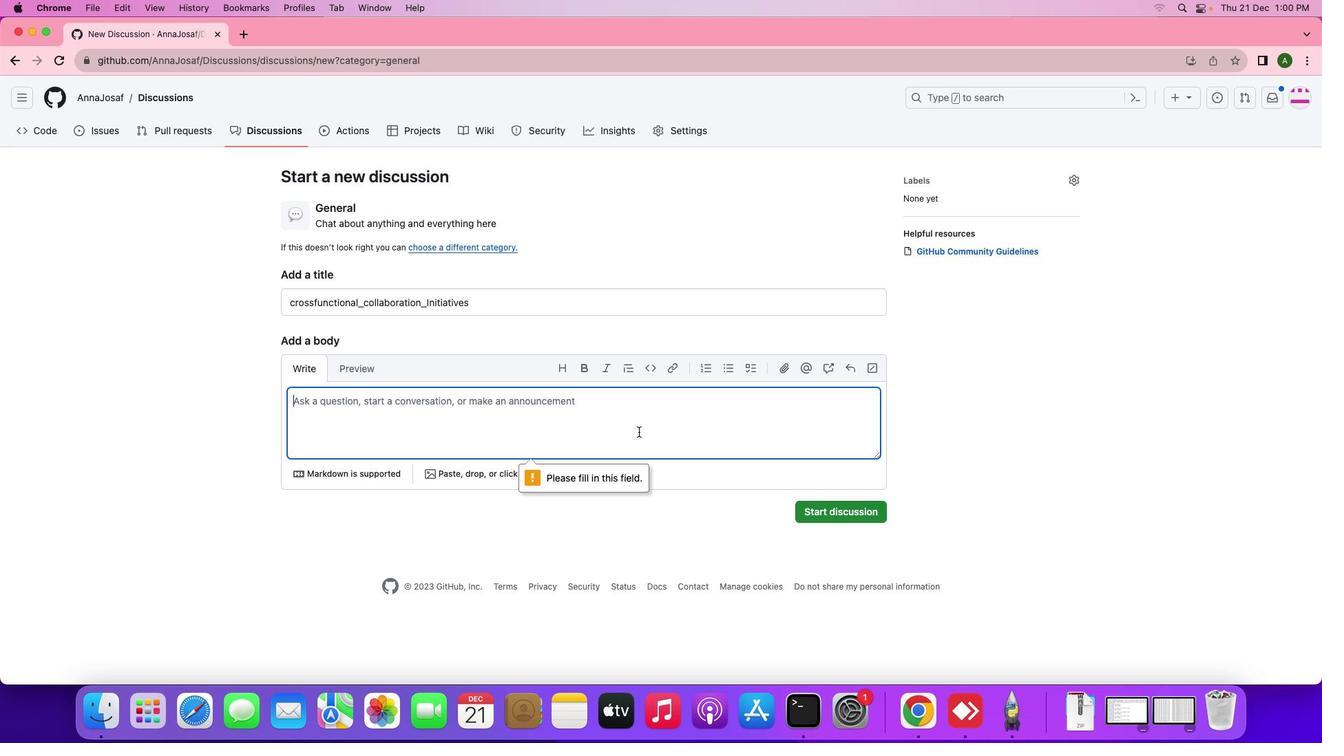 
Action: Mouse pressed left at (638, 432)
Screenshot: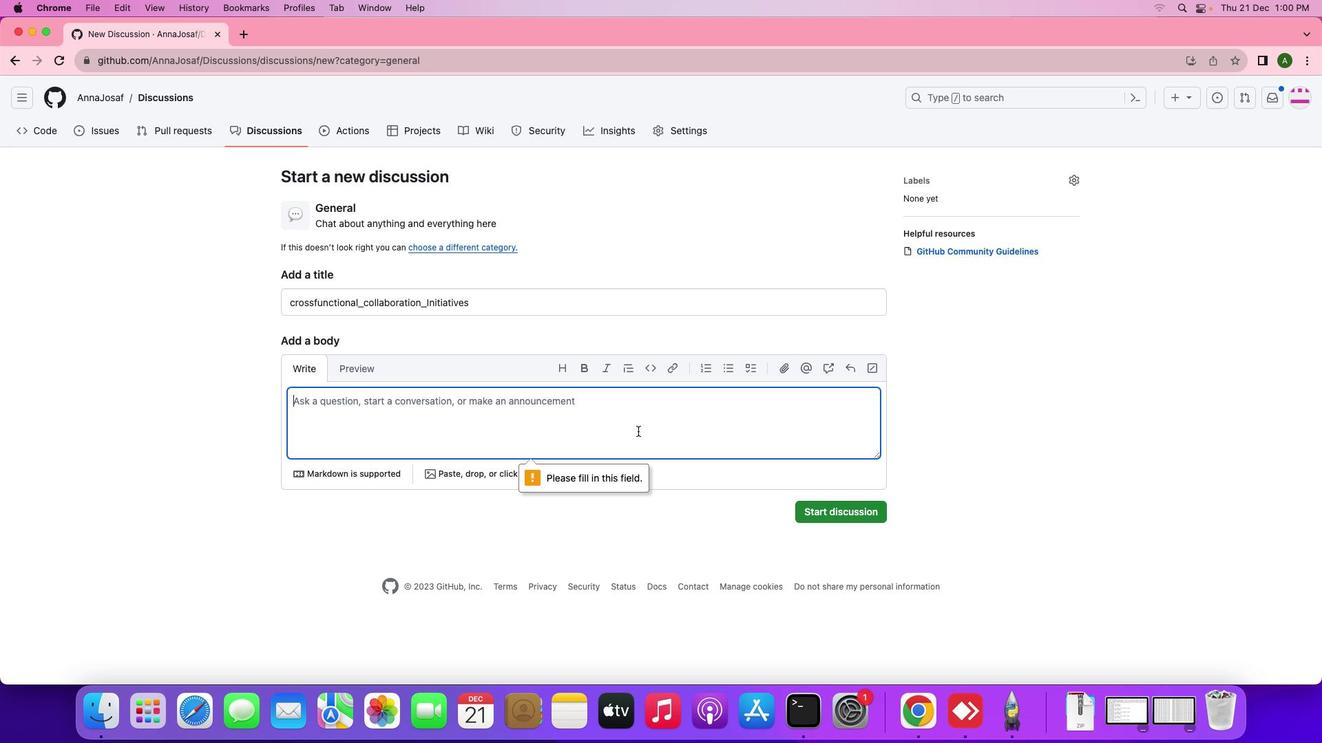 
Action: Mouse moved to (462, 417)
Screenshot: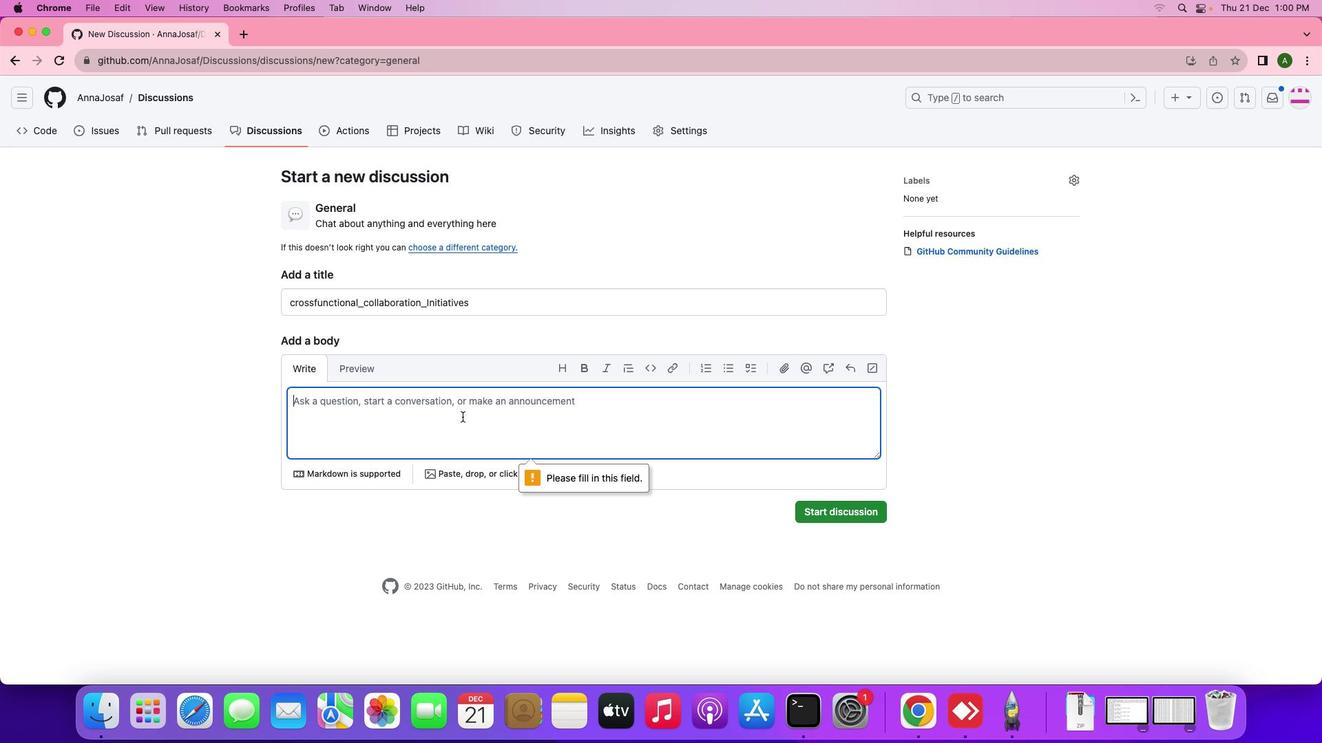 
Action: Key pressed 'd''u'Key.backspace'i''s''c''u''s''s''i''o''n''s'Key.space'a''b''o''u''t'Key.space'c''o''l'Key.backspaceKey.backspace'o''l''l''a''b''o''r''a''t''i''o''n'Key.space'i''n''i''t''i''a''t''i''v''e''s'Key.space
Screenshot: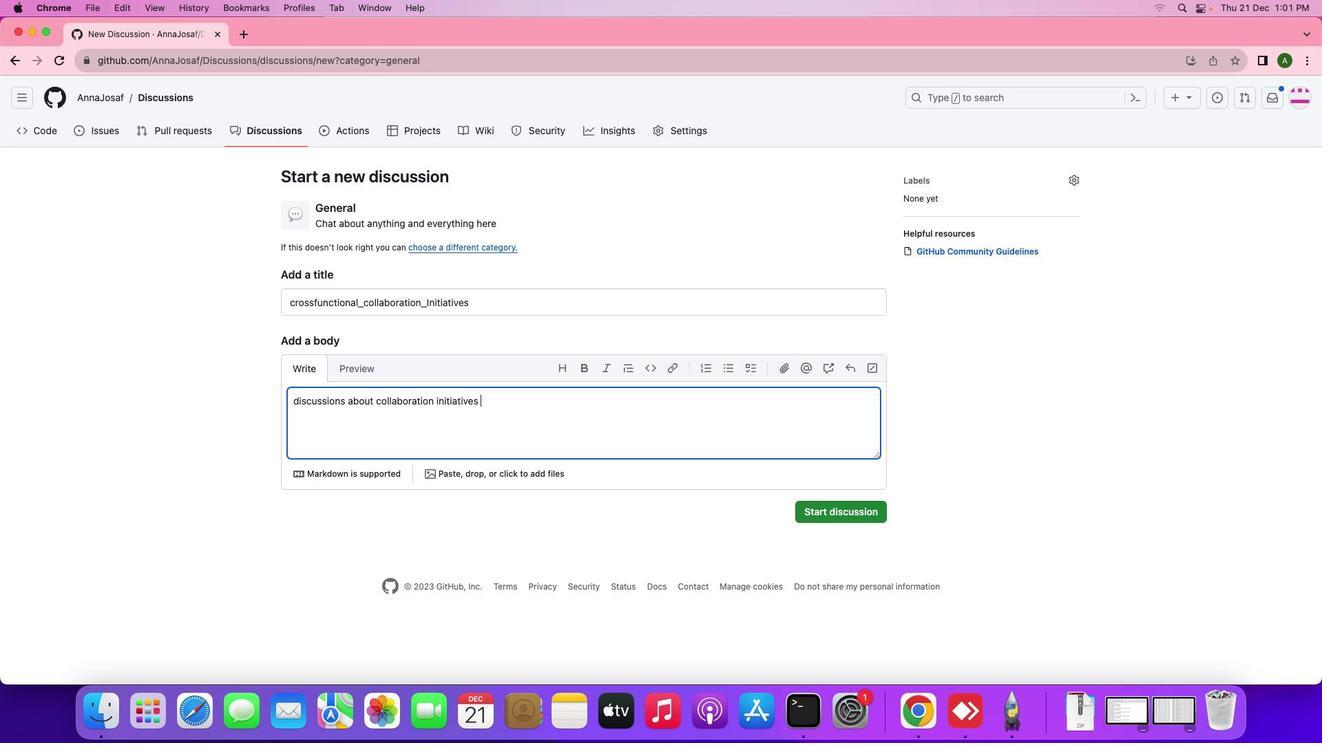 
Action: Mouse moved to (829, 511)
Screenshot: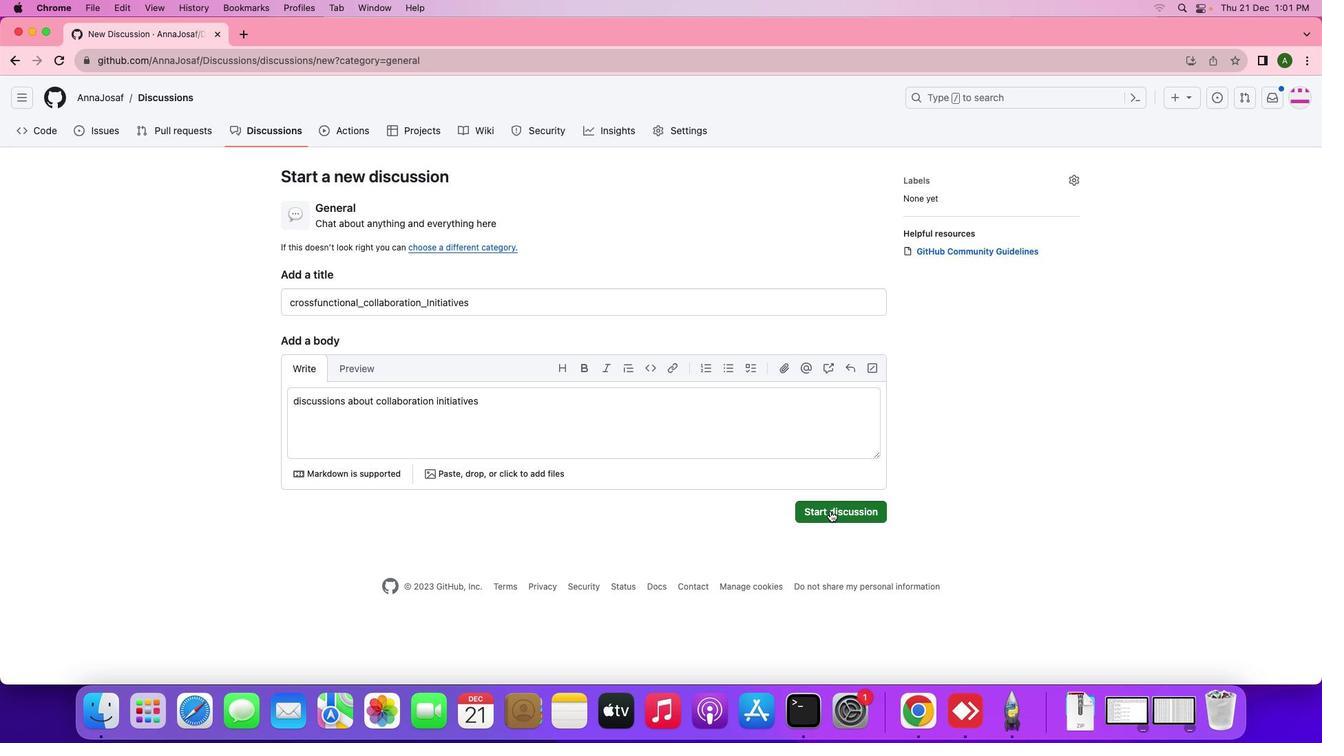 
Action: Mouse pressed left at (829, 511)
Screenshot: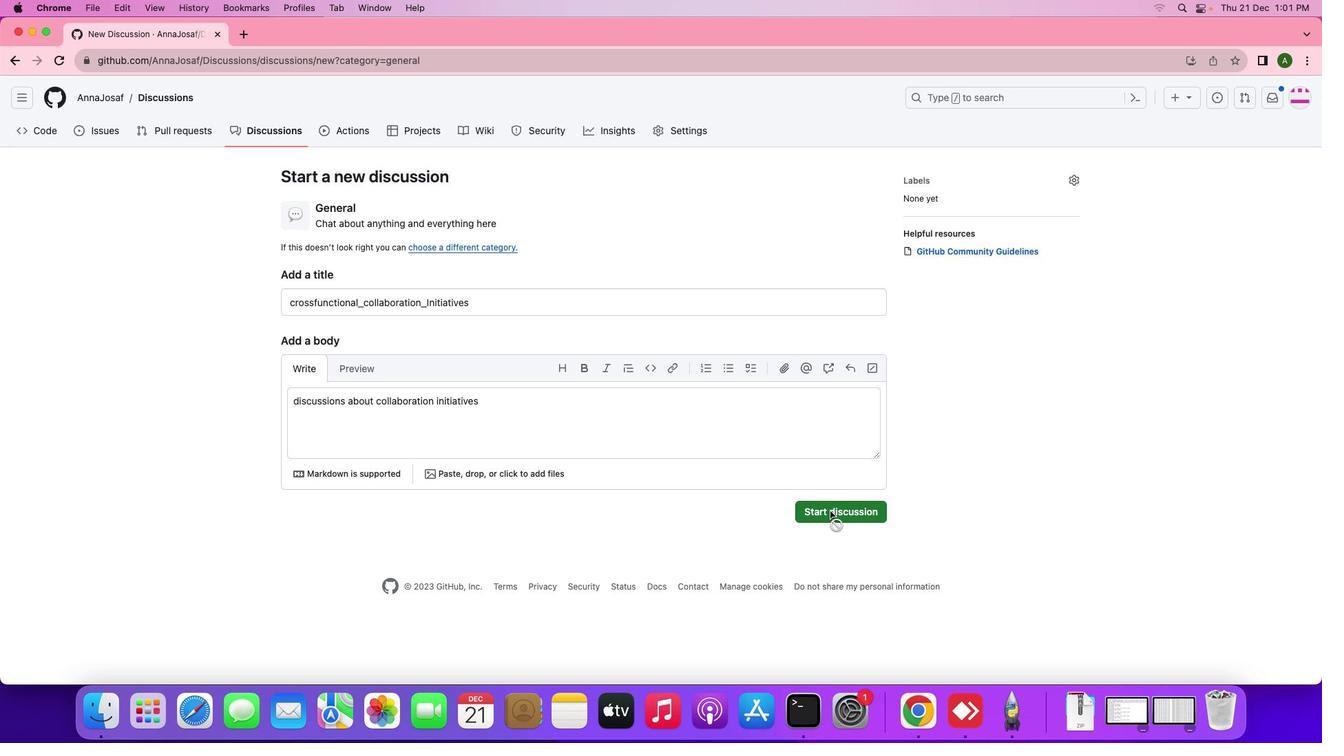 
Action: Mouse moved to (563, 458)
Screenshot: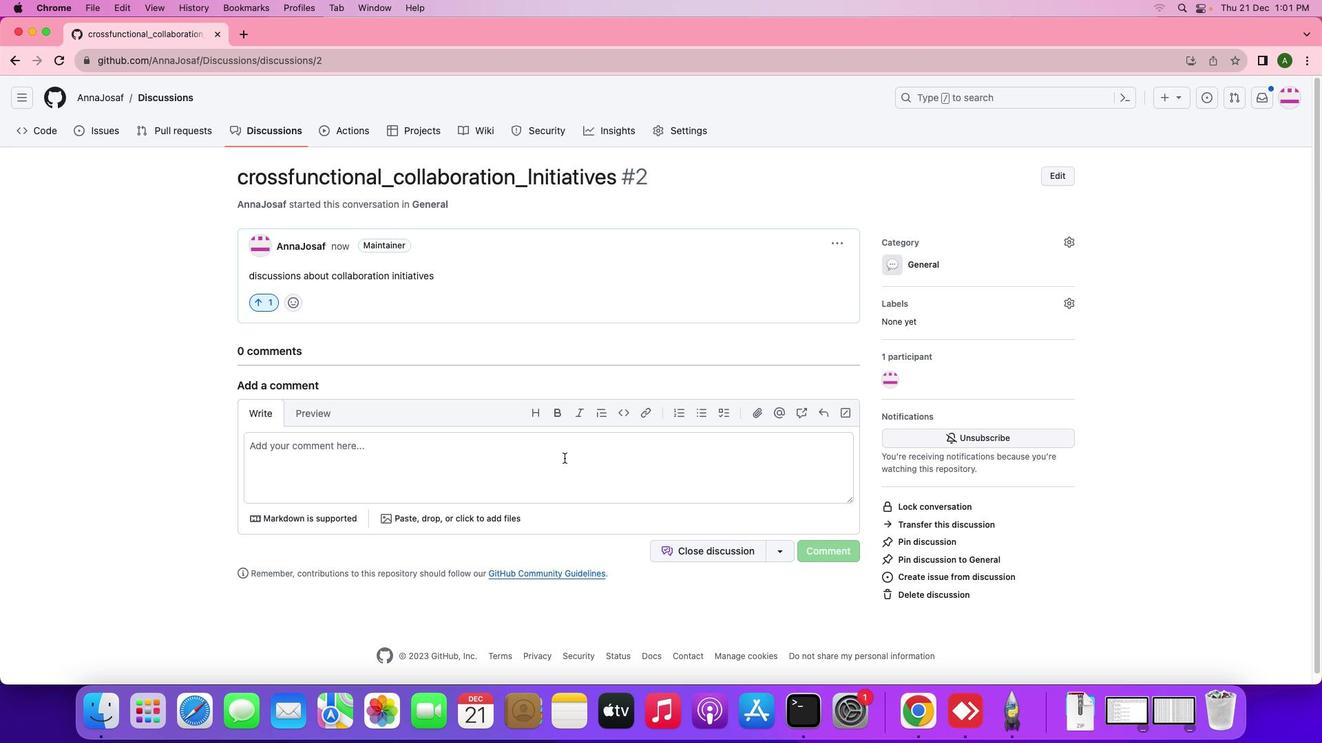 
Action: Mouse pressed left at (563, 458)
Screenshot: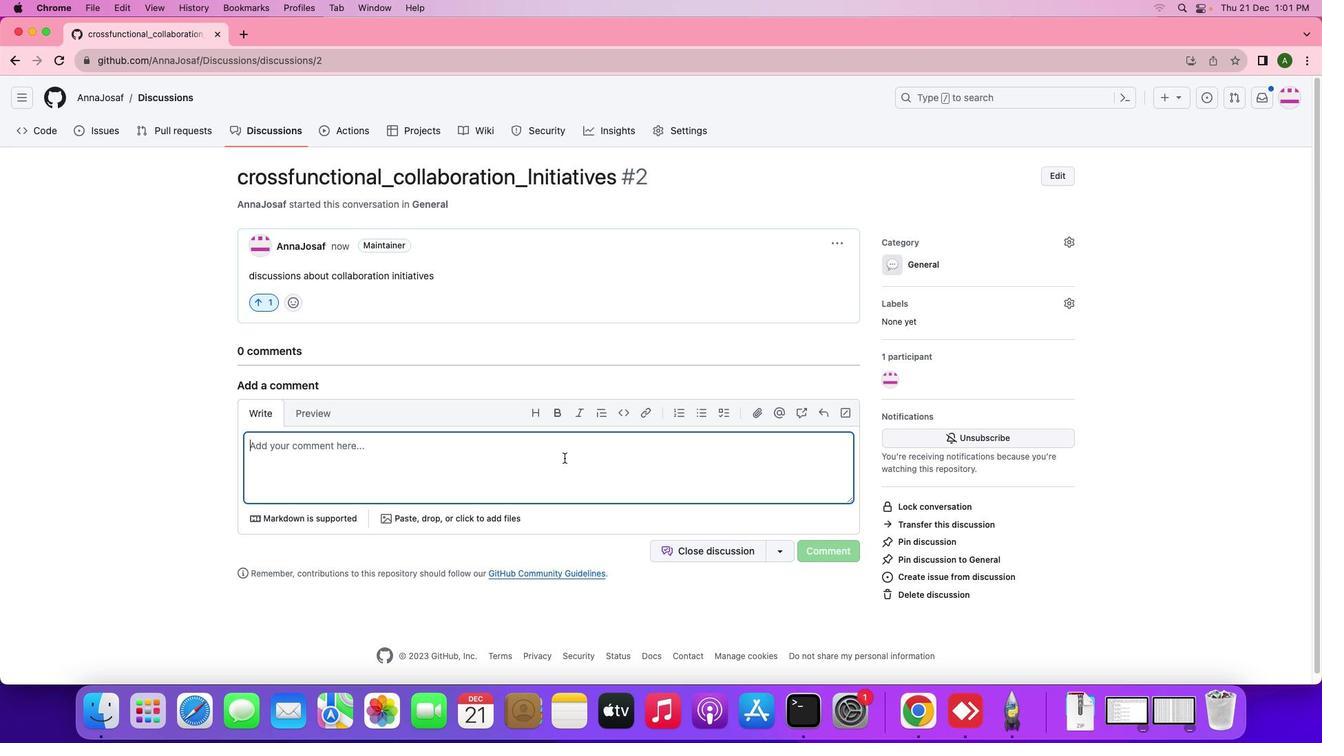 
Action: Key pressed 'a'Key.backspace'1''.'Key.spaceKey.shift_r'E''f''f''i''c''t''i''v''e'Key.spaceKey.backspaceKey.backspaceKey.backspaceKey.backspaceKey.backspaceKey.backspaceKey.backspace'e''c''t''i''v''e'Key.spaceKey.shift_r'C''o''m''m''u''n''i''c''a''t''i''o''n'Key.space
Screenshot: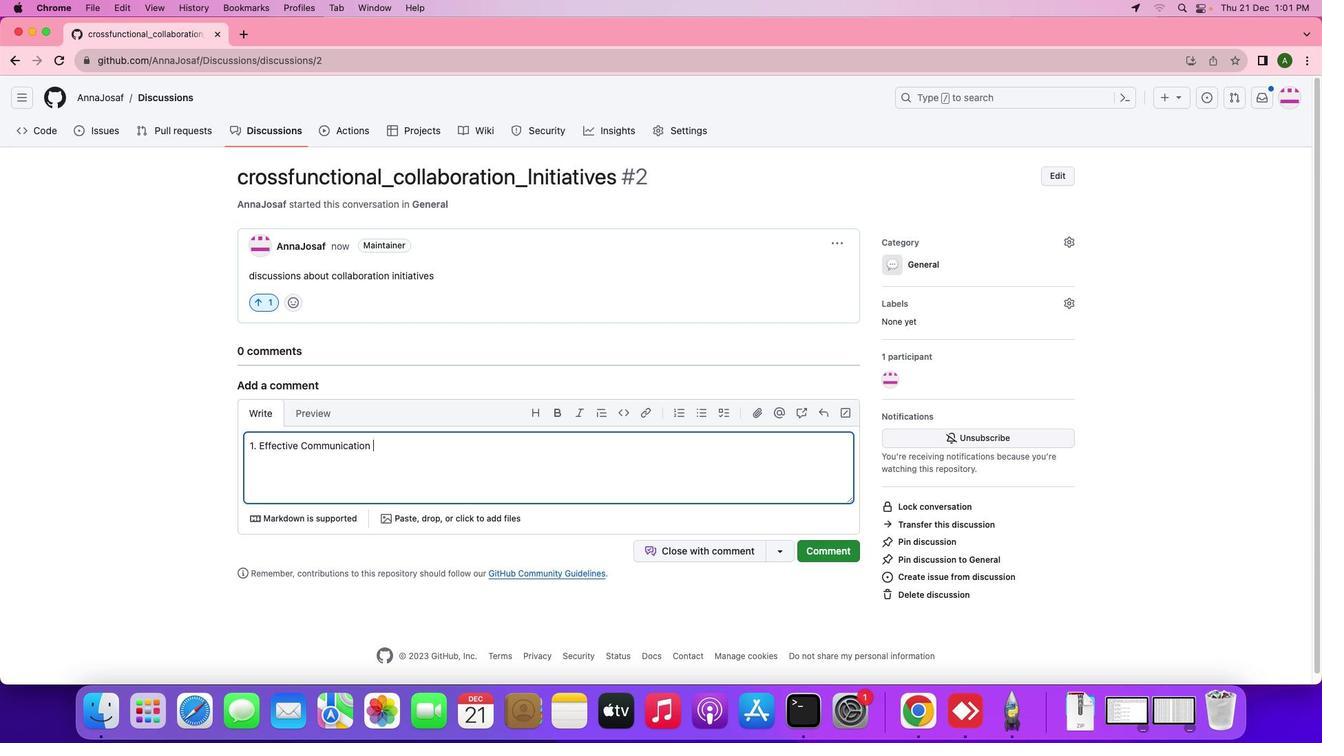 
Action: Mouse moved to (822, 550)
Screenshot: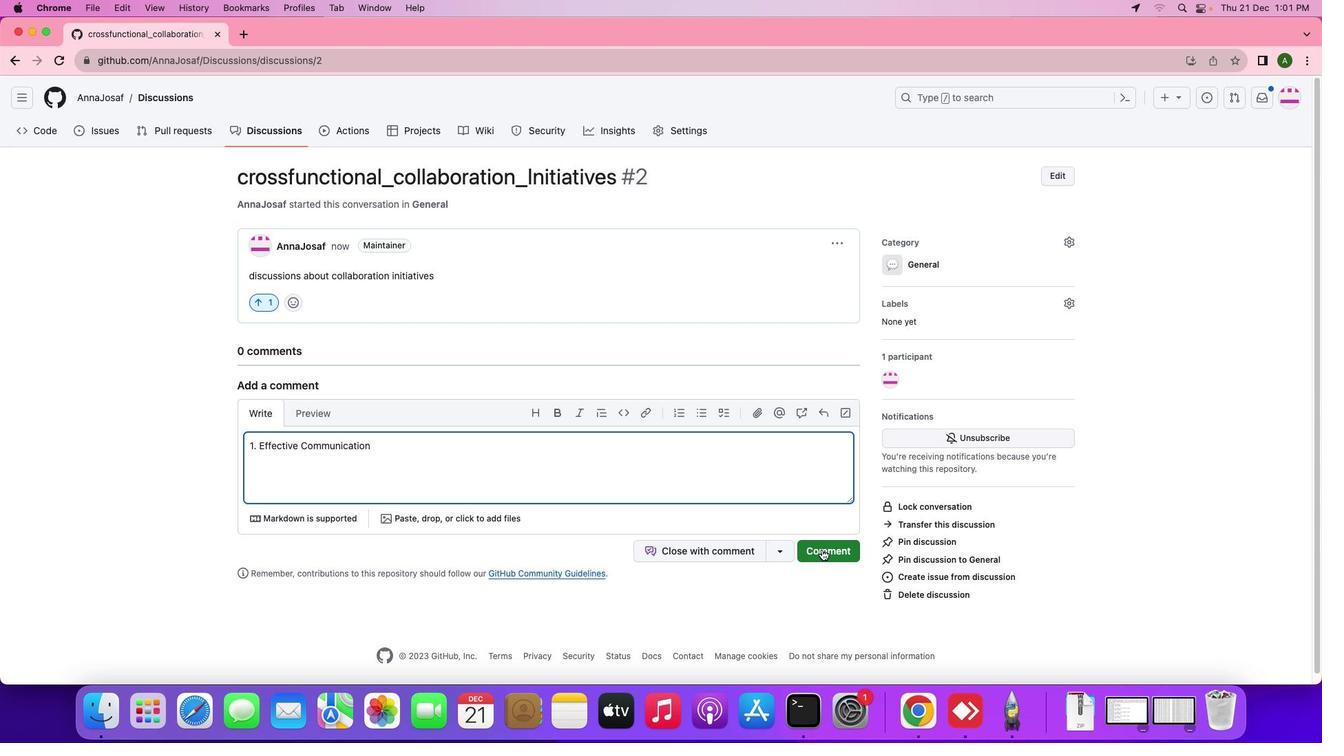 
Action: Mouse pressed left at (822, 550)
Screenshot: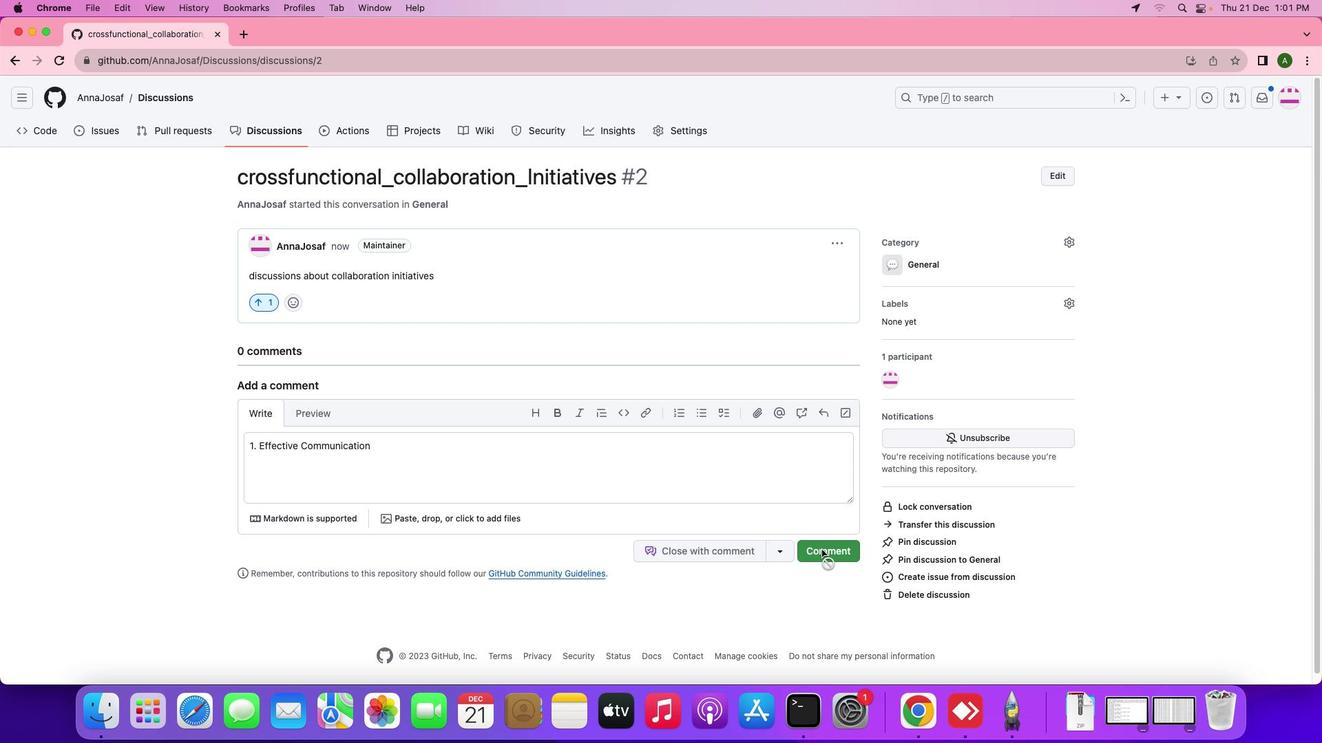 
Action: Mouse moved to (729, 526)
Screenshot: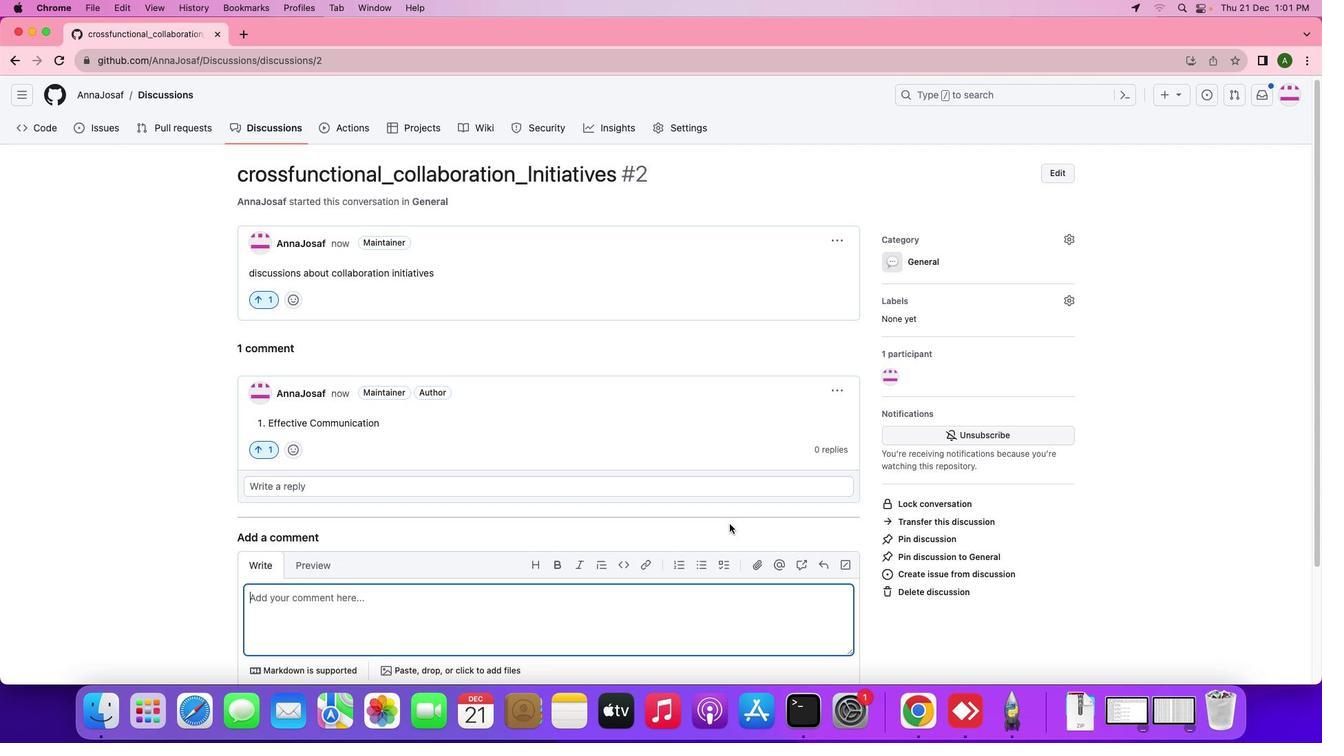 
Action: Mouse scrolled (729, 526) with delta (0, 0)
Screenshot: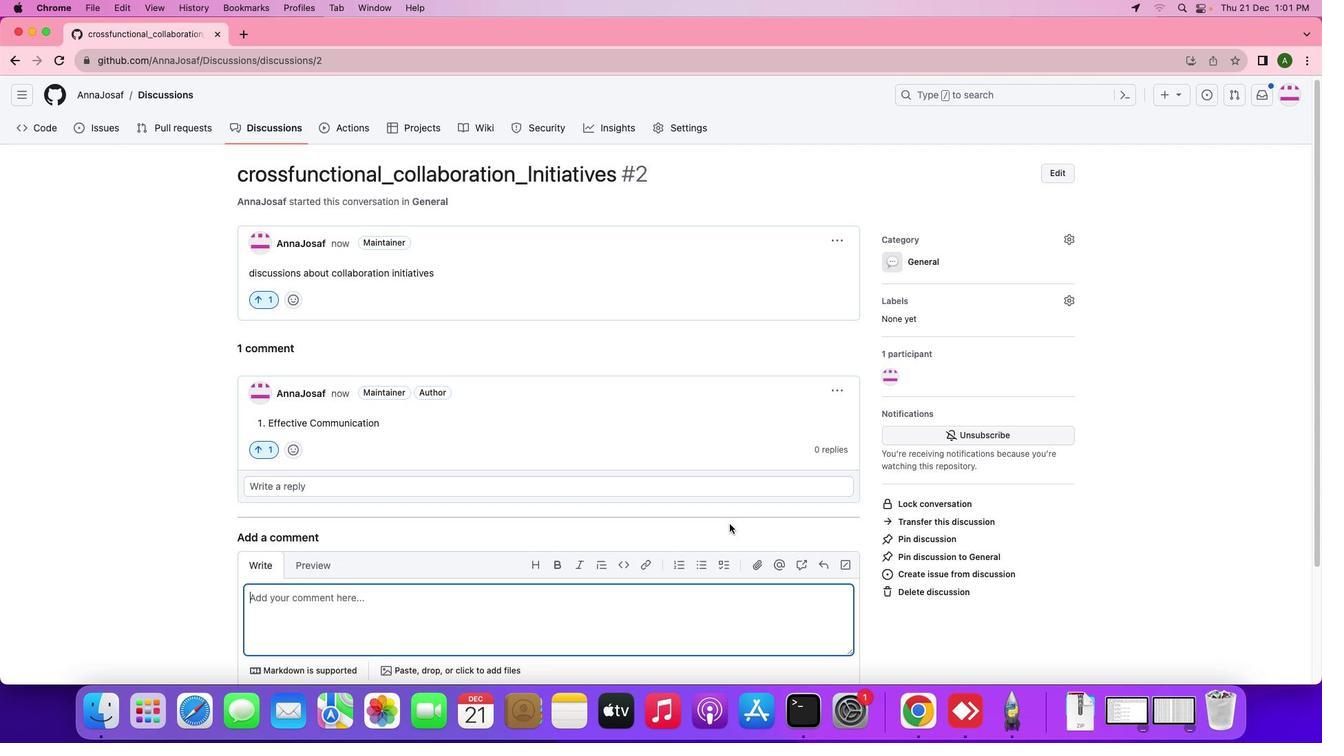 
Action: Mouse moved to (729, 524)
Screenshot: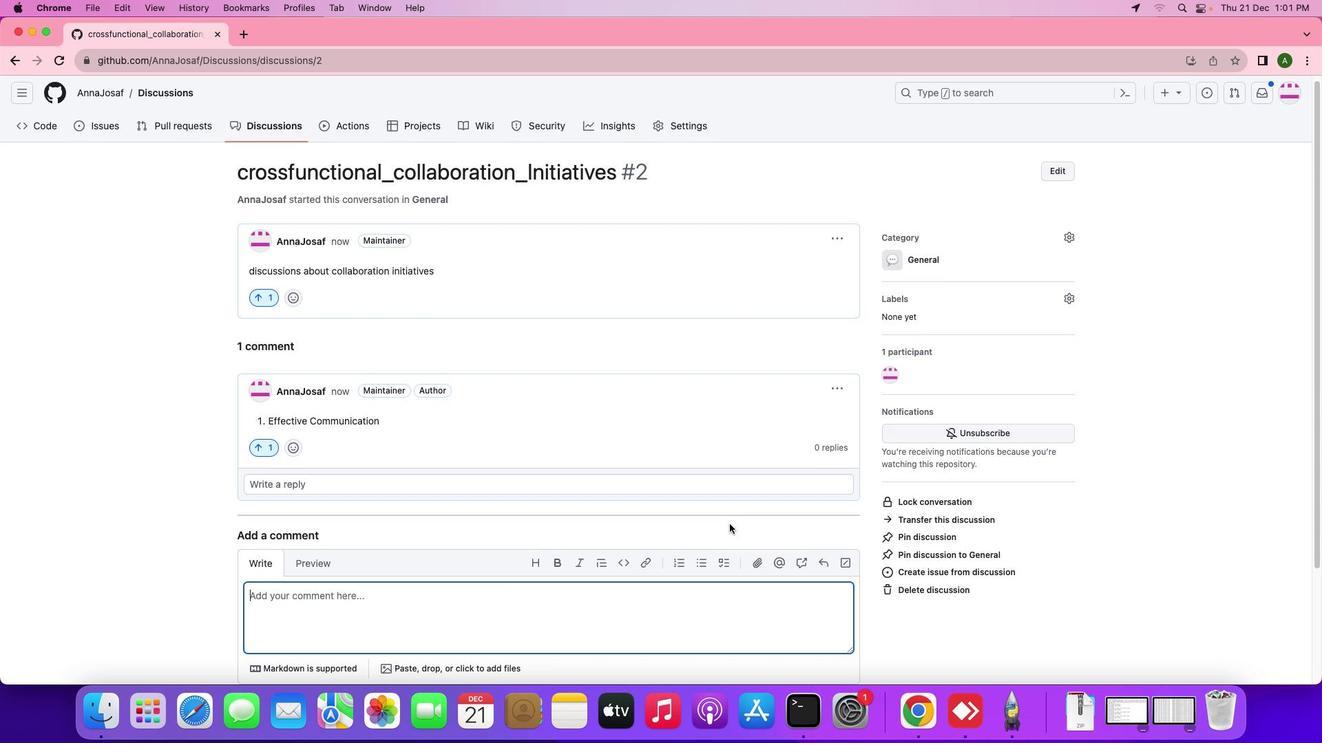 
Action: Mouse scrolled (729, 524) with delta (0, 0)
Screenshot: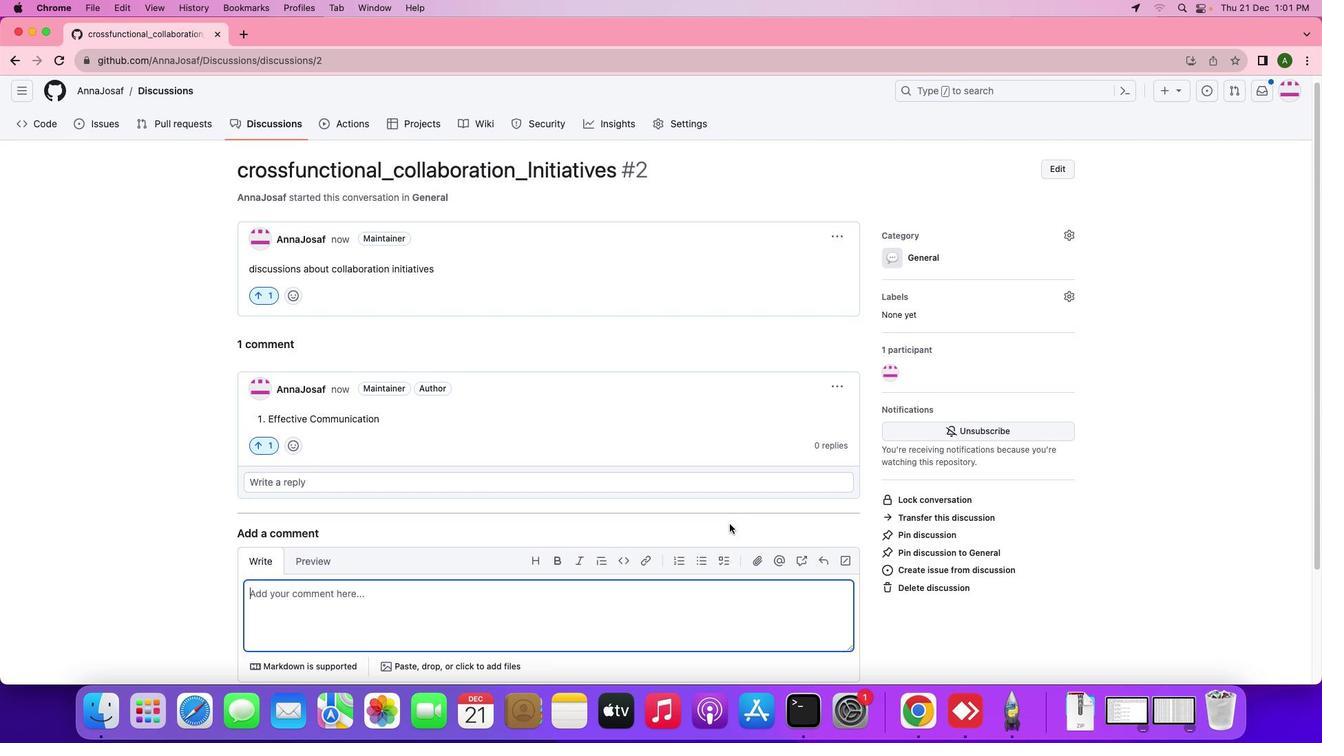 
Action: Mouse scrolled (729, 524) with delta (0, 0)
Screenshot: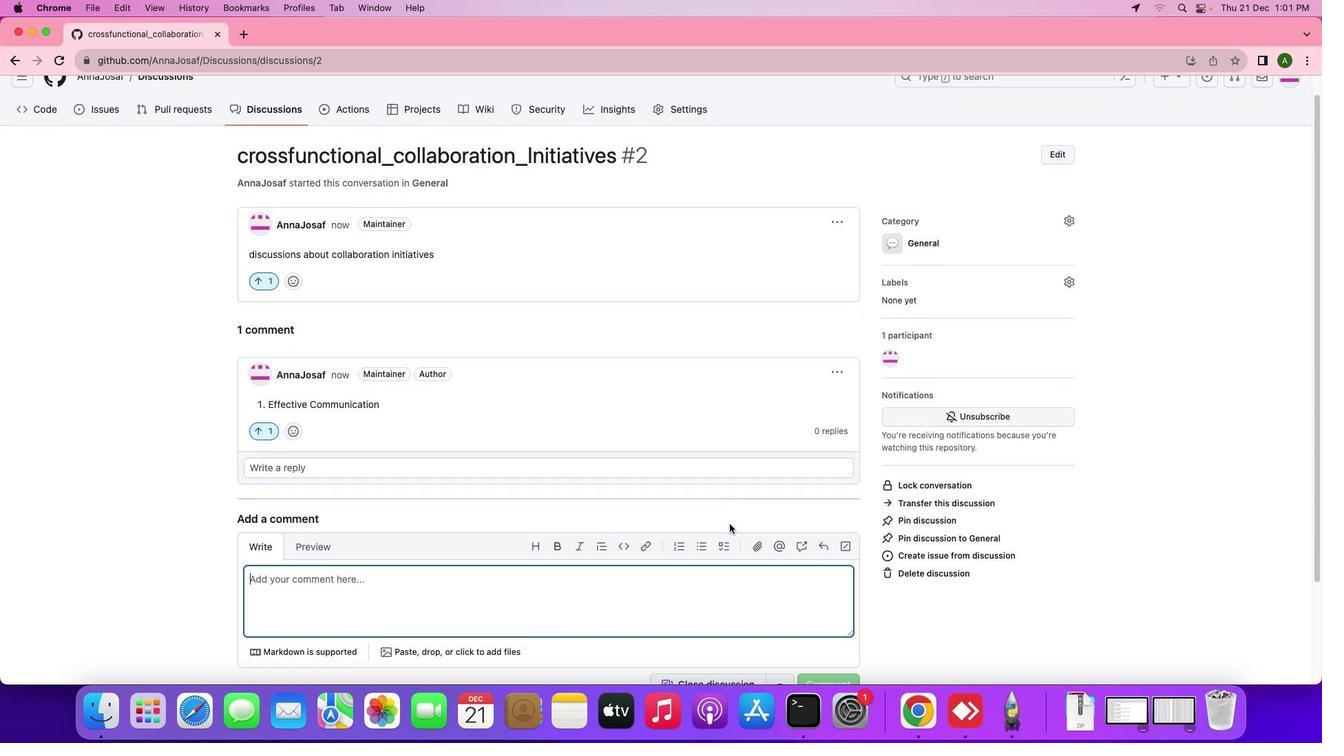 
Action: Mouse scrolled (729, 524) with delta (0, 0)
Screenshot: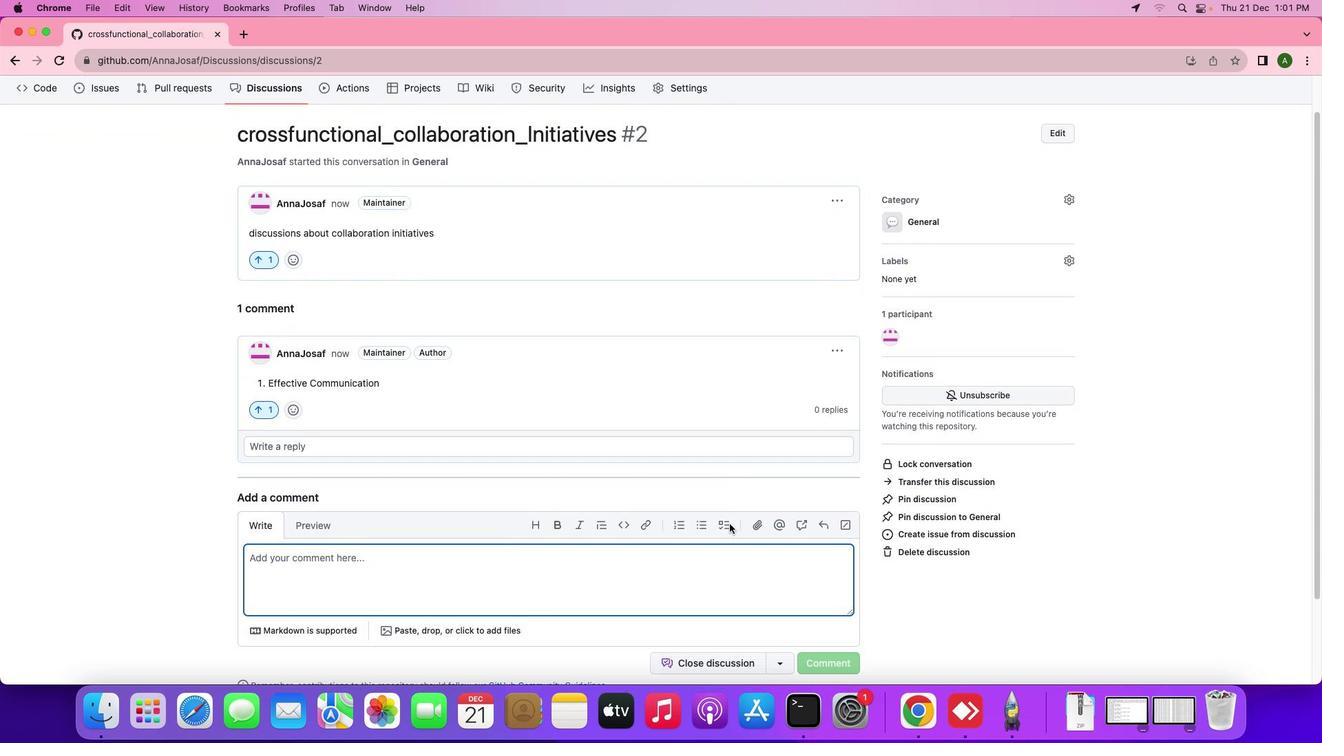 
Action: Mouse scrolled (729, 524) with delta (0, 0)
Screenshot: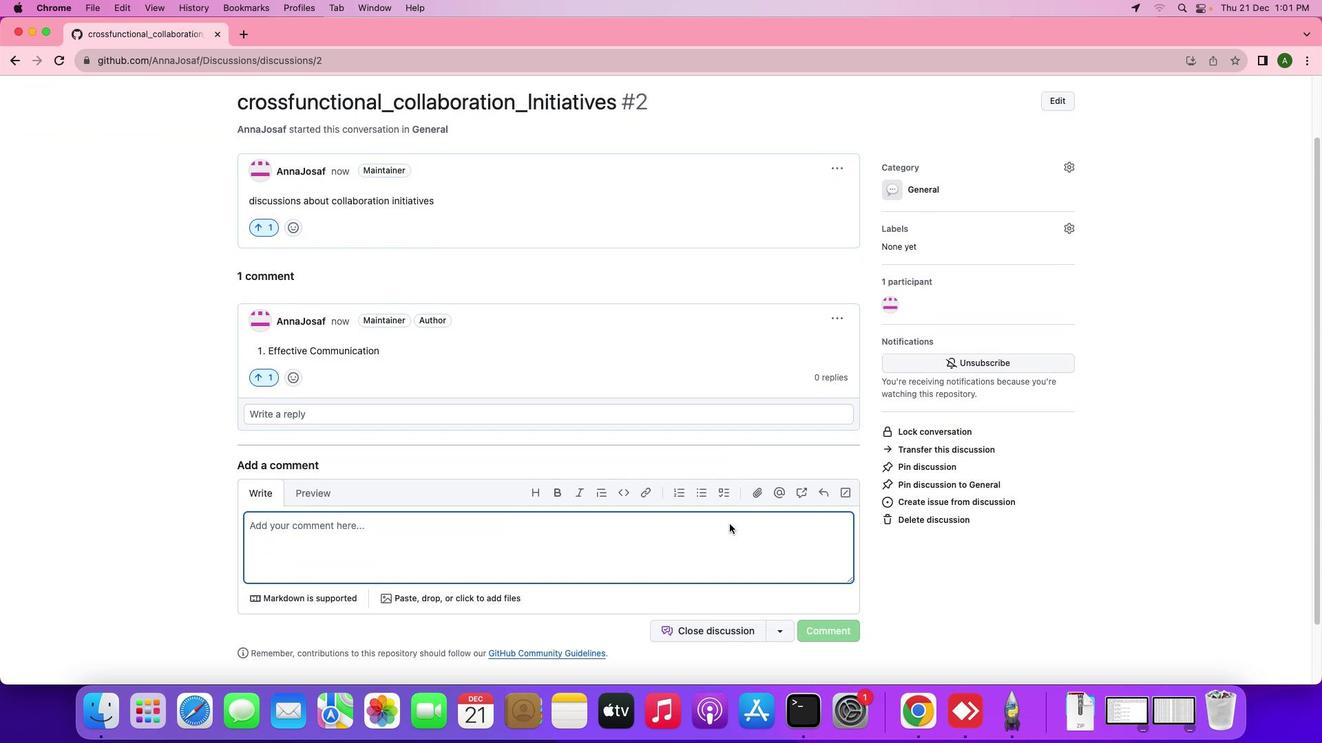 
Action: Mouse moved to (426, 544)
Screenshot: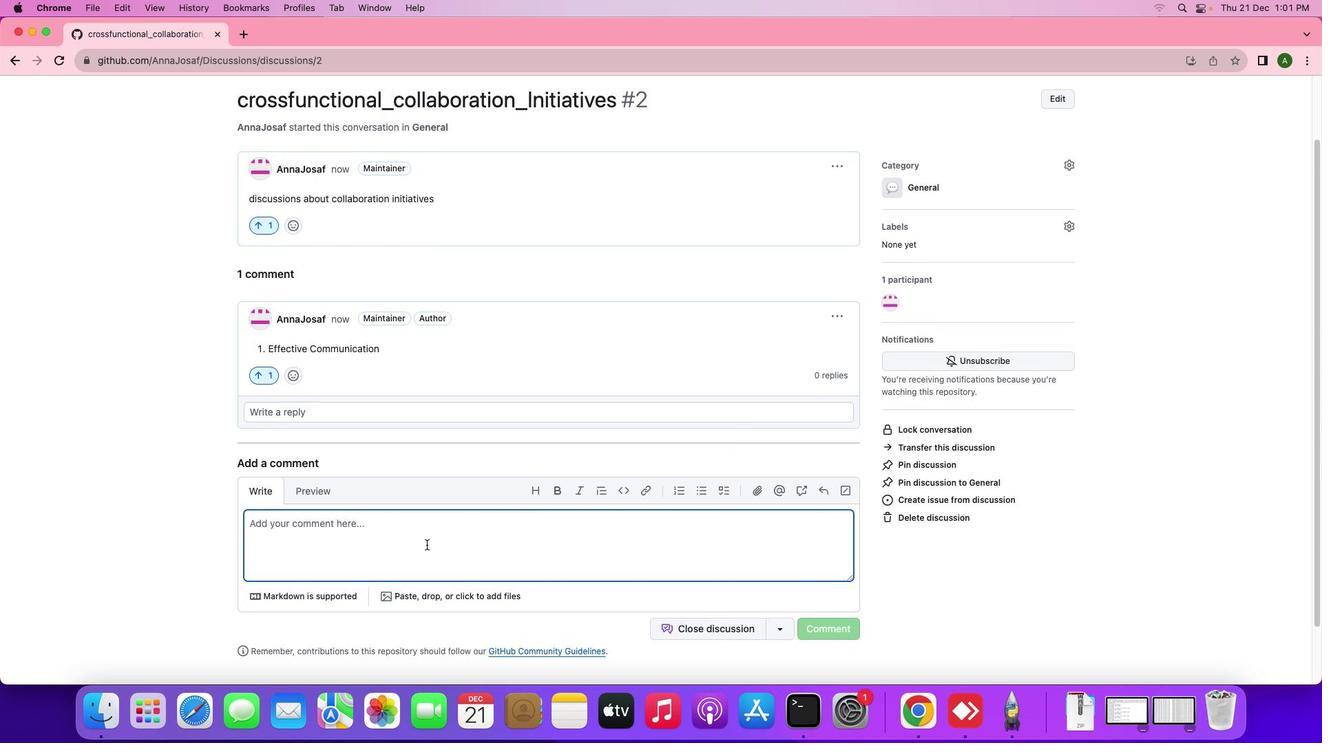 
Action: Mouse pressed left at (426, 544)
Screenshot: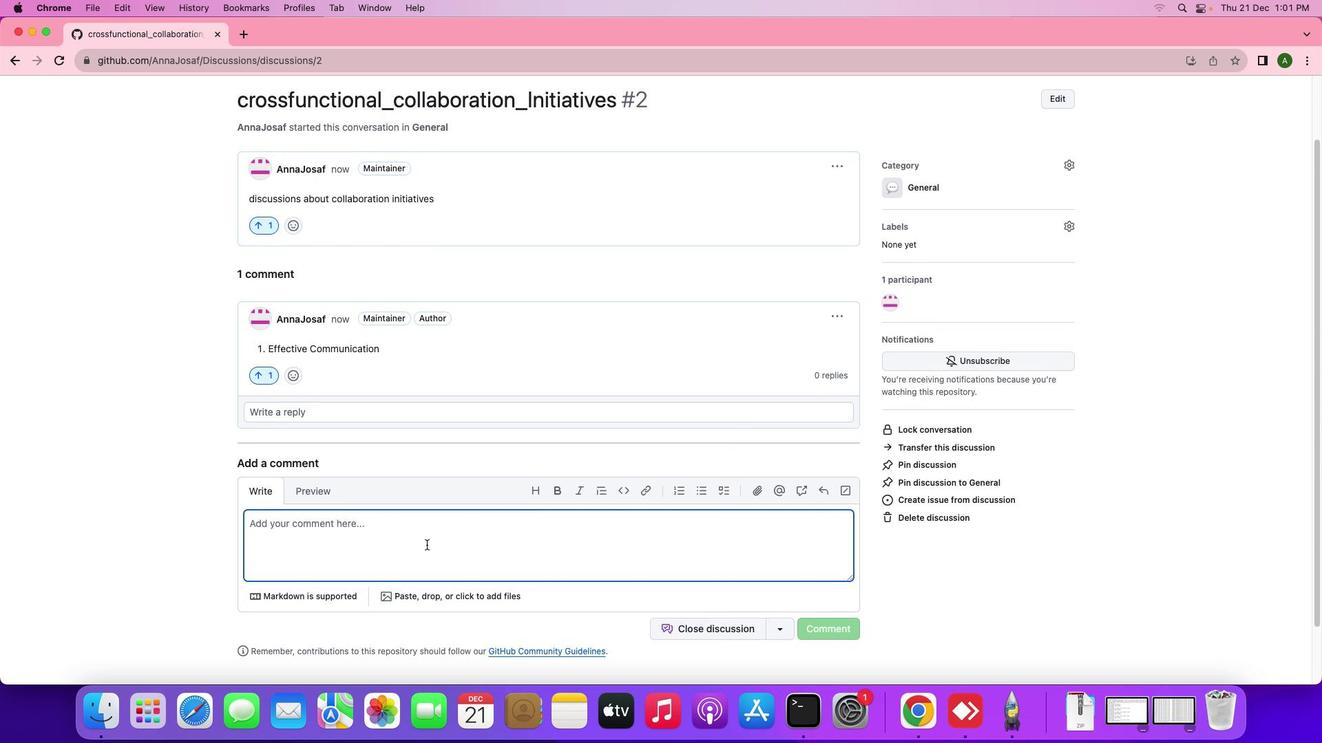 
Action: Mouse moved to (426, 544)
Screenshot: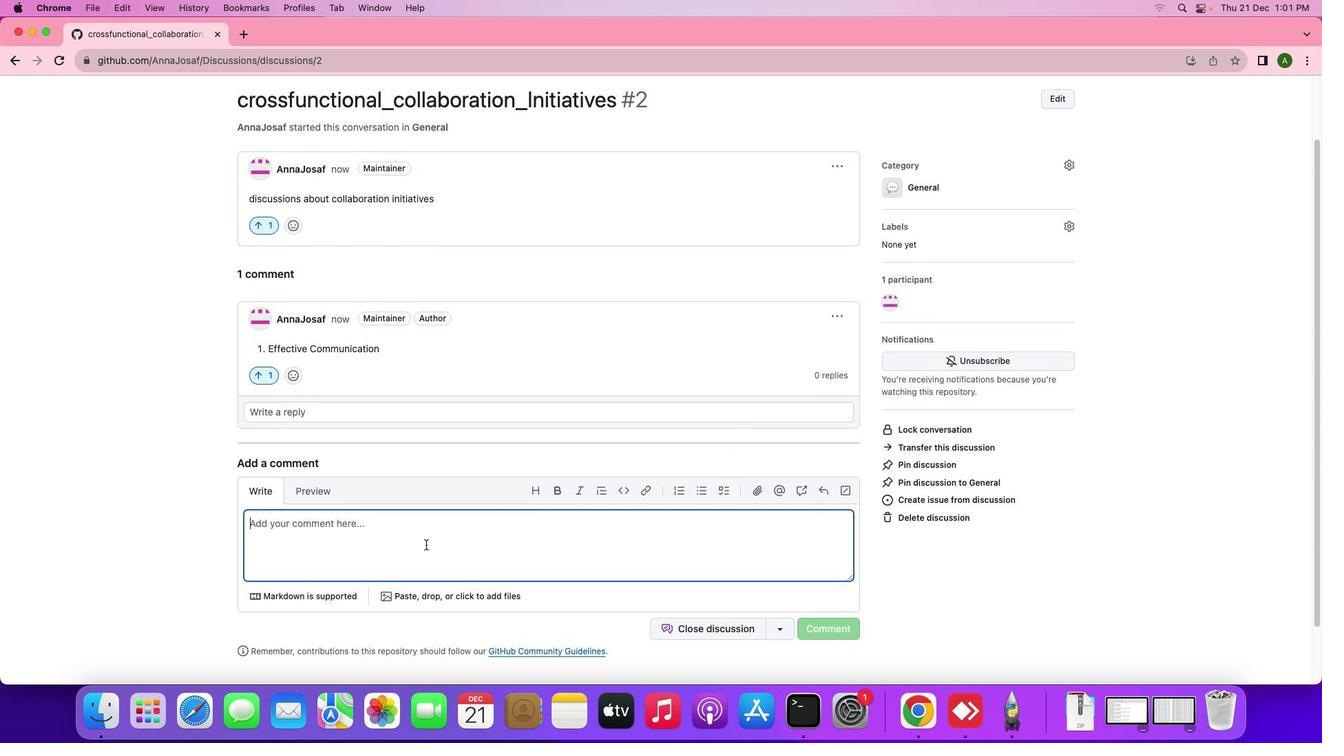 
Action: Key pressed '2''.'Key.spaceKey.shift_r'L''e''a''d''e''r''s''h''i''p'Key.space's''u''p''p''o''r''t'
Screenshot: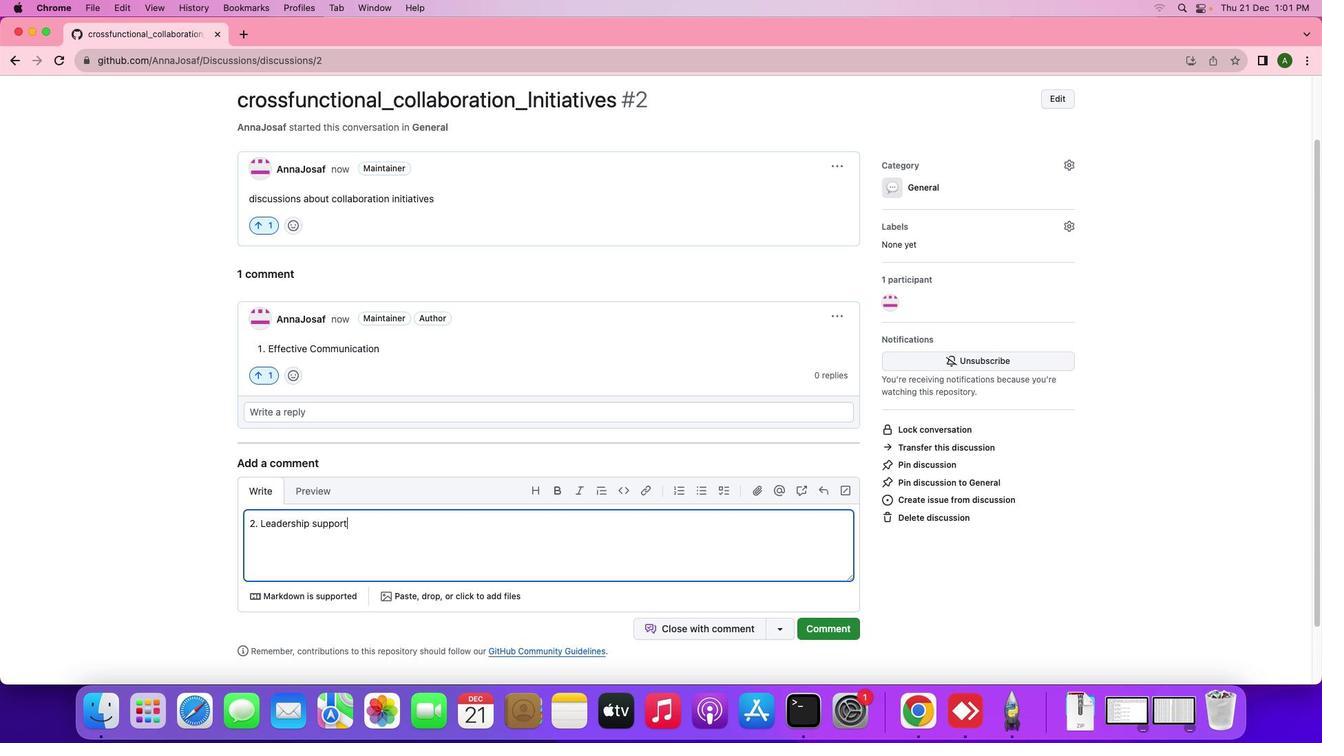 
Action: Mouse moved to (823, 631)
Screenshot: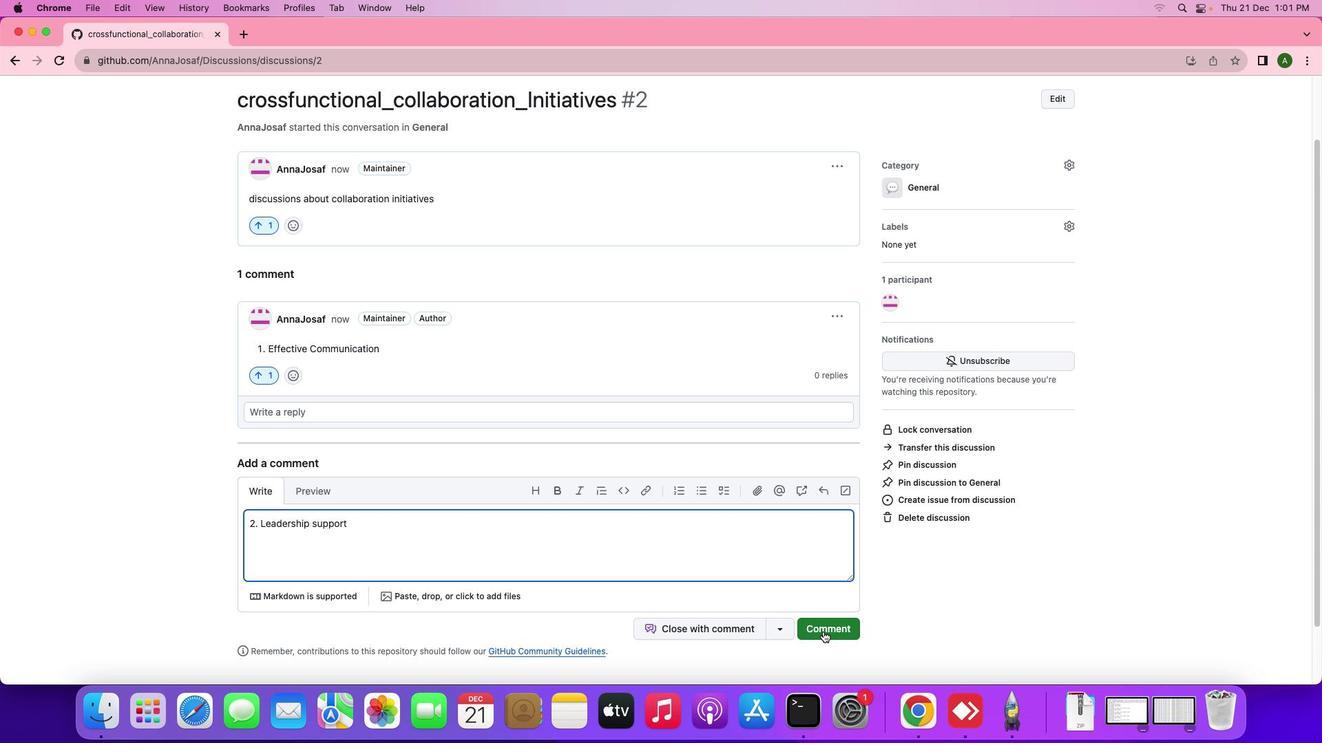 
Action: Mouse pressed left at (823, 631)
Screenshot: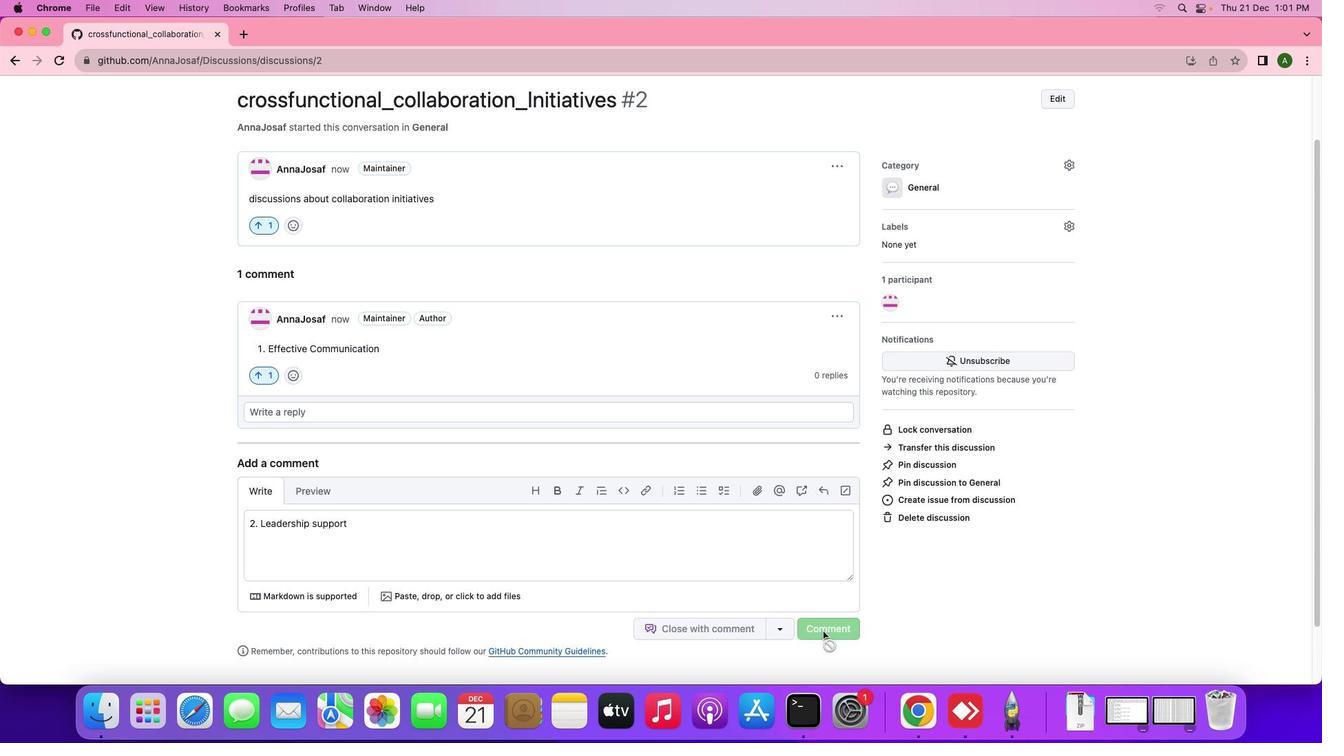
Action: Mouse moved to (517, 478)
Screenshot: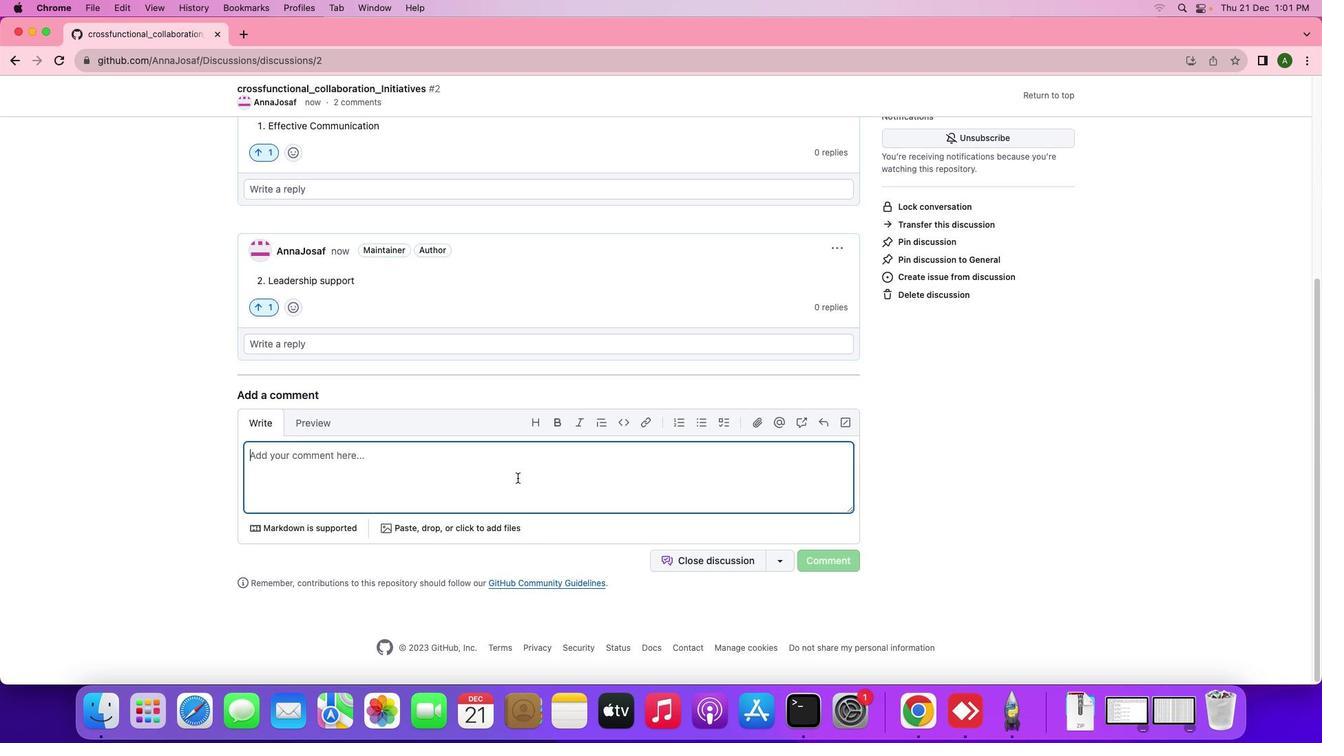 
Action: Key pressed '3''.'Key.spaceKey.shift_r'D''i''v''e''r''s''e'Key.spaceKey.shift_r'T''e''a''m''s'Key.space
Screenshot: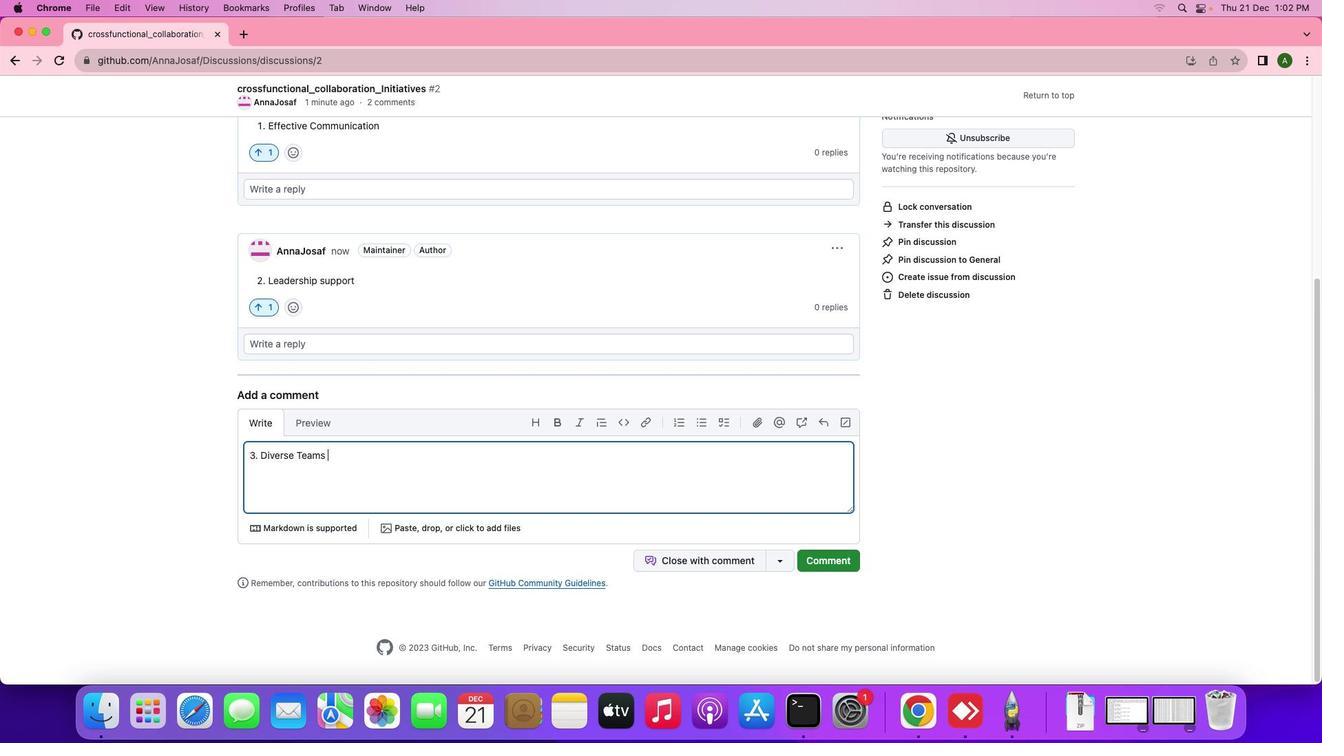 
Action: Mouse moved to (821, 564)
Screenshot: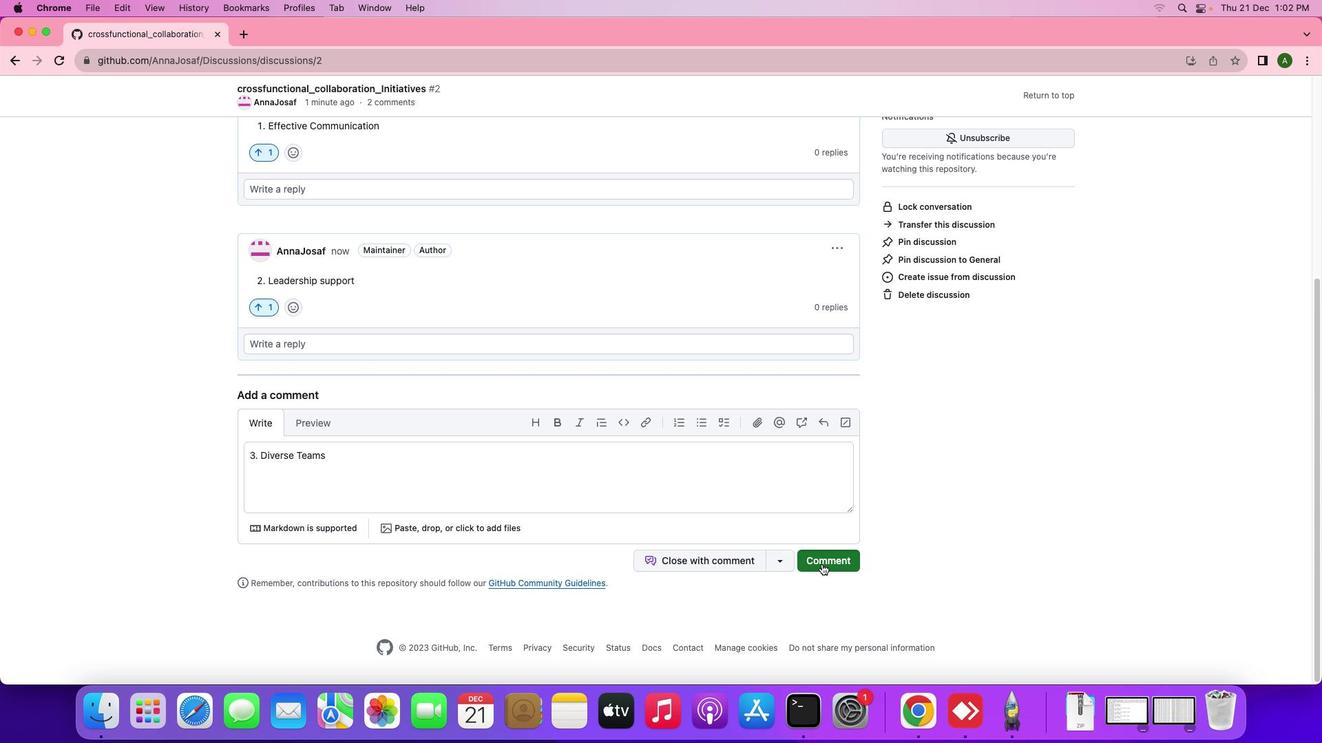 
Action: Mouse pressed left at (821, 564)
Screenshot: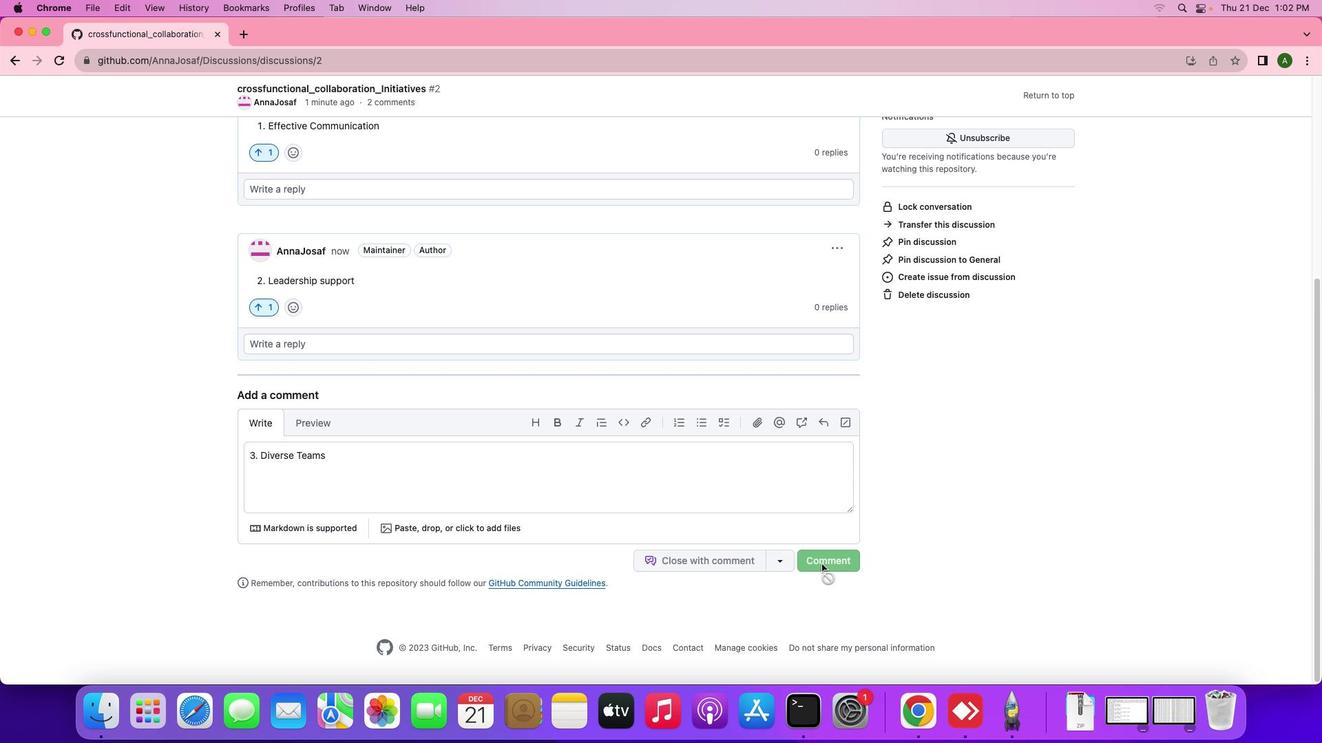 
Action: Mouse moved to (720, 561)
Screenshot: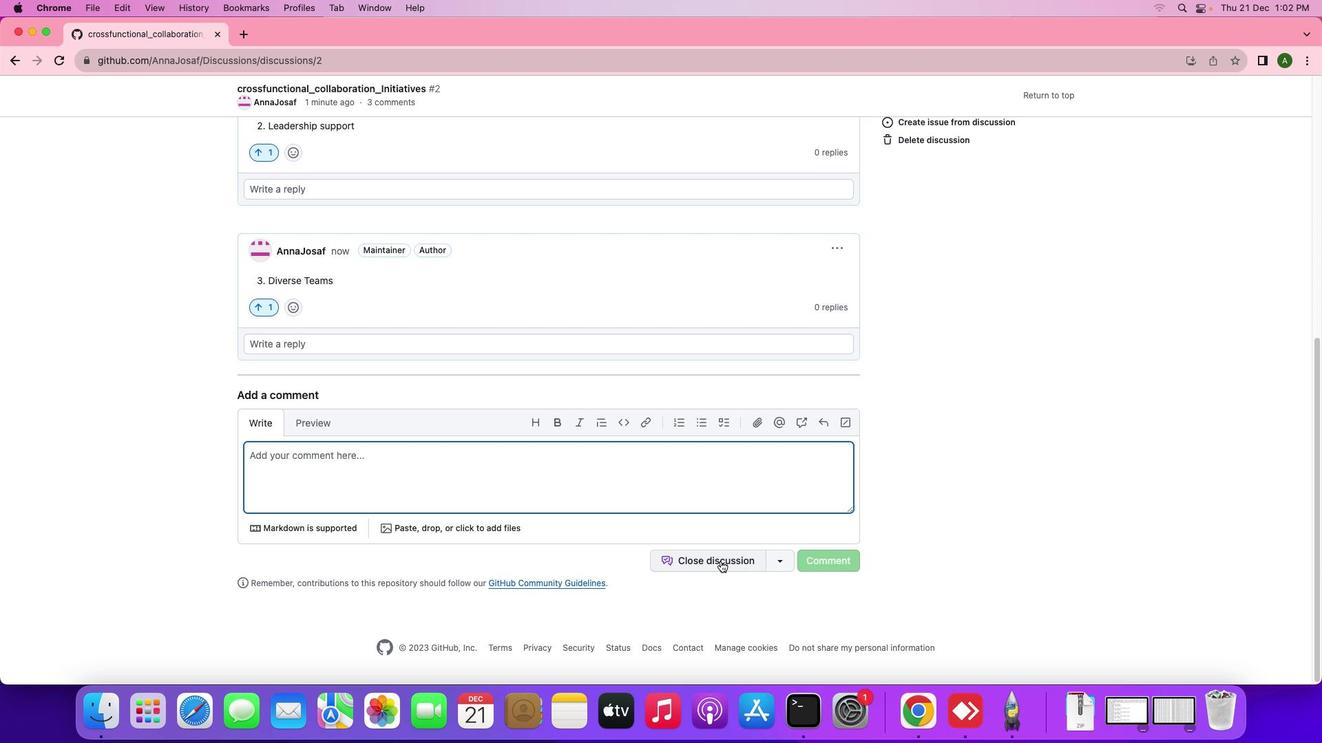 
Action: Mouse pressed left at (720, 561)
Screenshot: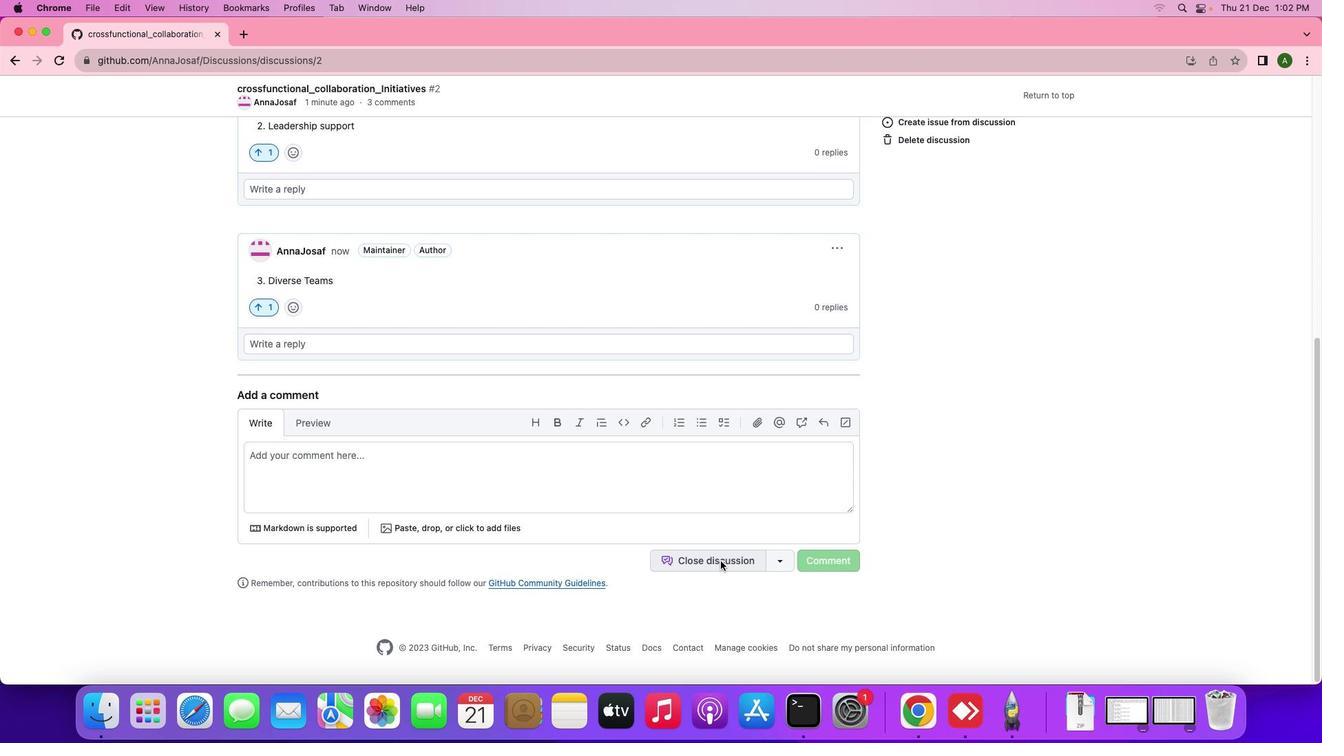 
Action: Mouse moved to (724, 547)
Screenshot: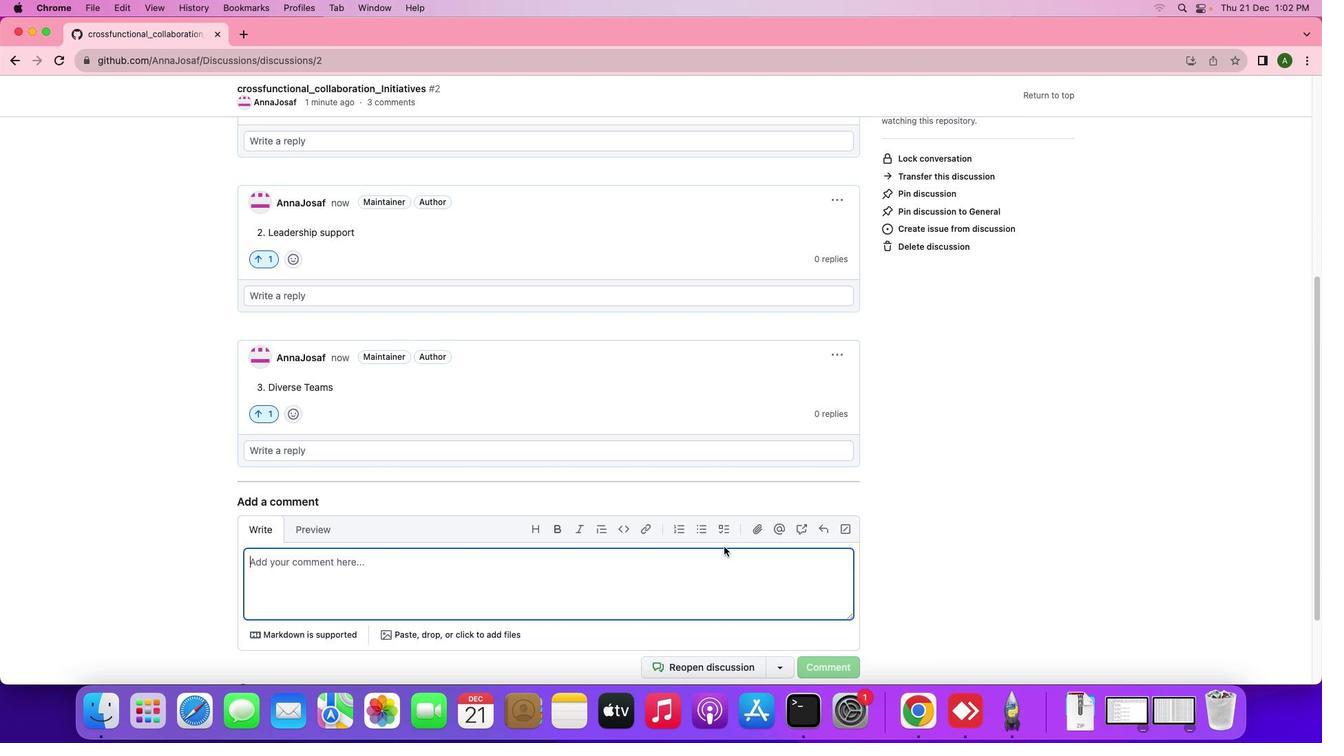 
